 Task: Look for space in Charkhi Dādri, India from 9th July, 2023 to 16th July, 2023 for 2 adults, 1 child in price range Rs.8000 to Rs.16000. Place can be entire place with 2 bedrooms having 2 beds and 1 bathroom. Property type can be house, flat, guest house. Booking option can be shelf check-in. Required host language is English.
Action: Mouse moved to (513, 64)
Screenshot: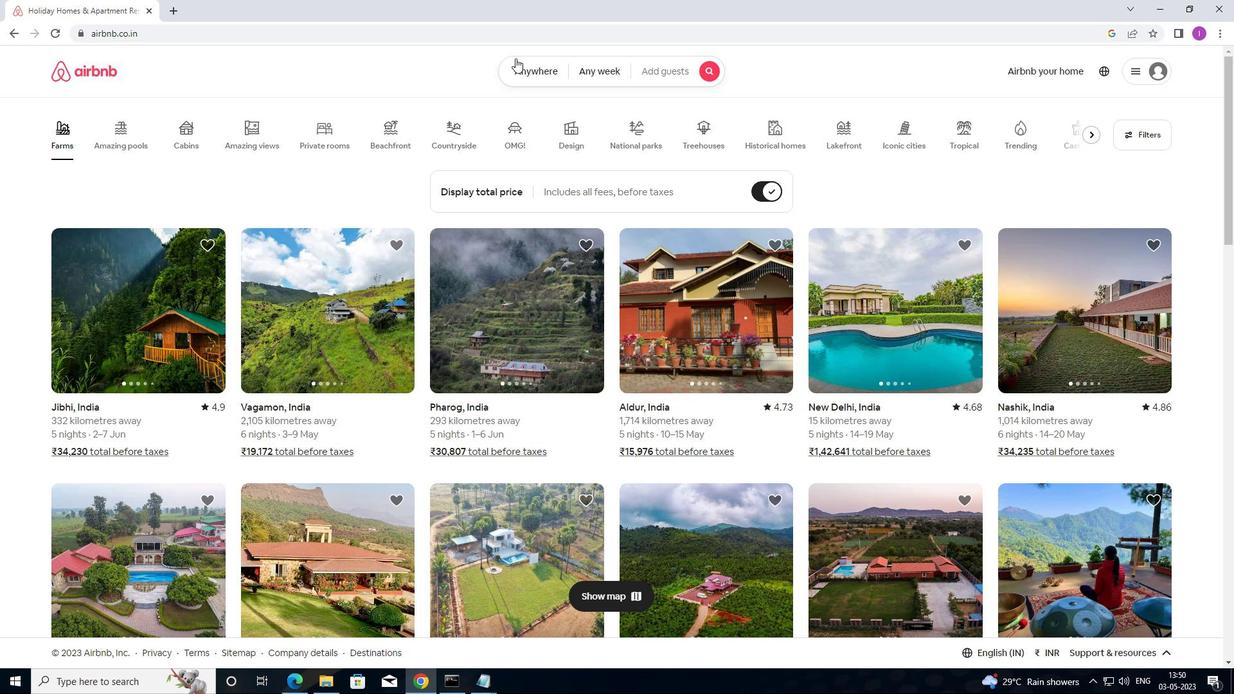 
Action: Mouse pressed left at (513, 64)
Screenshot: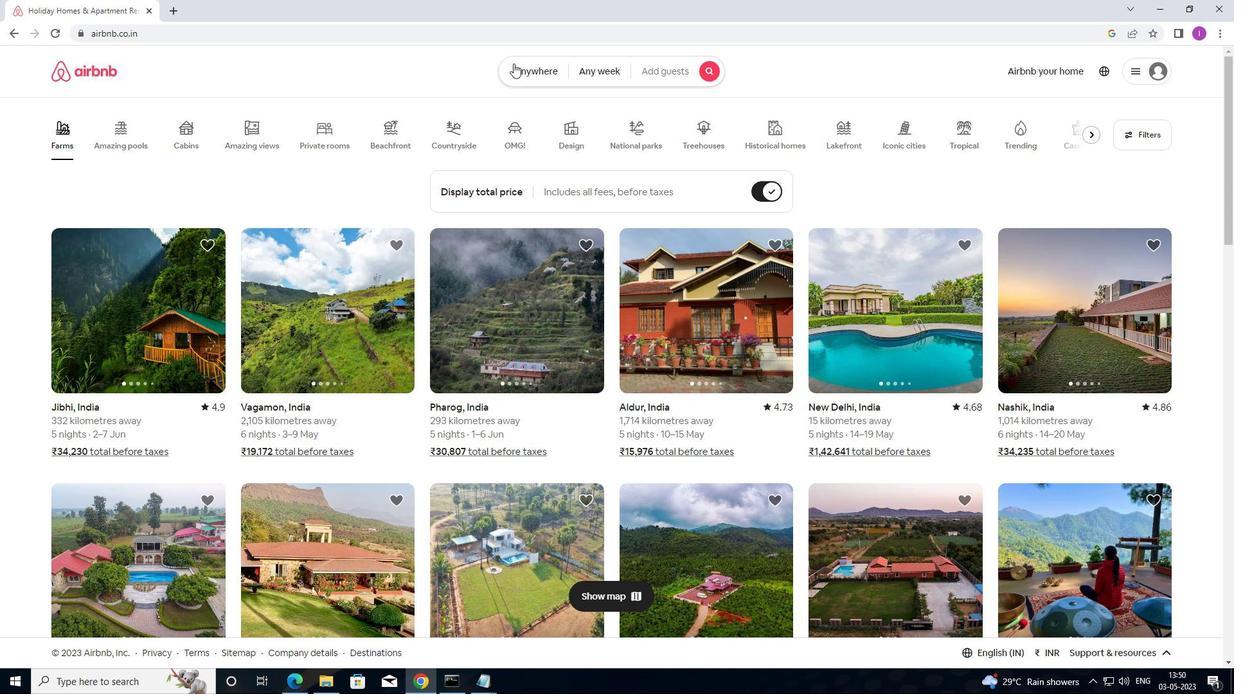 
Action: Mouse moved to (432, 124)
Screenshot: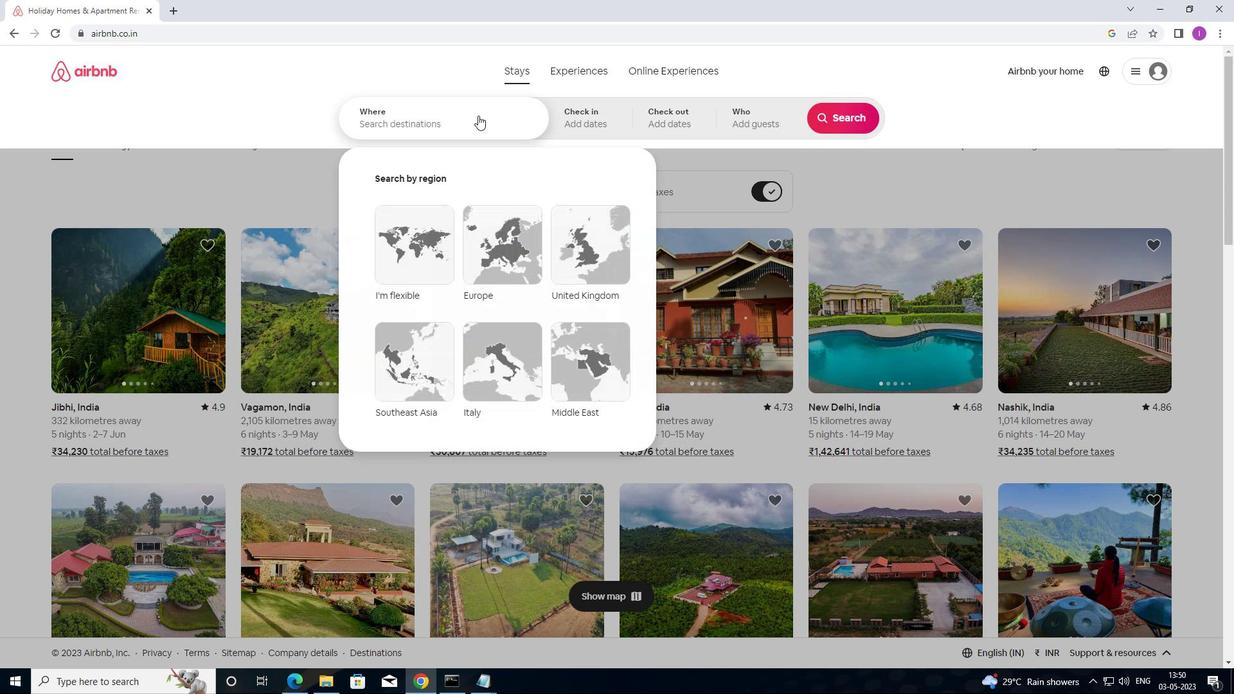 
Action: Mouse pressed left at (432, 124)
Screenshot: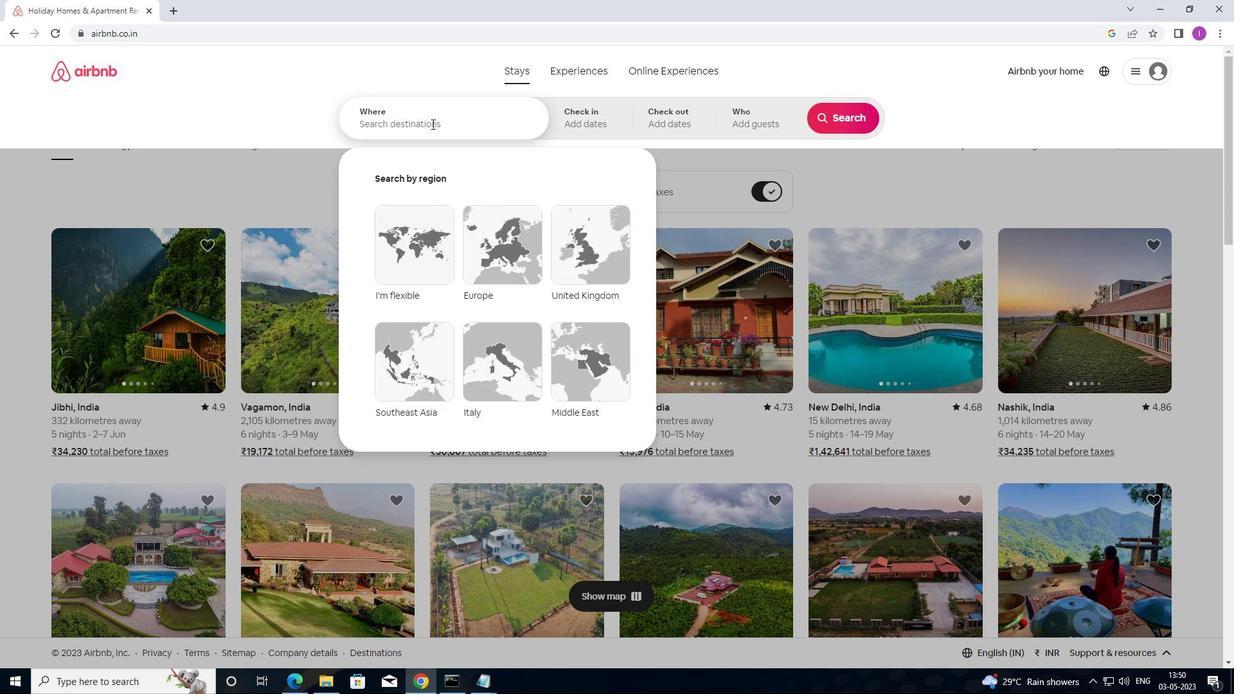 
Action: Mouse moved to (476, 119)
Screenshot: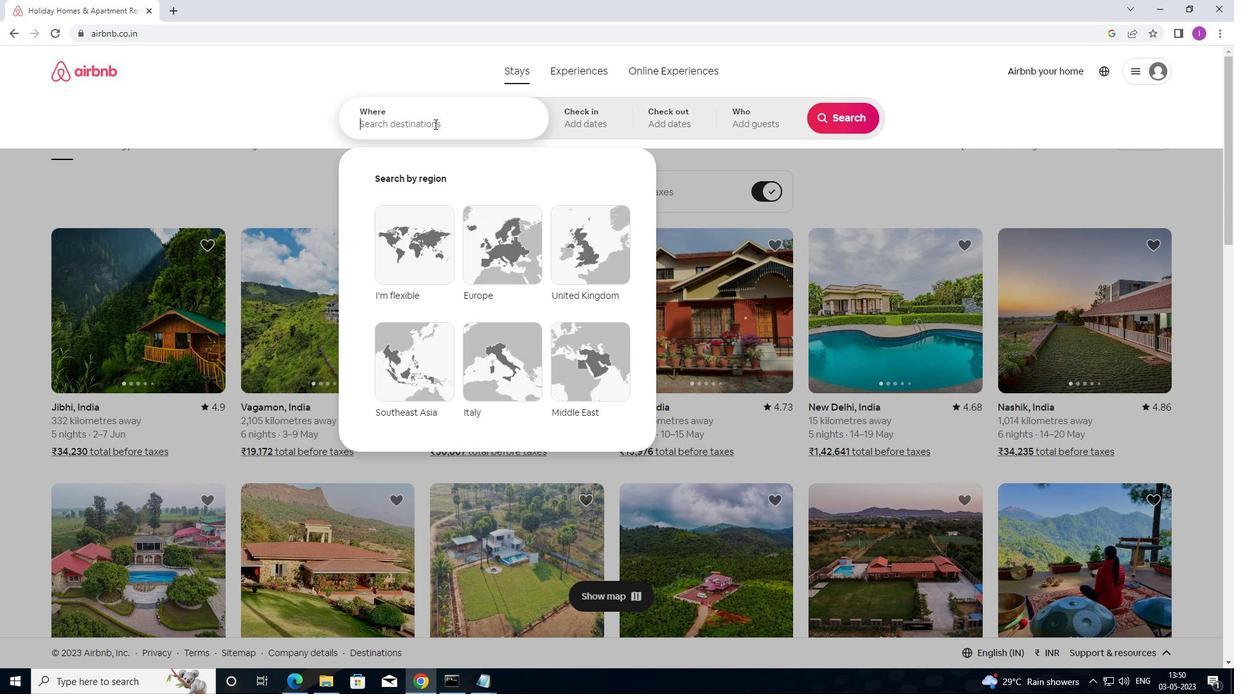 
Action: Key pressed <Key.shift>CHA
Screenshot: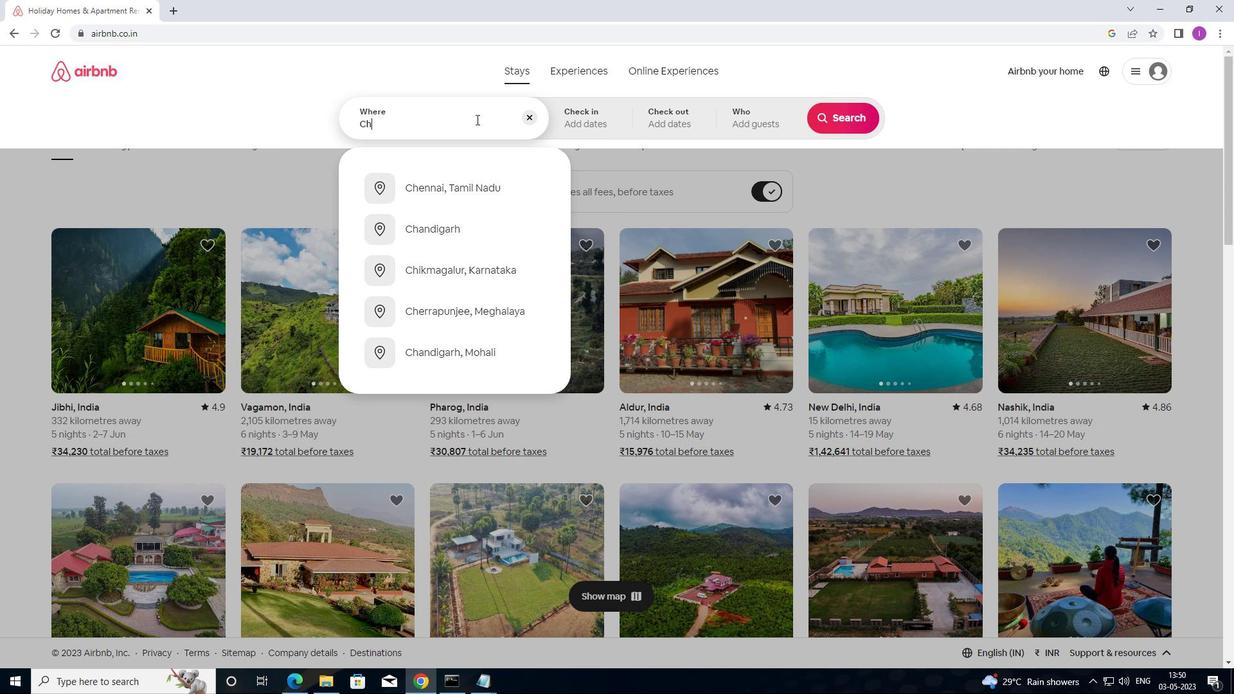 
Action: Mouse moved to (484, 113)
Screenshot: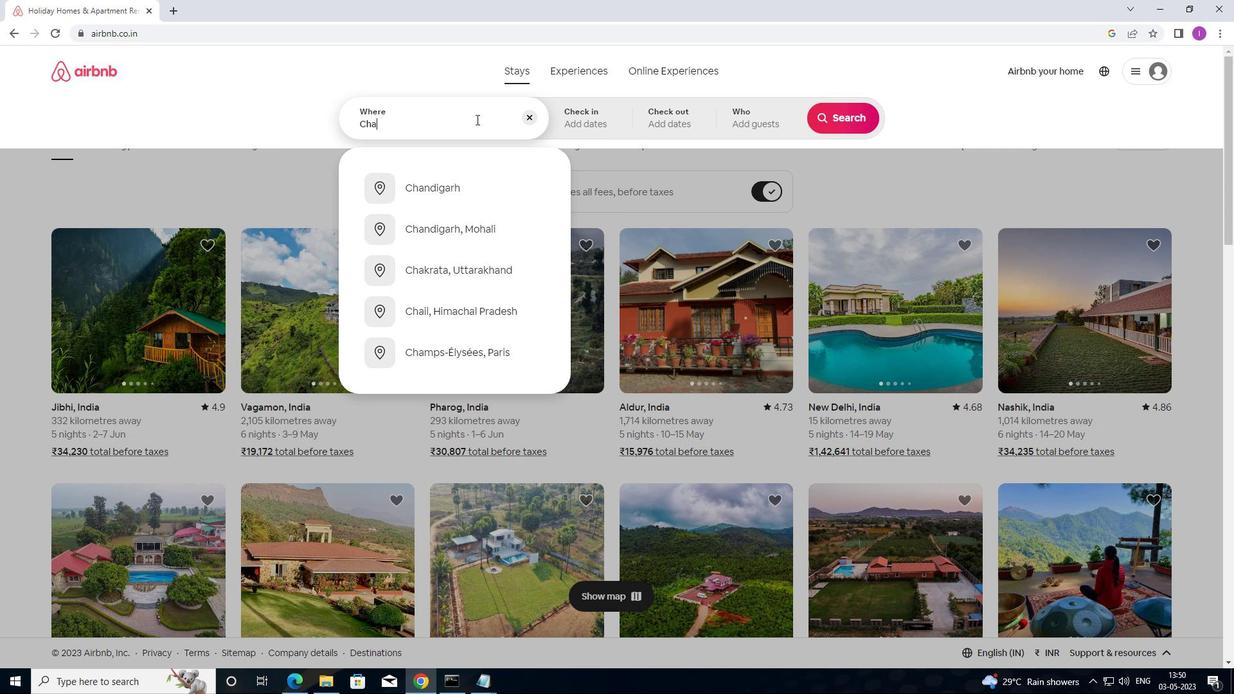 
Action: Key pressed RKHI<Key.space><Key.shift>DADE<Key.backspace>RI,<Key.shift>INDIA
Screenshot: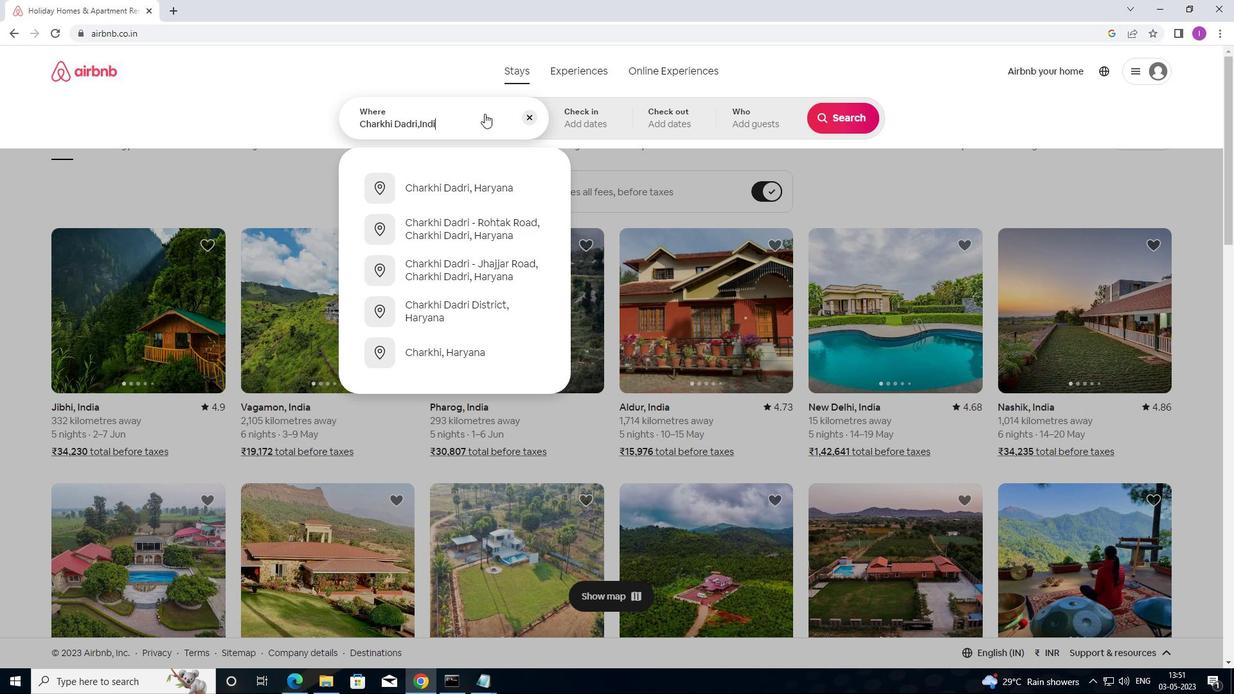 
Action: Mouse moved to (564, 123)
Screenshot: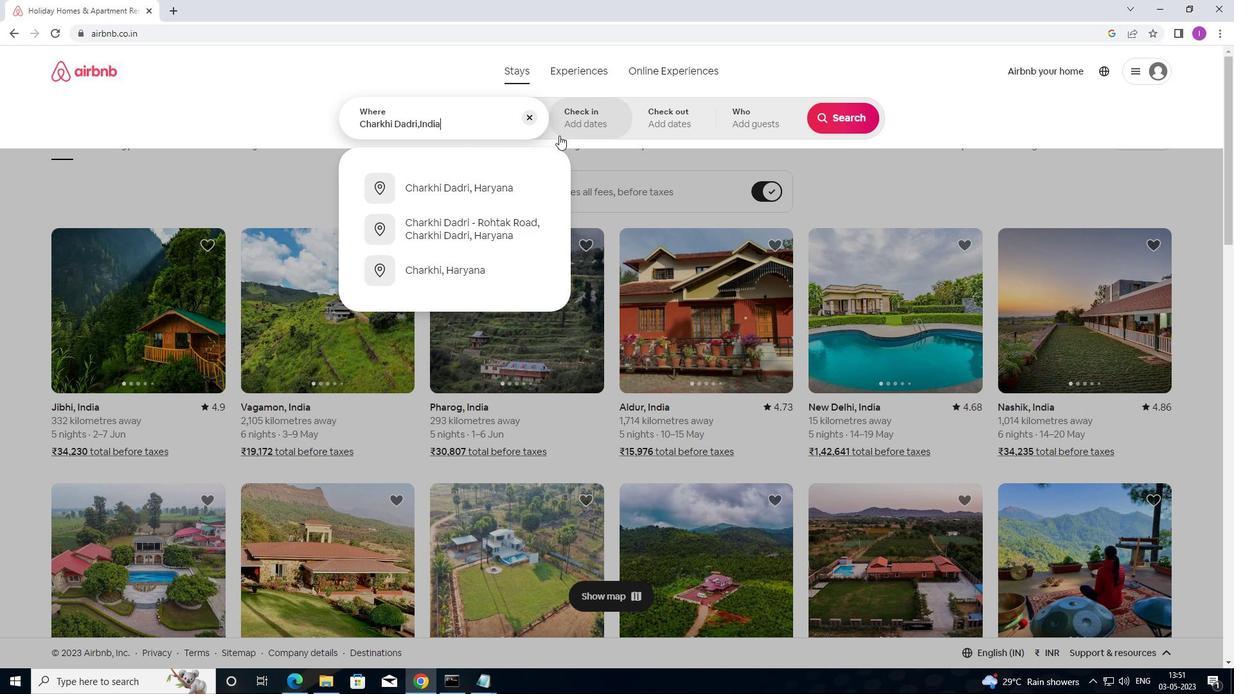 
Action: Mouse pressed left at (564, 123)
Screenshot: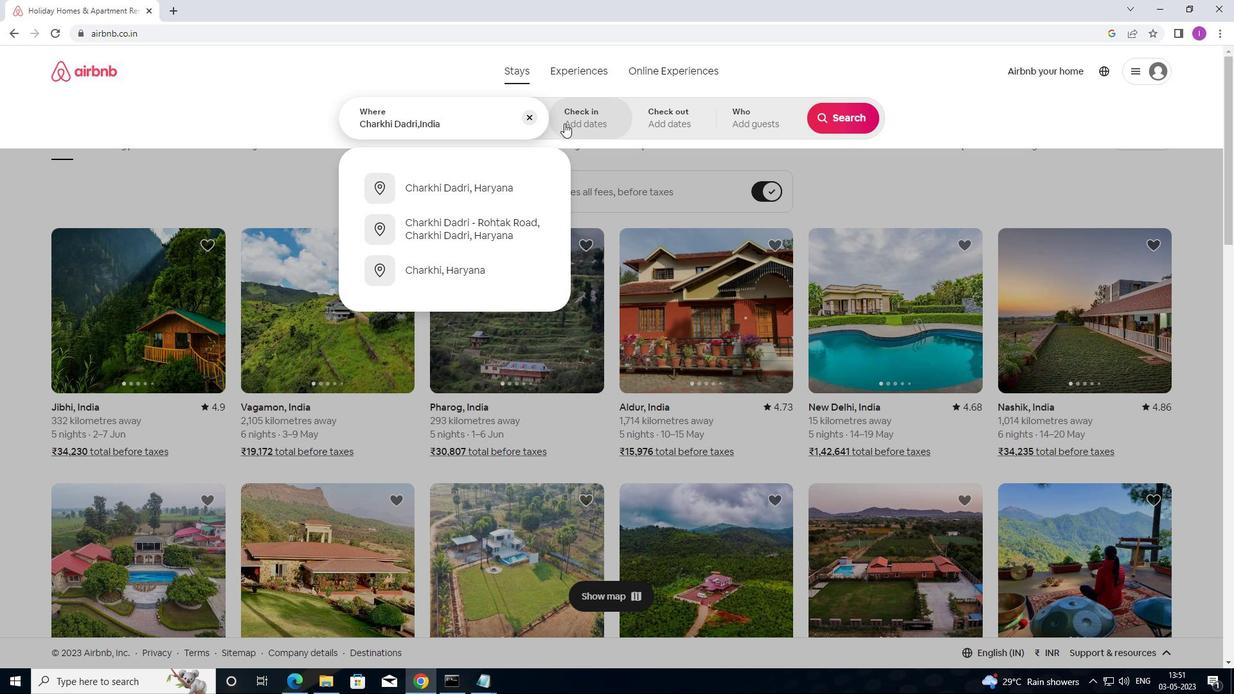 
Action: Mouse moved to (850, 225)
Screenshot: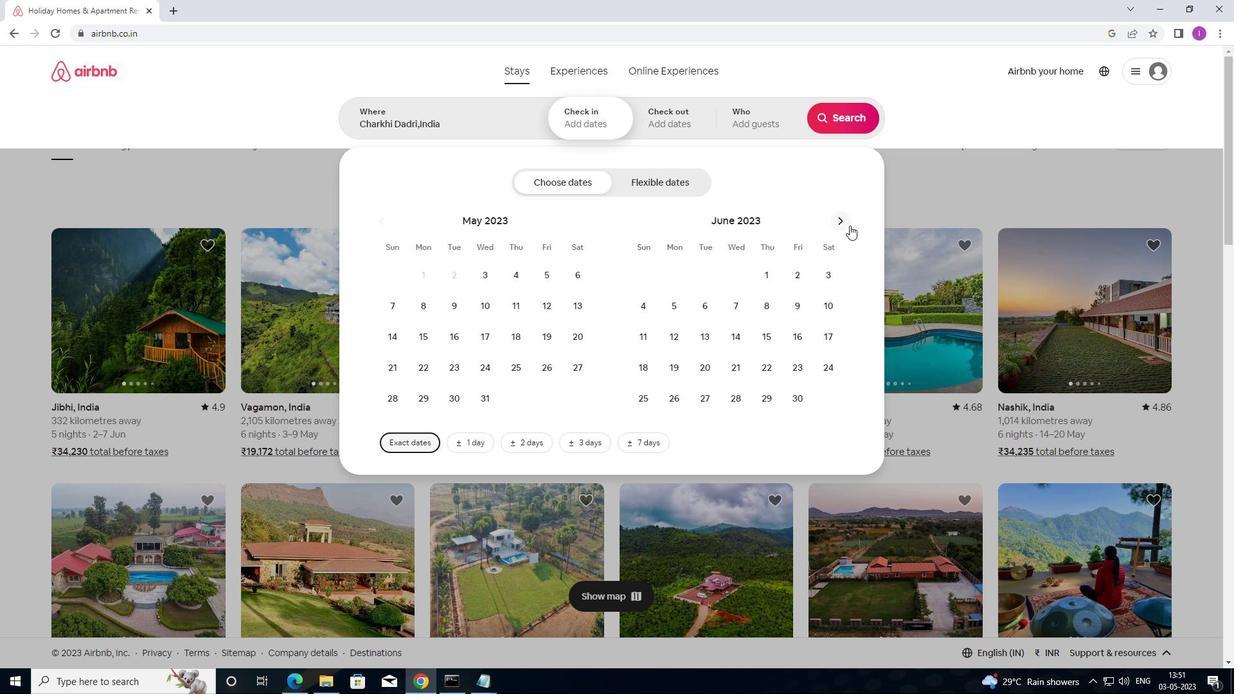 
Action: Mouse pressed left at (850, 225)
Screenshot: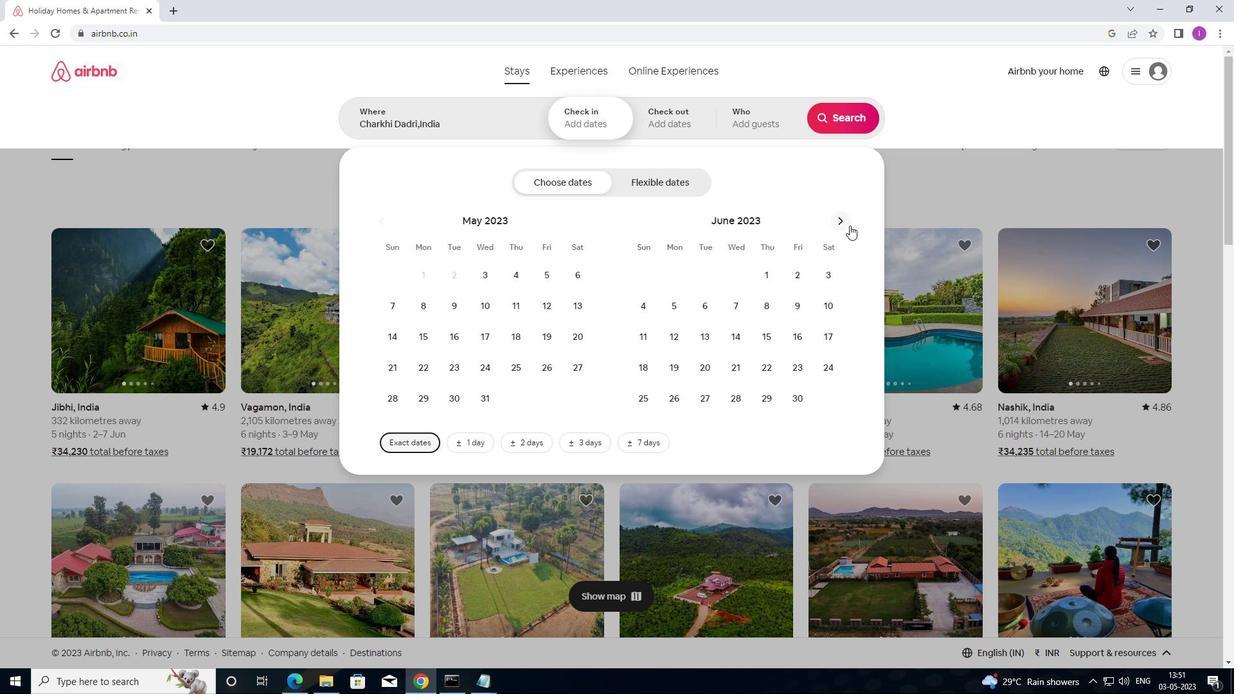 
Action: Mouse moved to (839, 225)
Screenshot: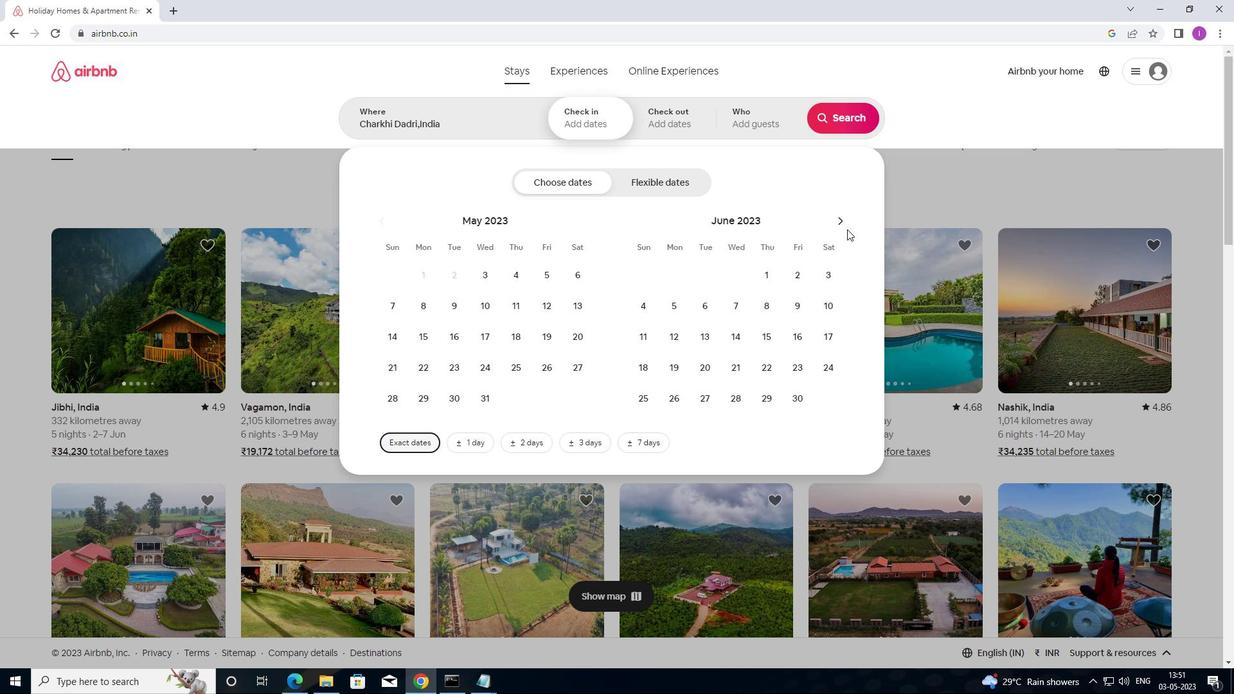 
Action: Mouse pressed left at (839, 225)
Screenshot: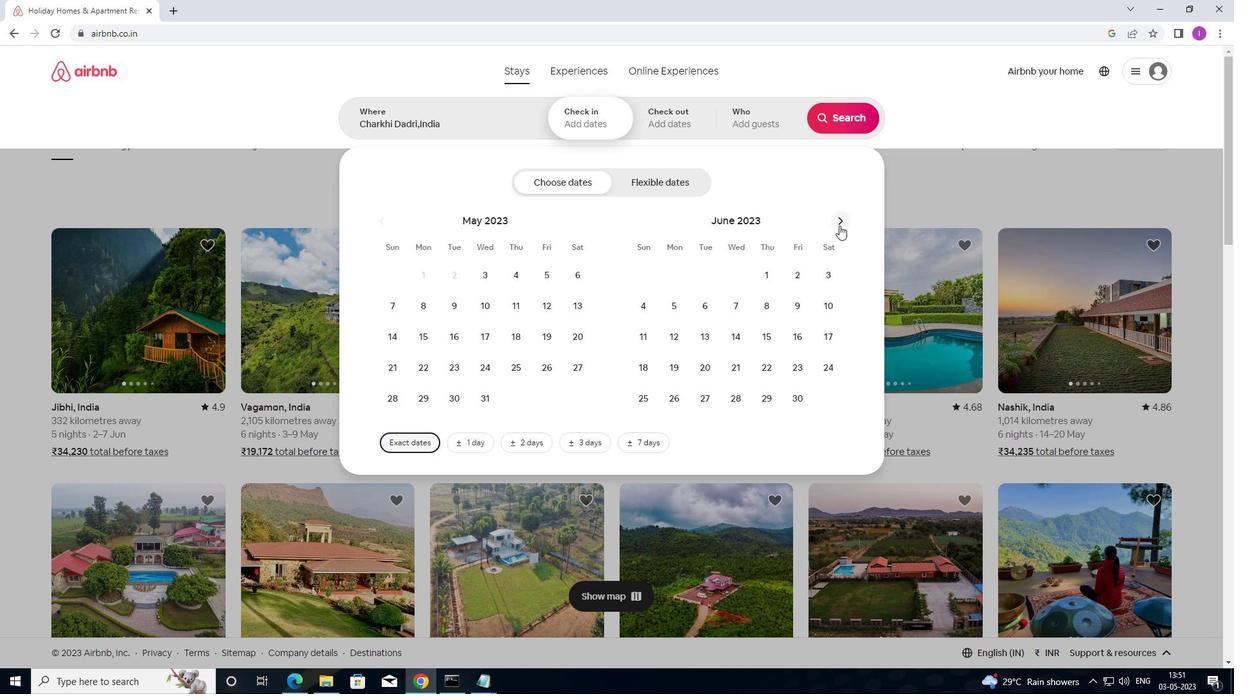 
Action: Mouse moved to (643, 343)
Screenshot: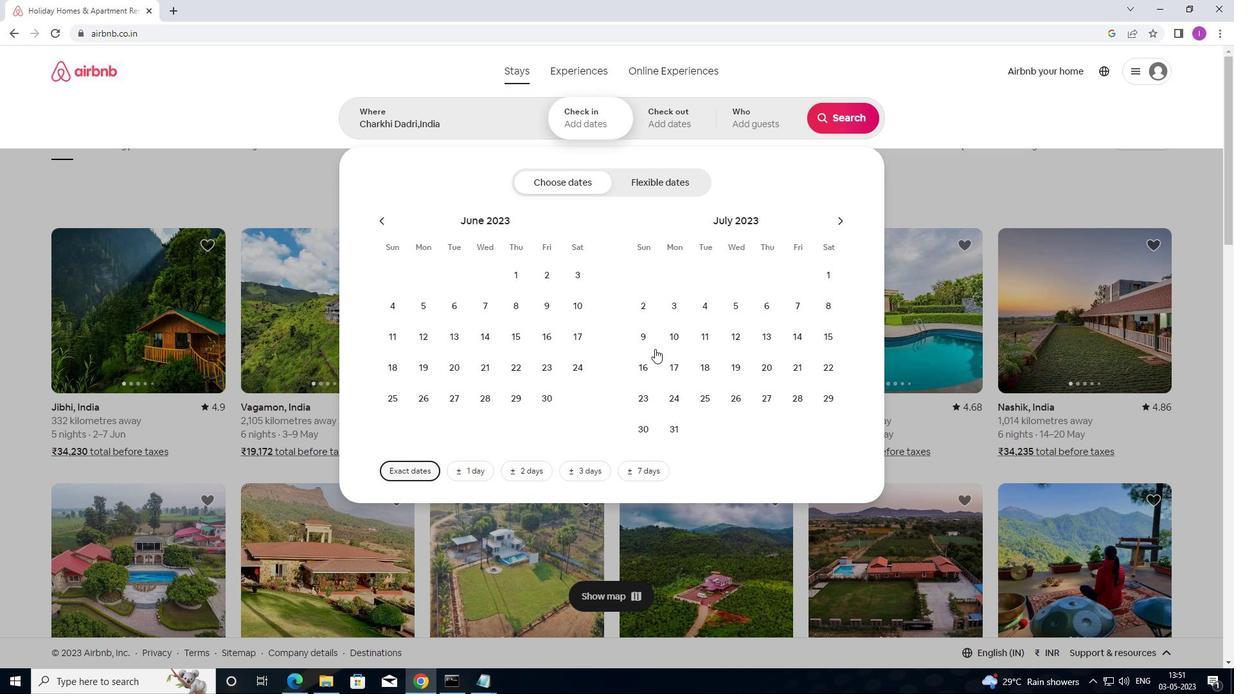 
Action: Mouse pressed left at (643, 343)
Screenshot: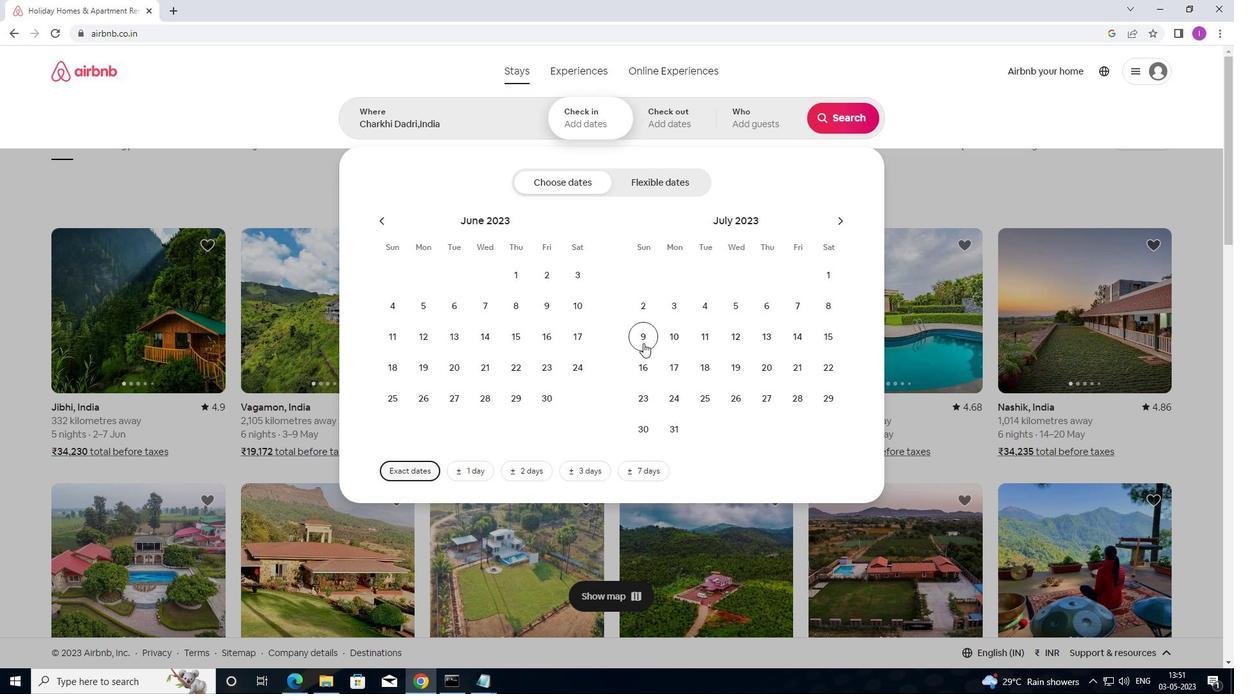 
Action: Mouse moved to (645, 365)
Screenshot: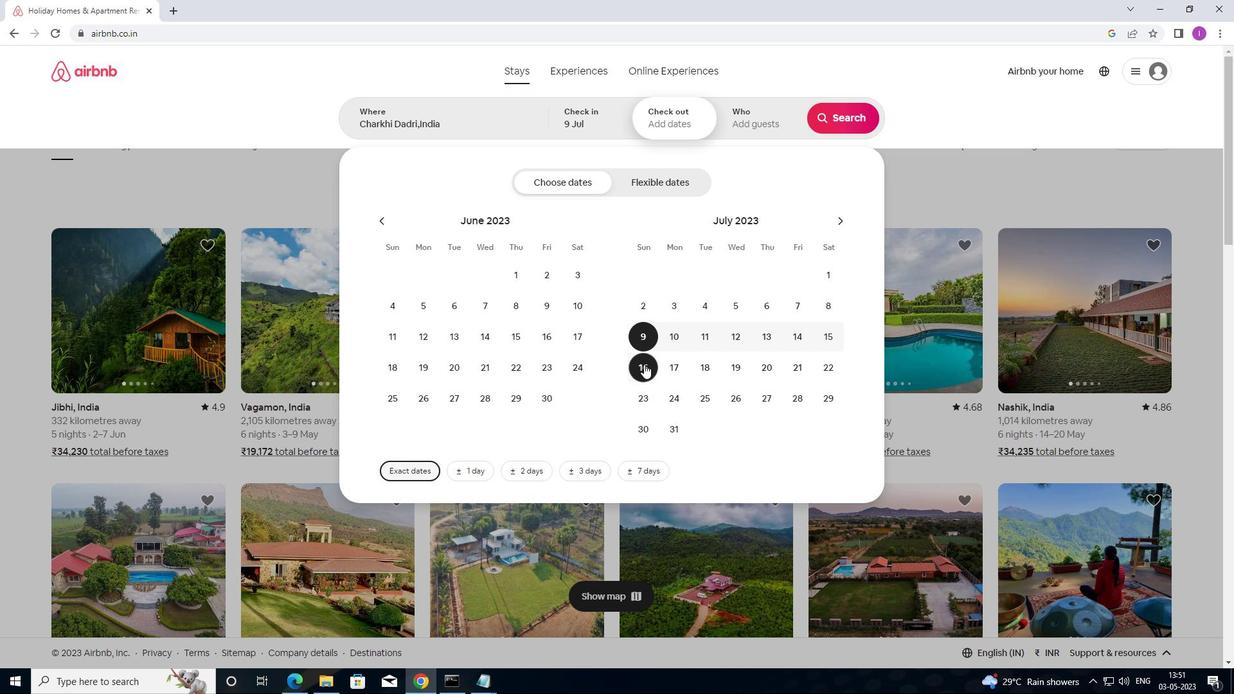 
Action: Mouse pressed left at (645, 365)
Screenshot: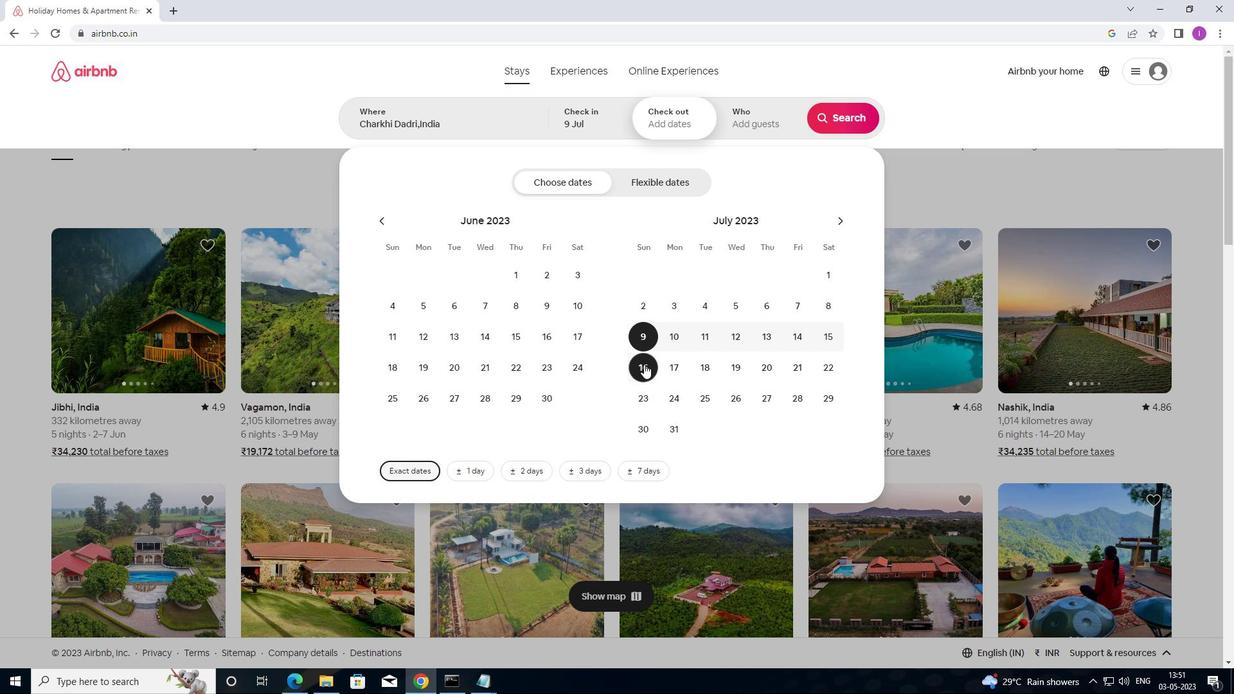 
Action: Mouse moved to (764, 126)
Screenshot: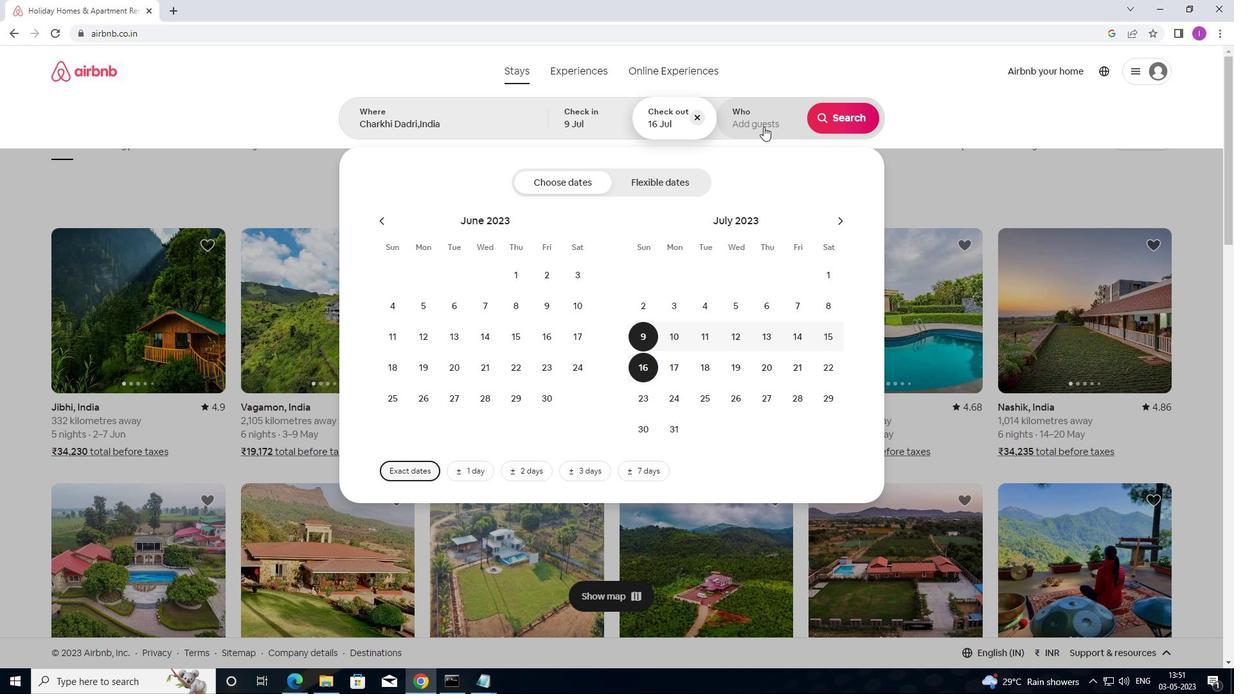 
Action: Mouse pressed left at (764, 126)
Screenshot: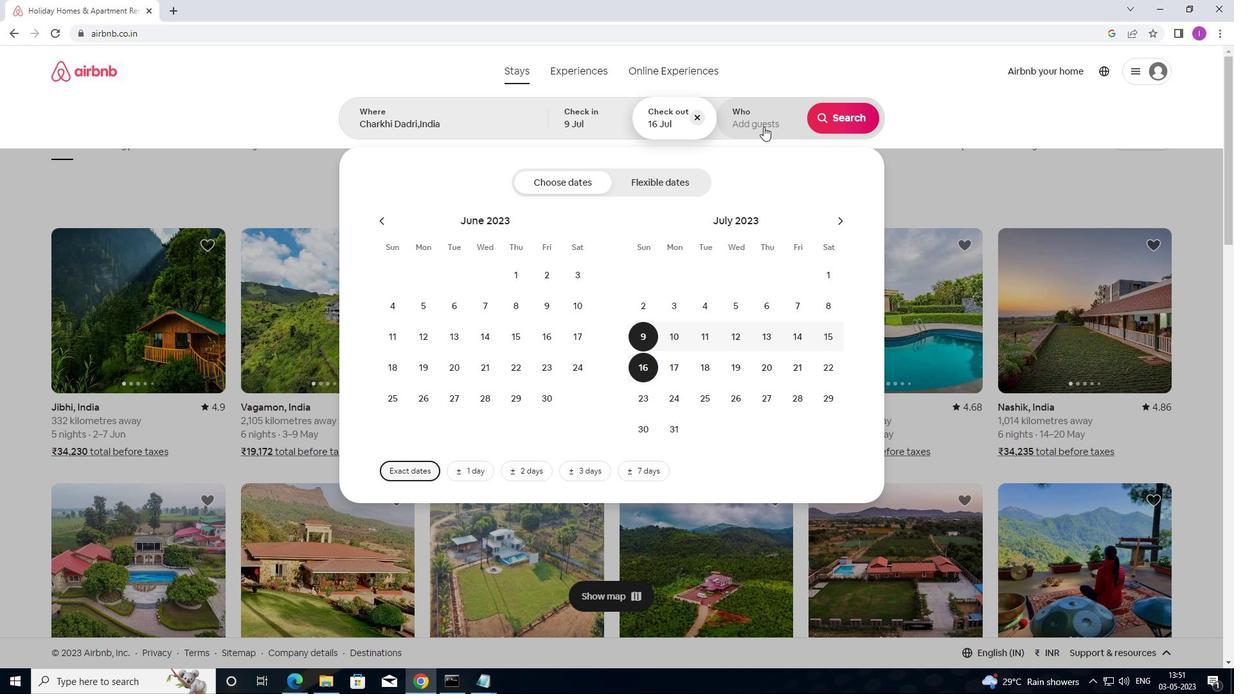 
Action: Mouse moved to (847, 182)
Screenshot: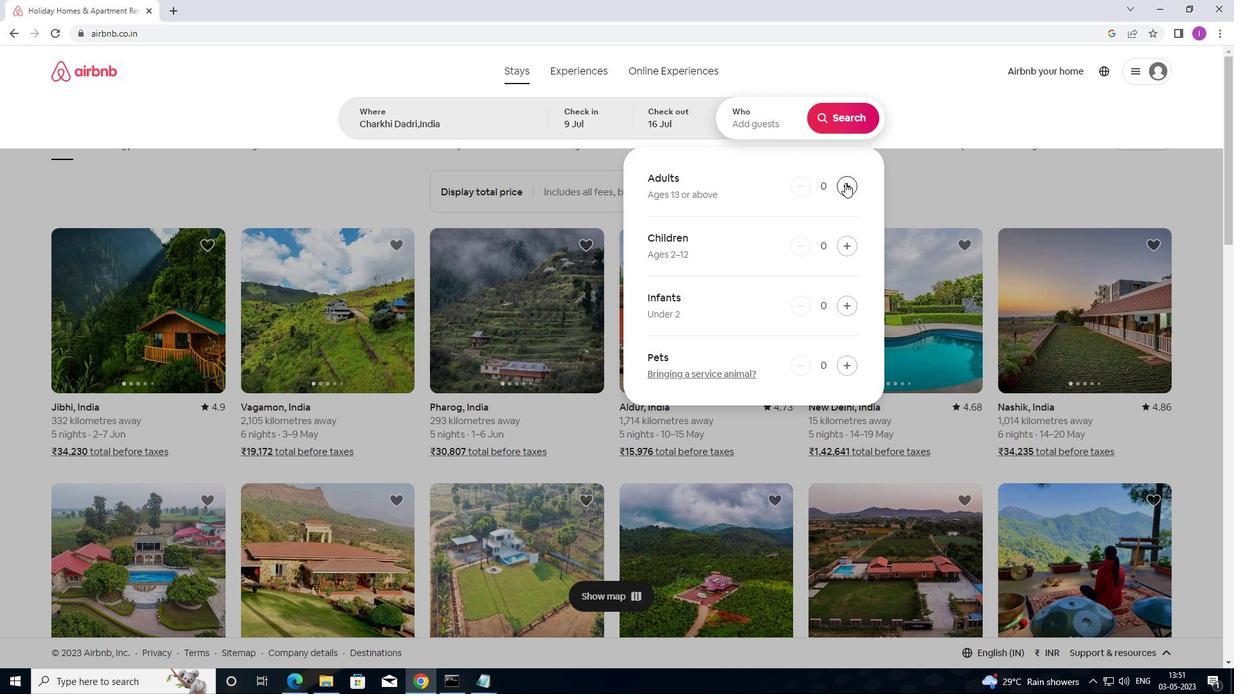 
Action: Mouse pressed left at (847, 182)
Screenshot: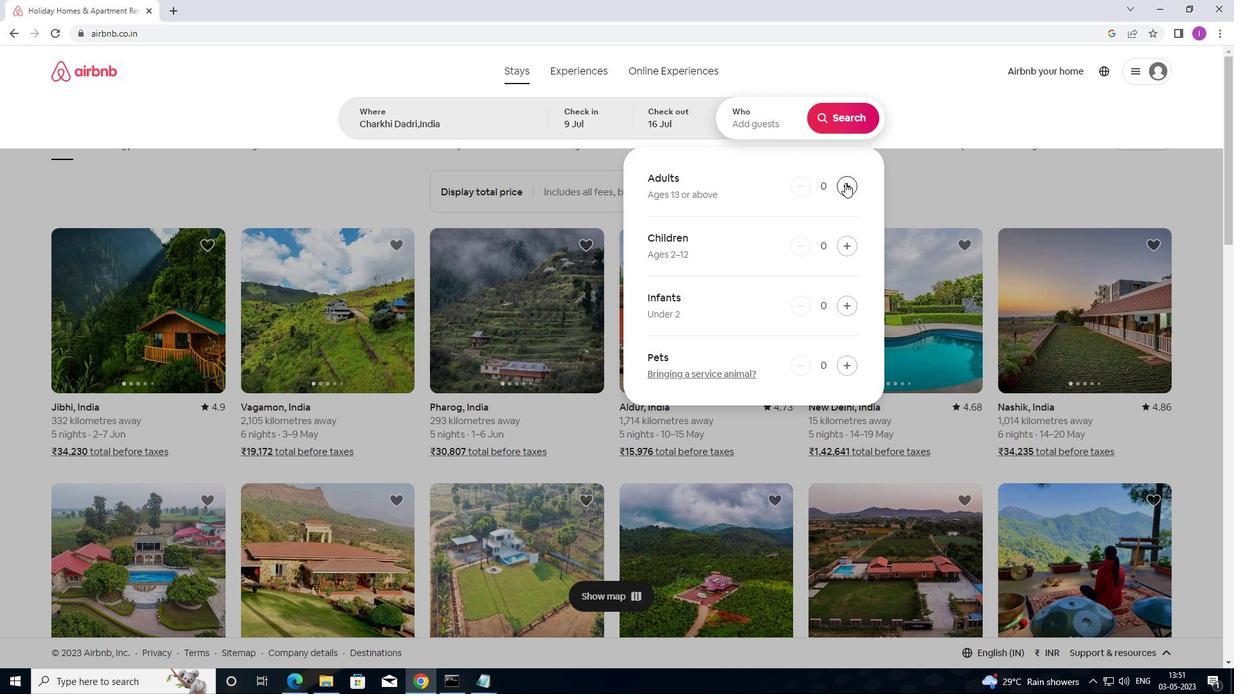 
Action: Mouse moved to (847, 182)
Screenshot: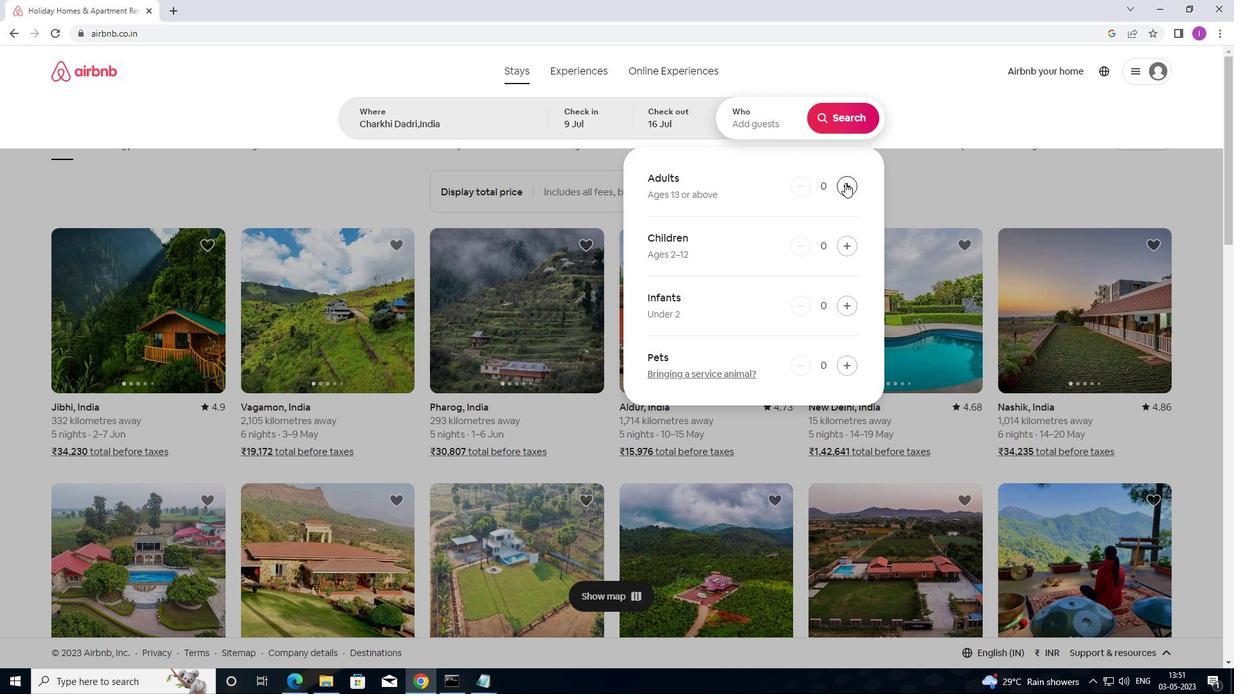
Action: Mouse pressed left at (847, 182)
Screenshot: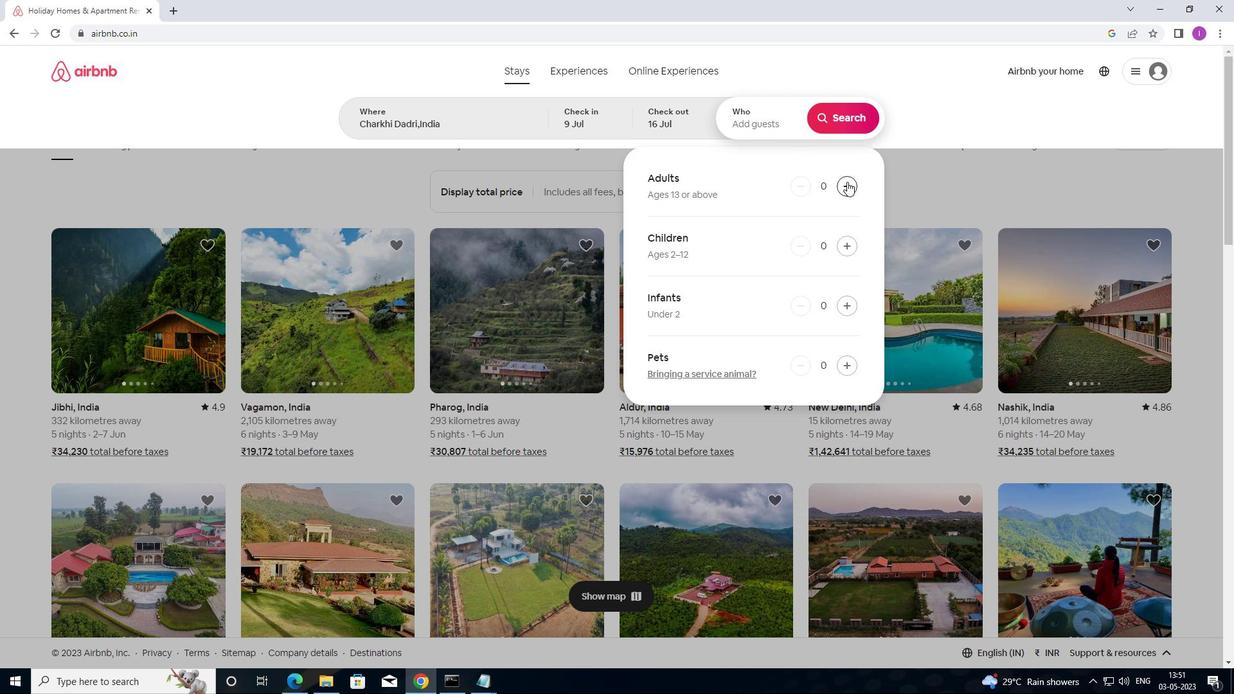 
Action: Mouse moved to (850, 245)
Screenshot: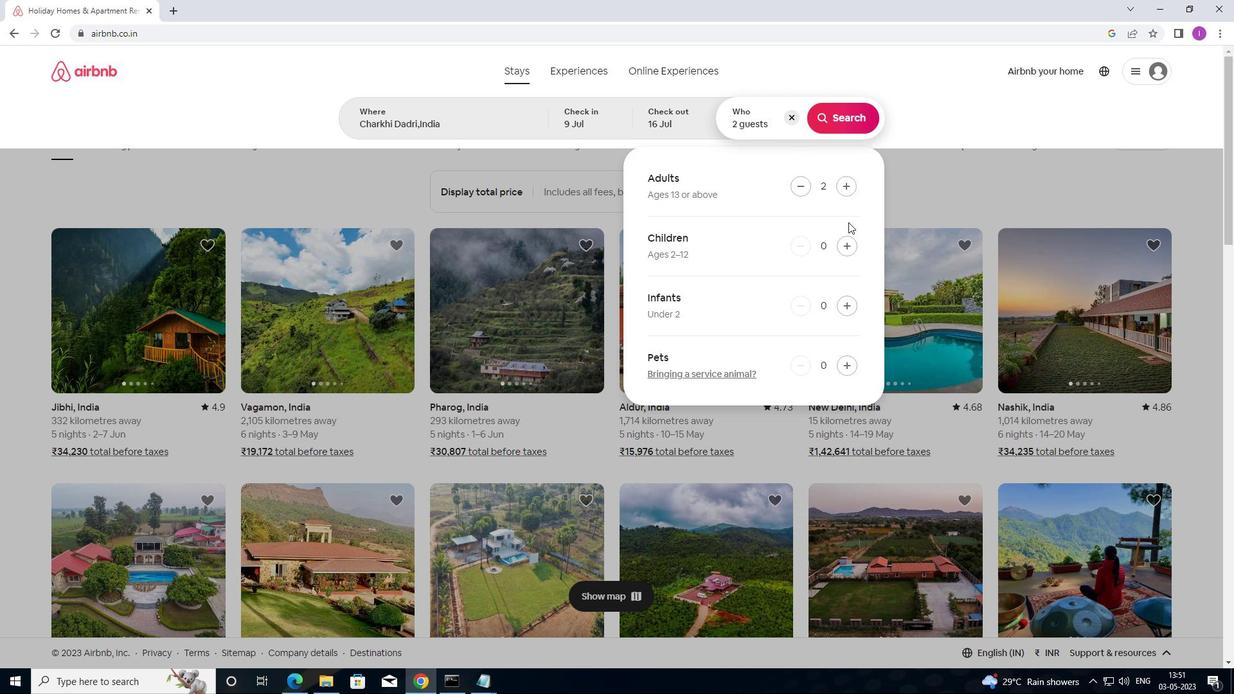 
Action: Mouse pressed left at (850, 245)
Screenshot: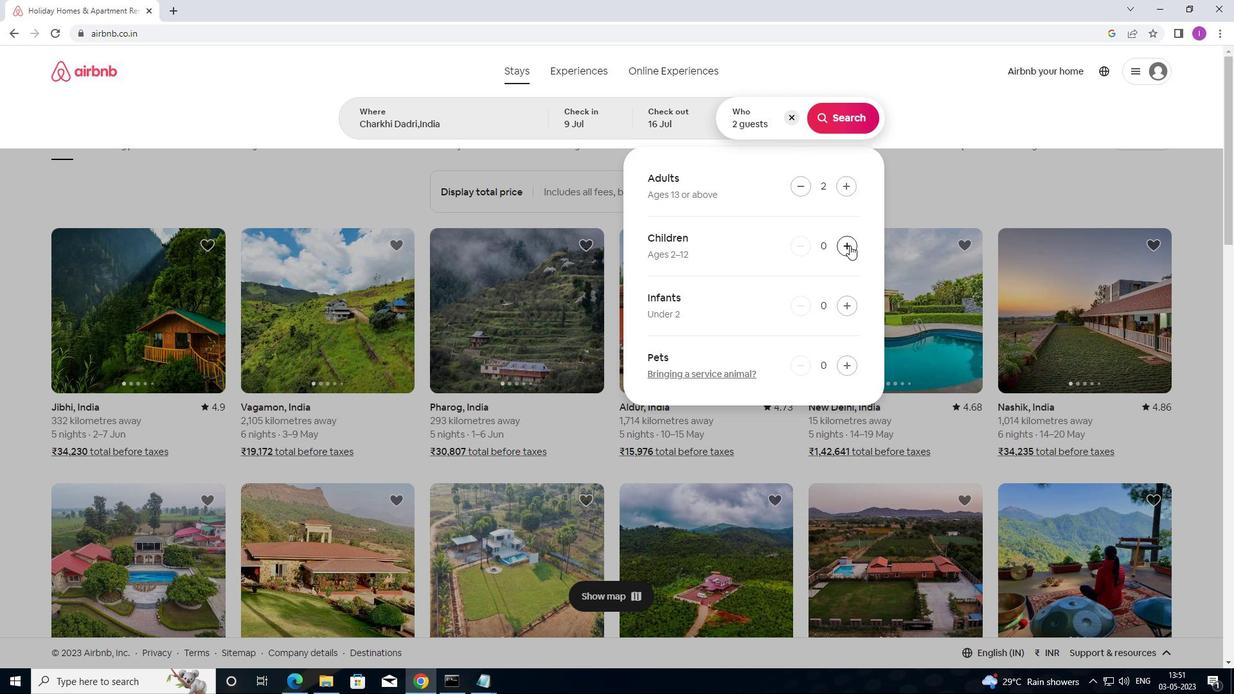 
Action: Mouse moved to (840, 128)
Screenshot: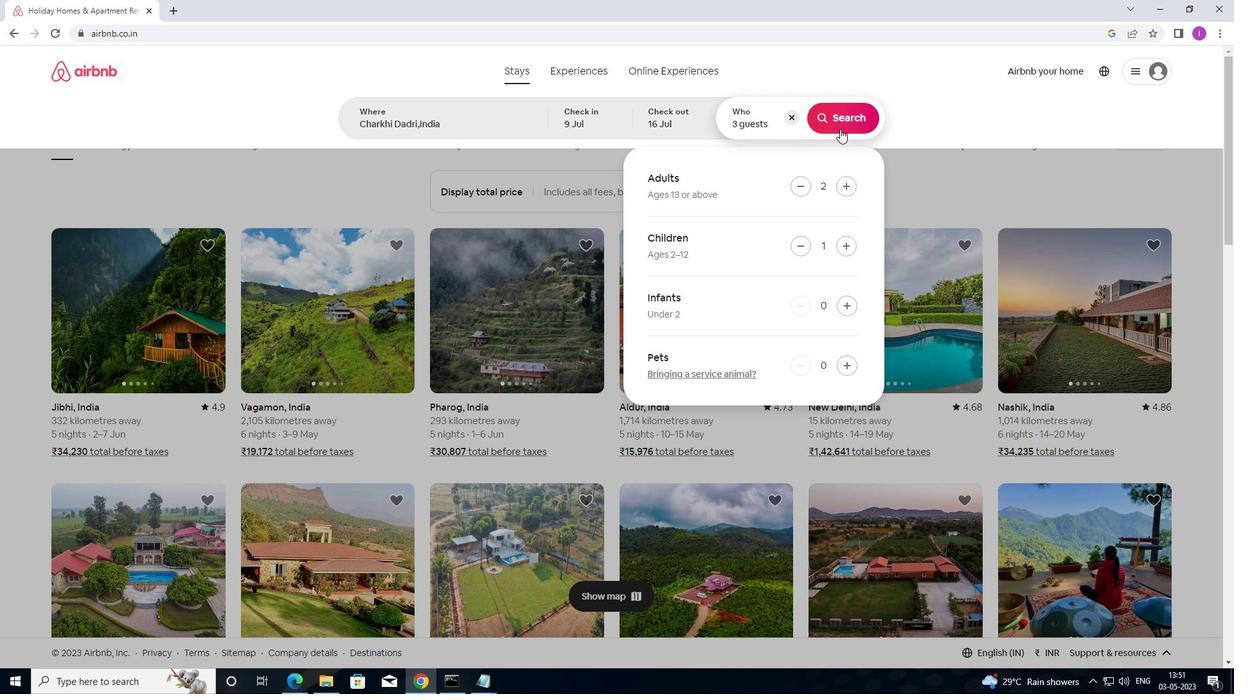
Action: Mouse pressed left at (840, 128)
Screenshot: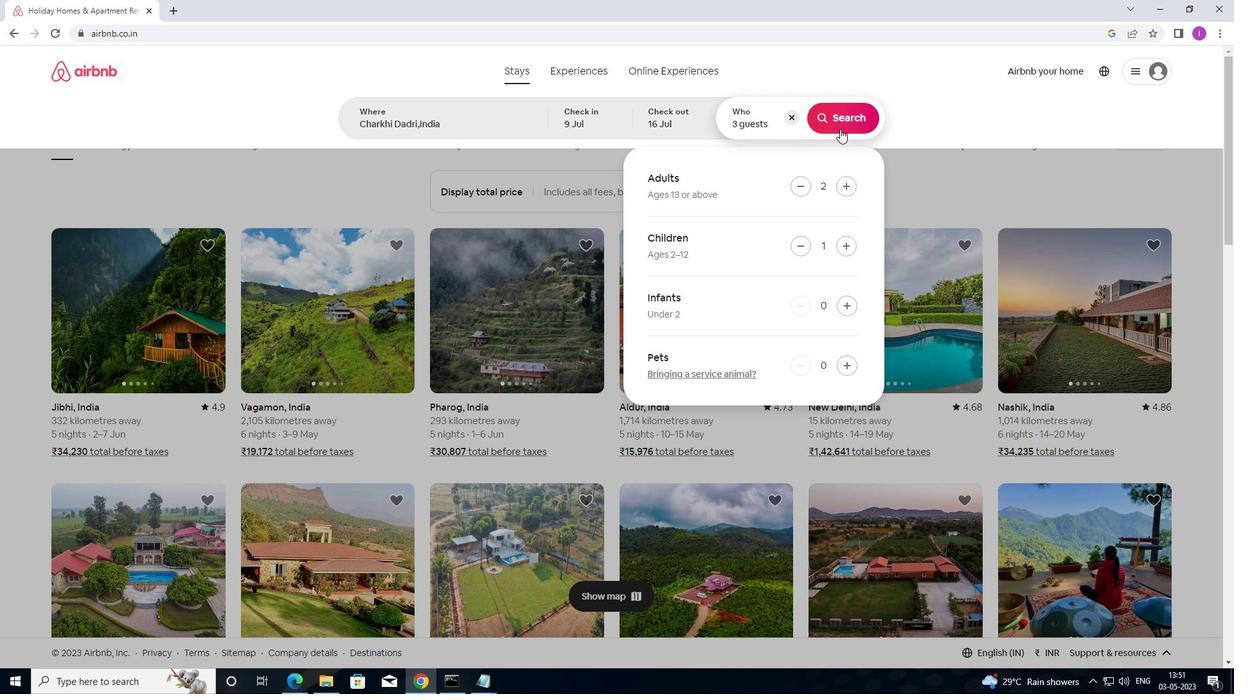 
Action: Mouse moved to (1153, 119)
Screenshot: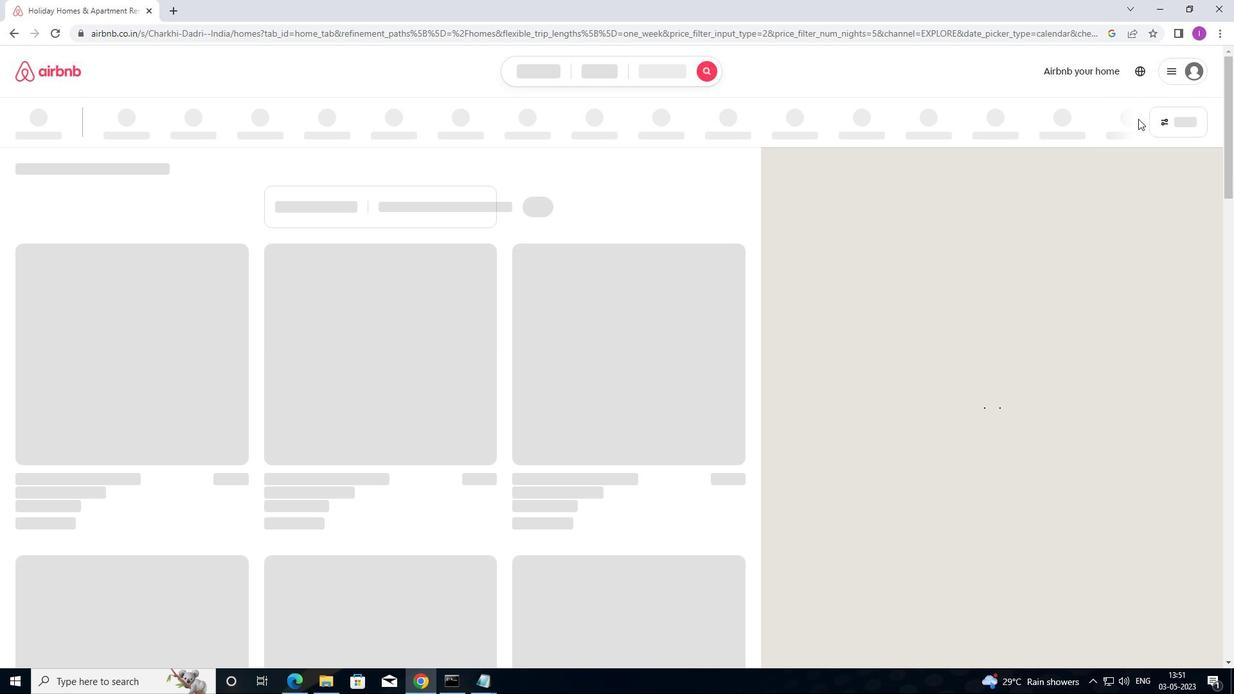 
Action: Mouse pressed left at (1153, 119)
Screenshot: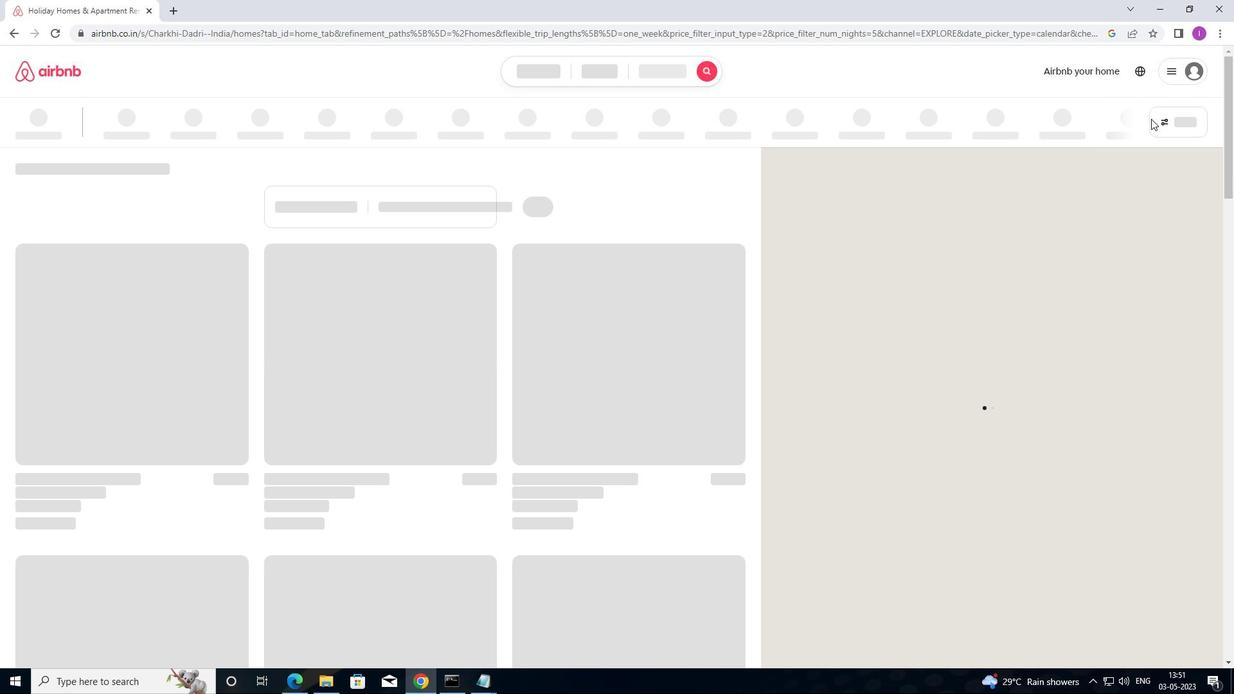 
Action: Mouse moved to (477, 288)
Screenshot: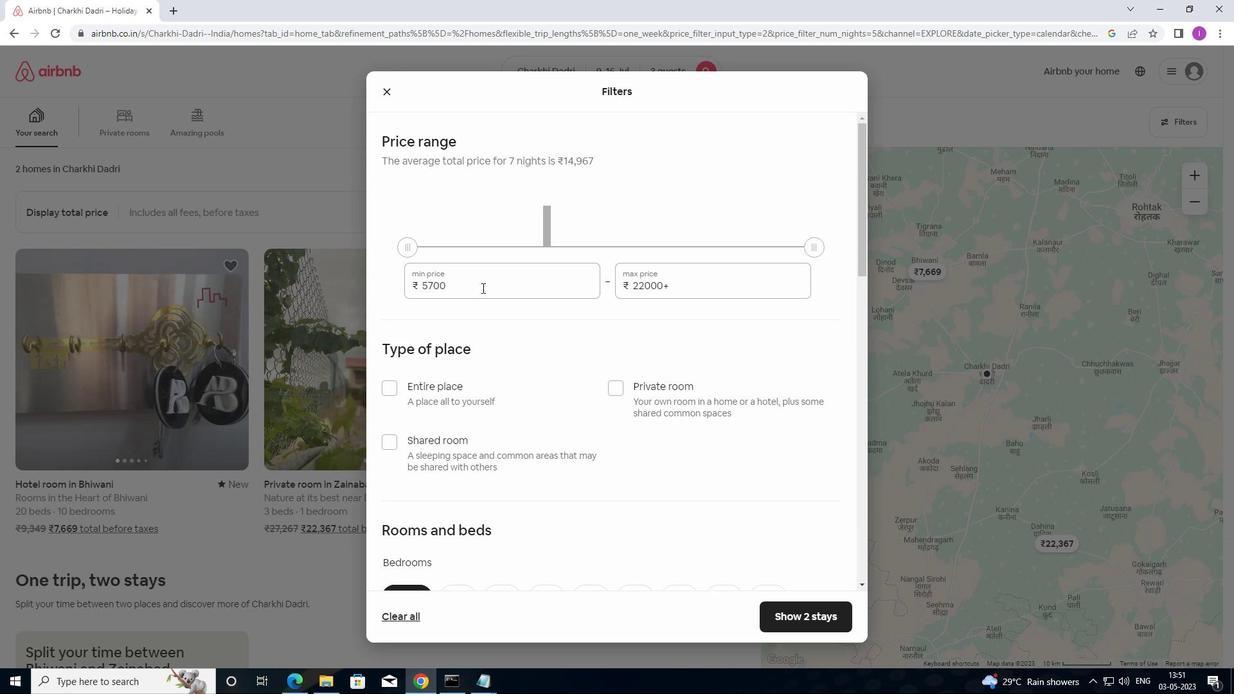 
Action: Mouse pressed left at (477, 288)
Screenshot: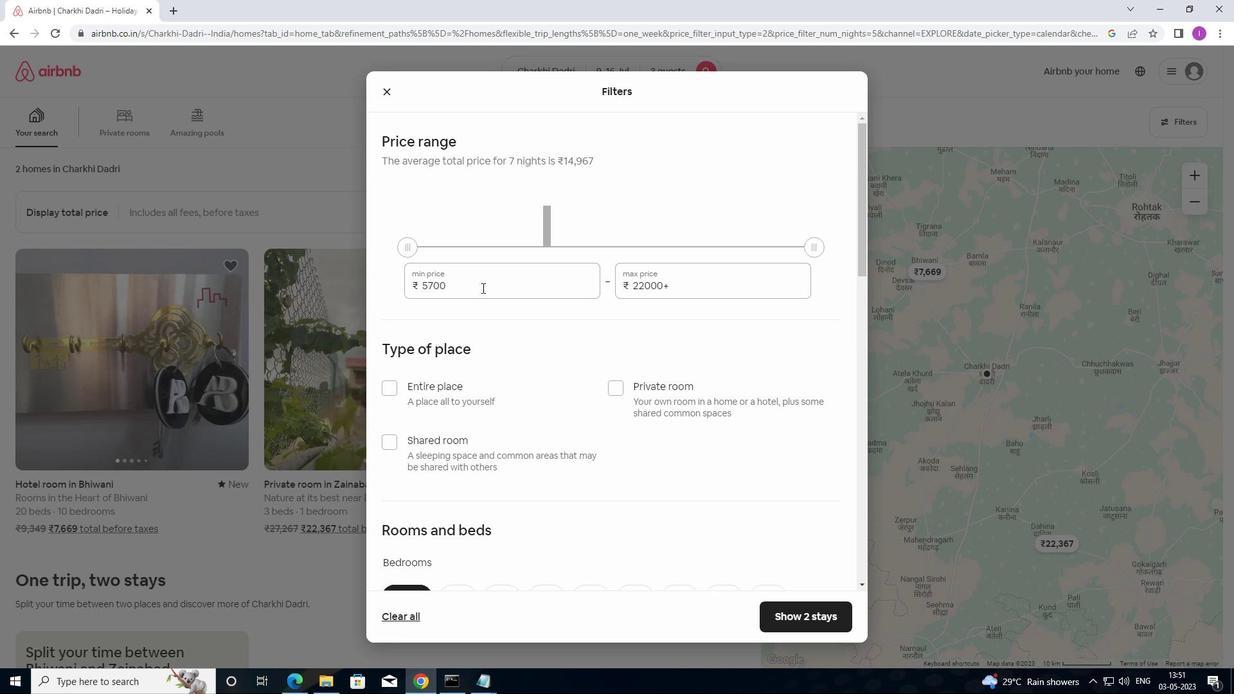 
Action: Mouse moved to (399, 281)
Screenshot: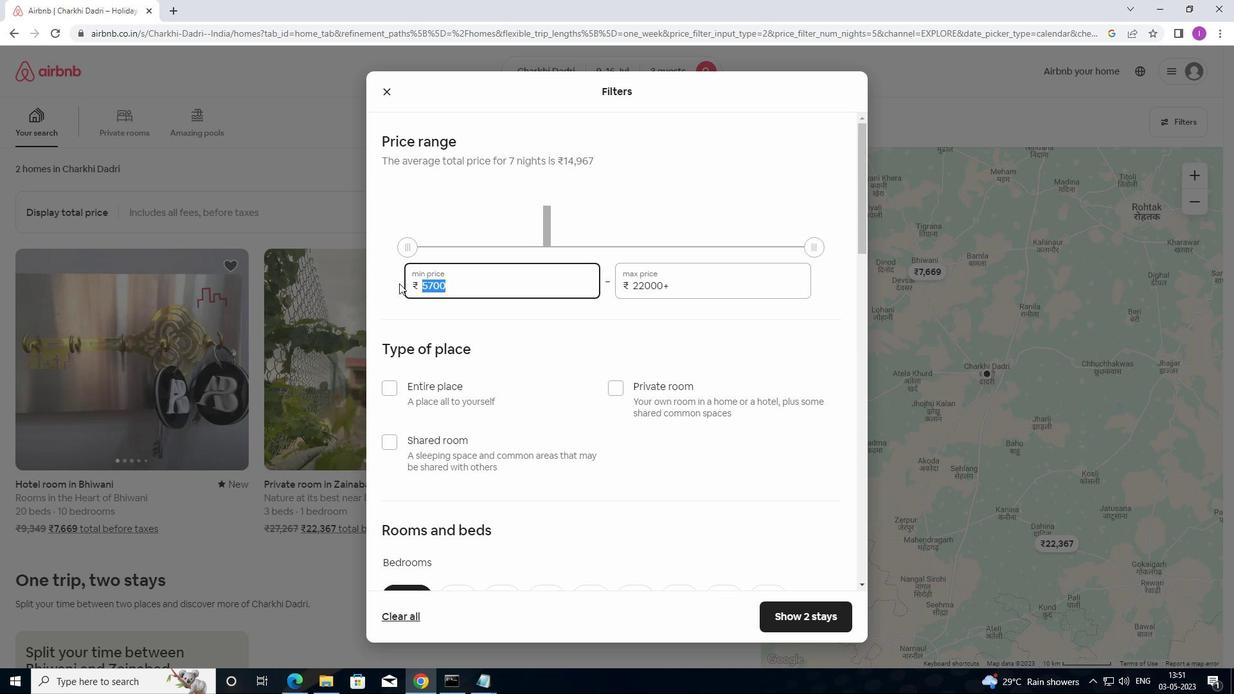 
Action: Key pressed 80
Screenshot: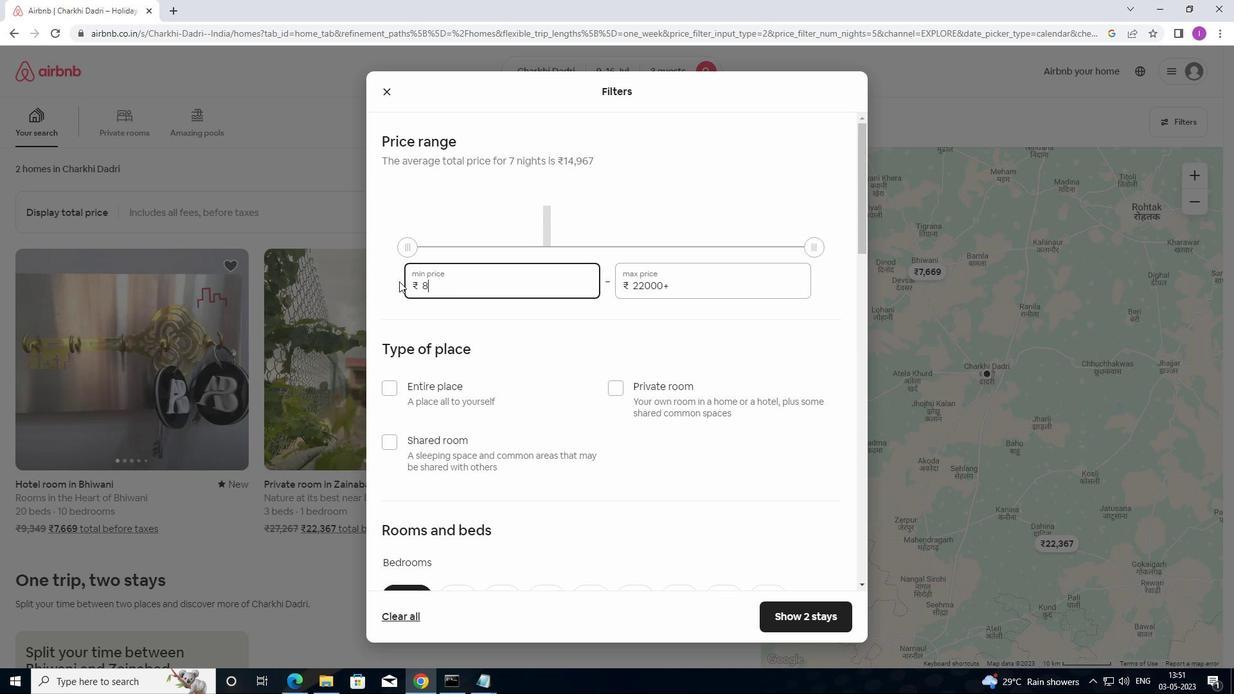 
Action: Mouse moved to (401, 277)
Screenshot: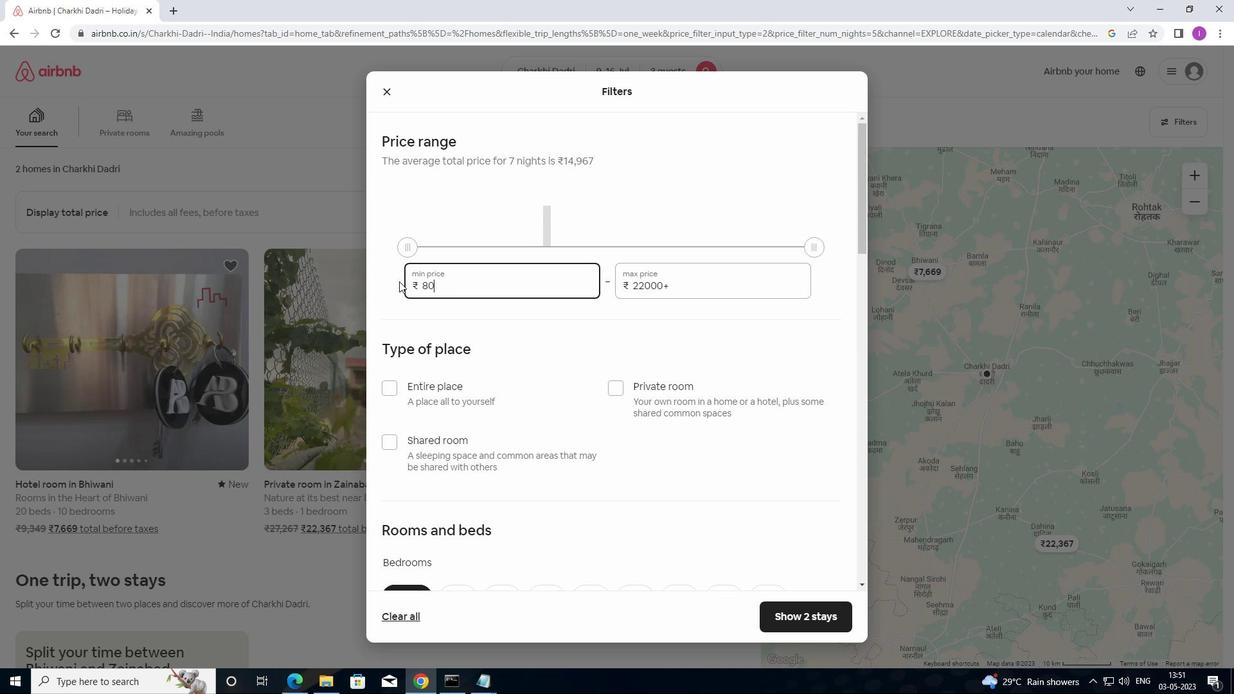 
Action: Key pressed 0
Screenshot: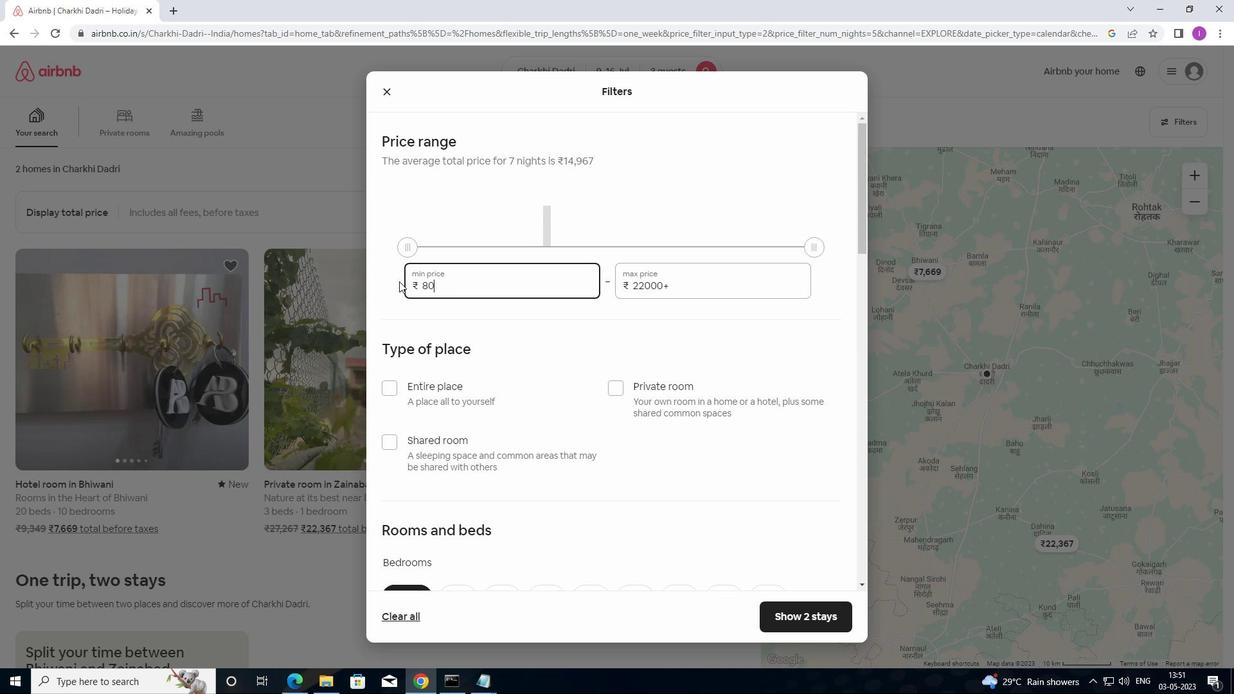 
Action: Mouse moved to (405, 273)
Screenshot: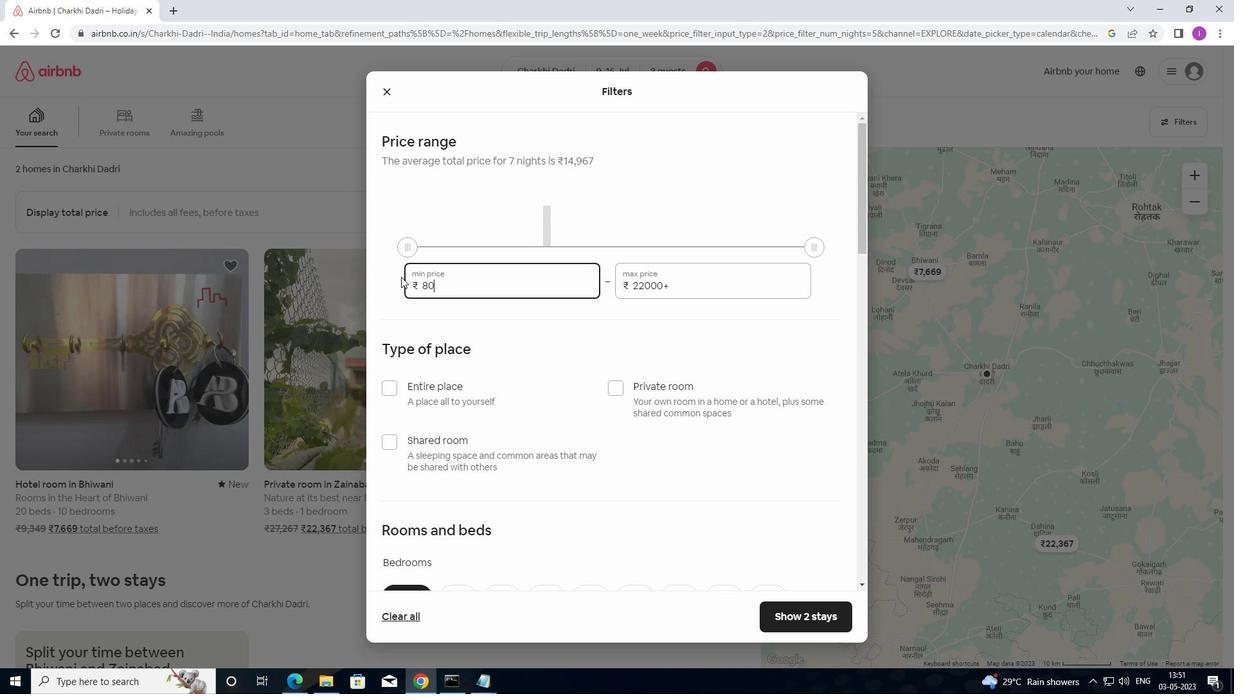 
Action: Key pressed 0
Screenshot: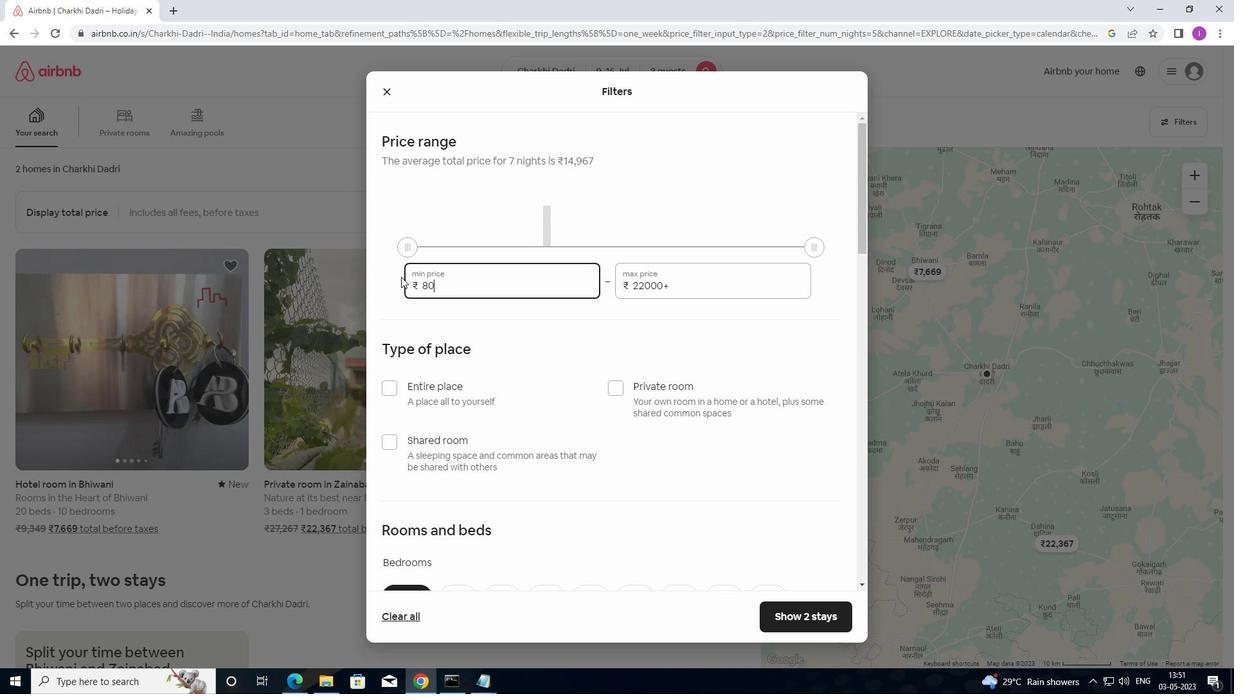 
Action: Mouse moved to (684, 289)
Screenshot: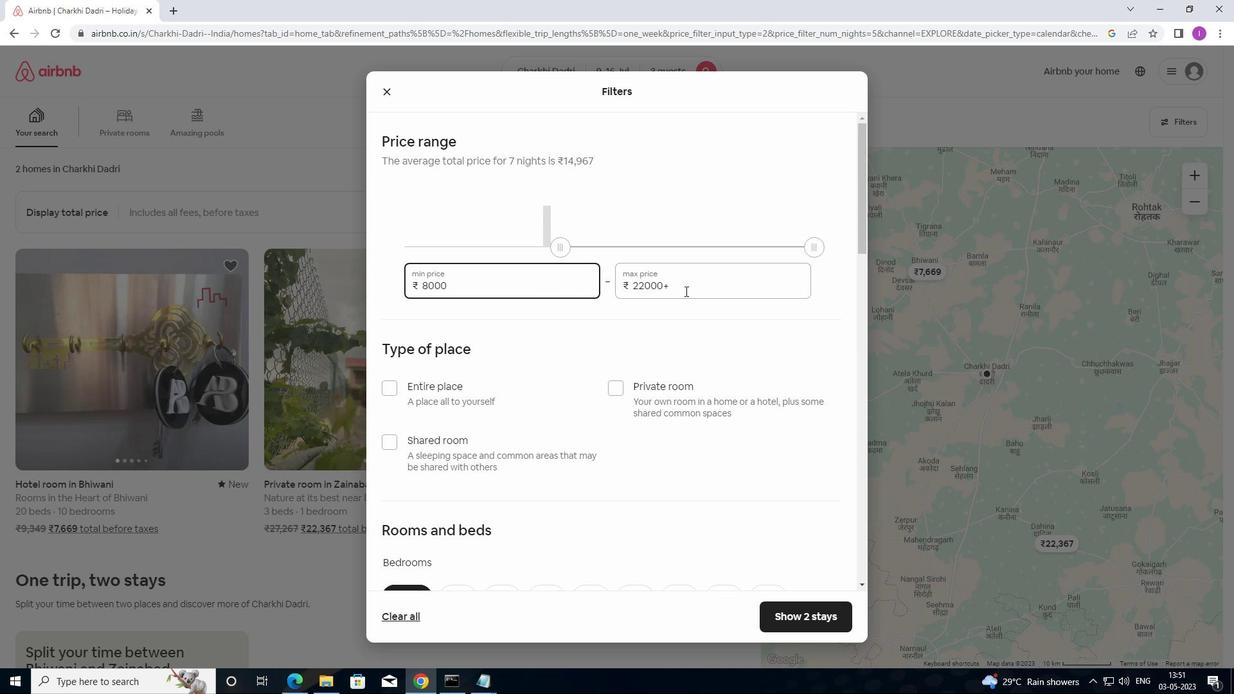
Action: Mouse pressed left at (684, 289)
Screenshot: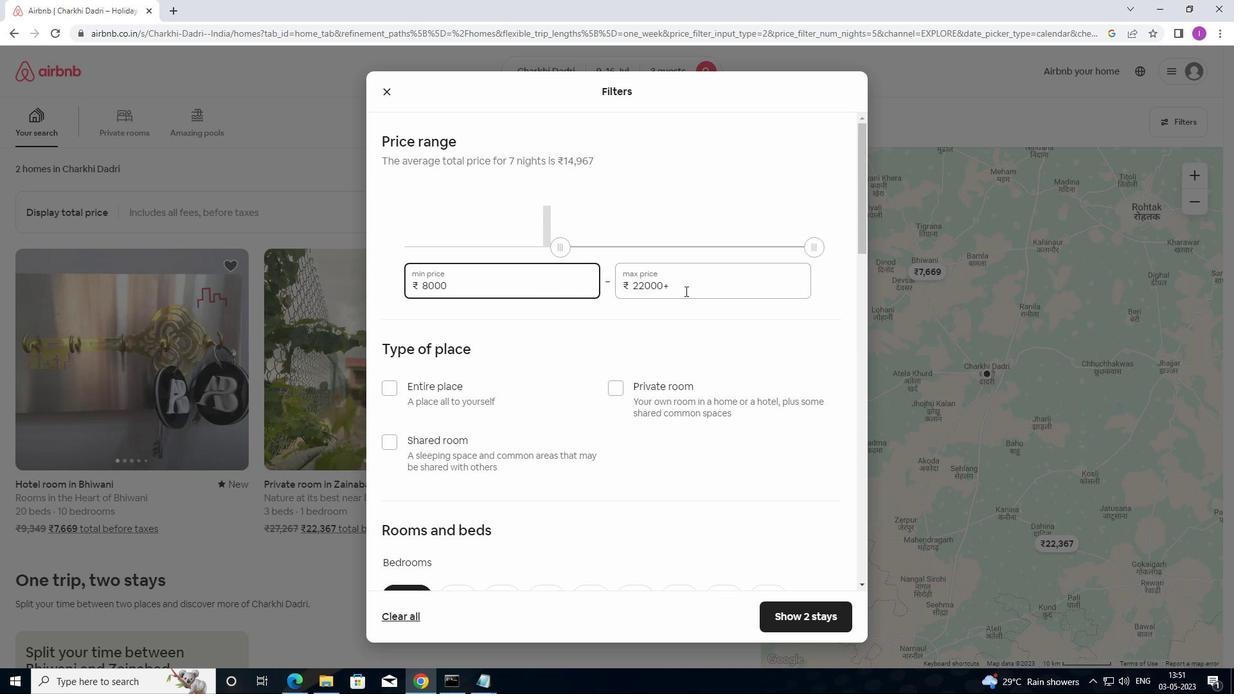 
Action: Mouse moved to (601, 297)
Screenshot: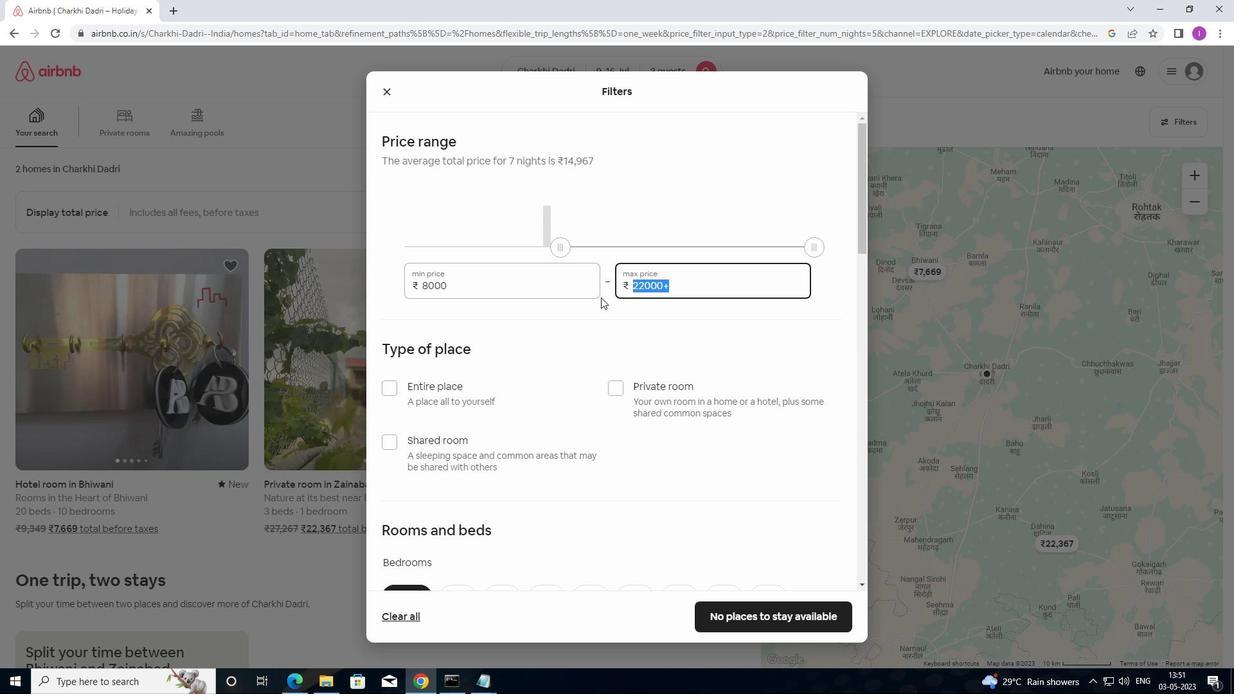 
Action: Key pressed 1
Screenshot: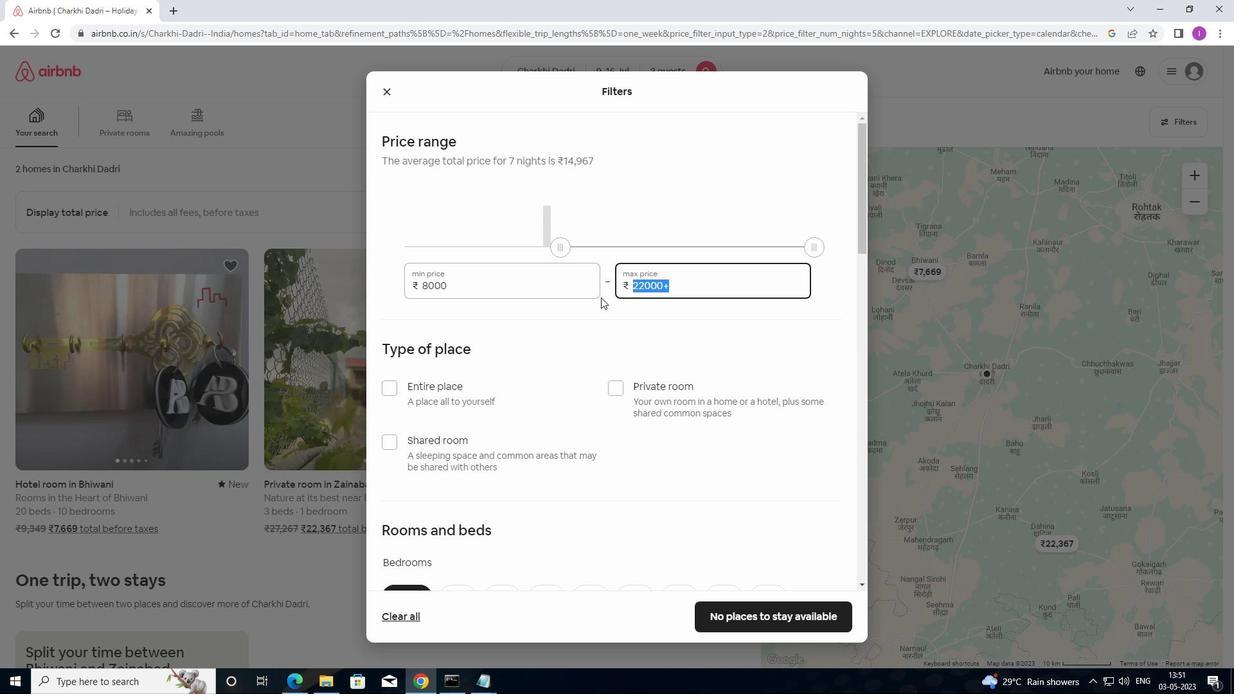 
Action: Mouse moved to (602, 293)
Screenshot: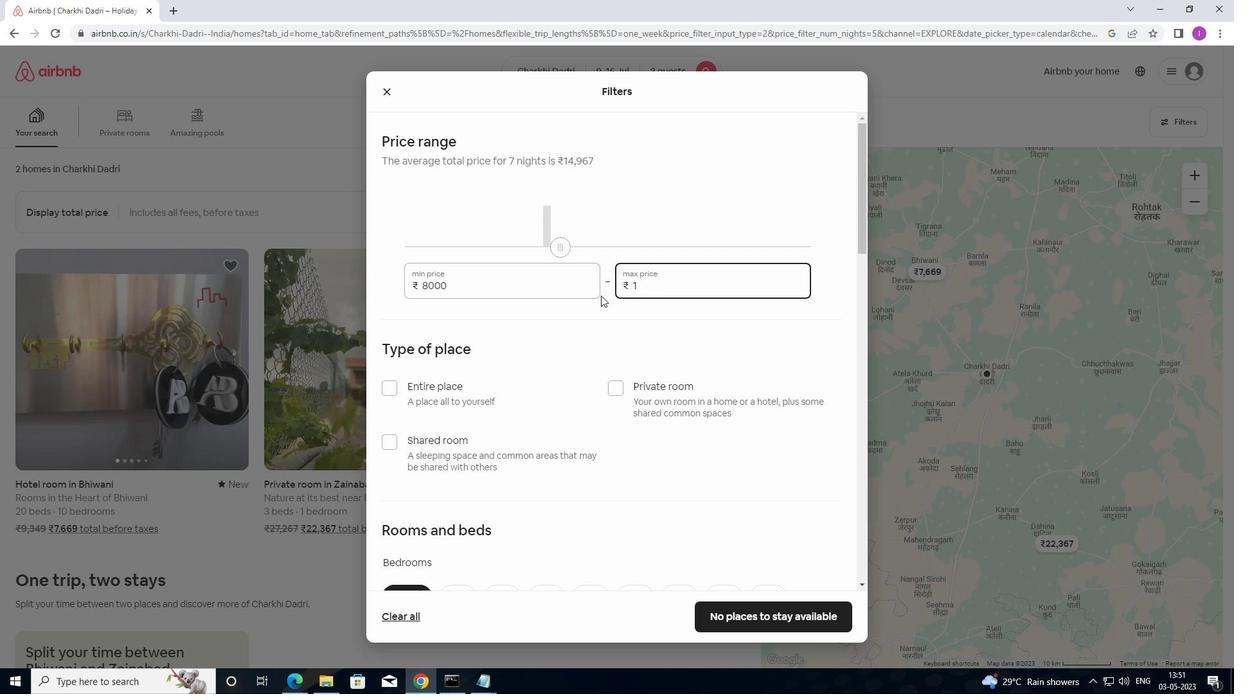 
Action: Key pressed 6
Screenshot: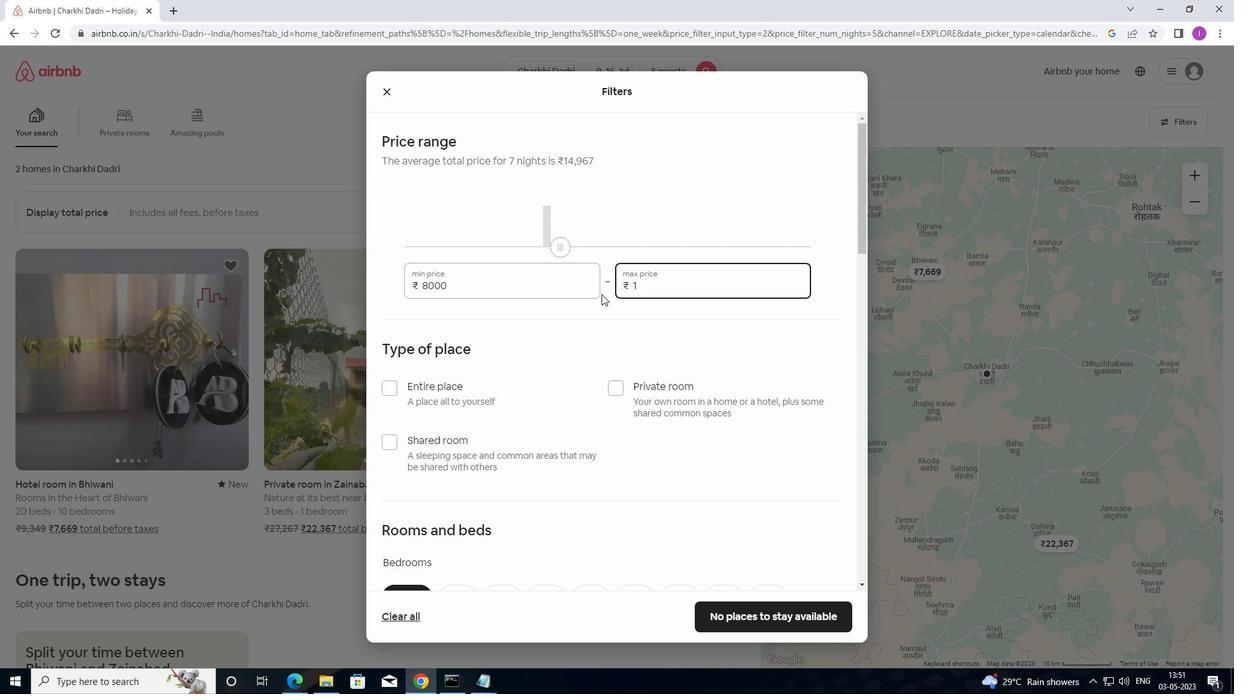 
Action: Mouse moved to (603, 290)
Screenshot: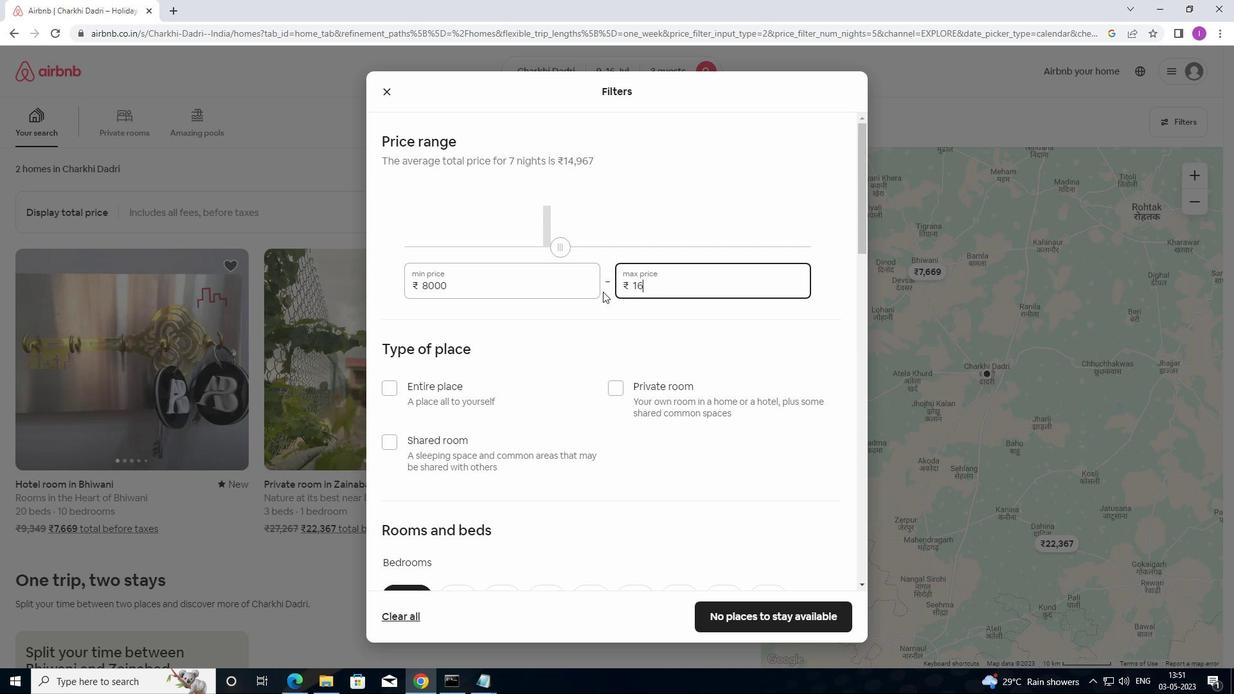 
Action: Key pressed 000
Screenshot: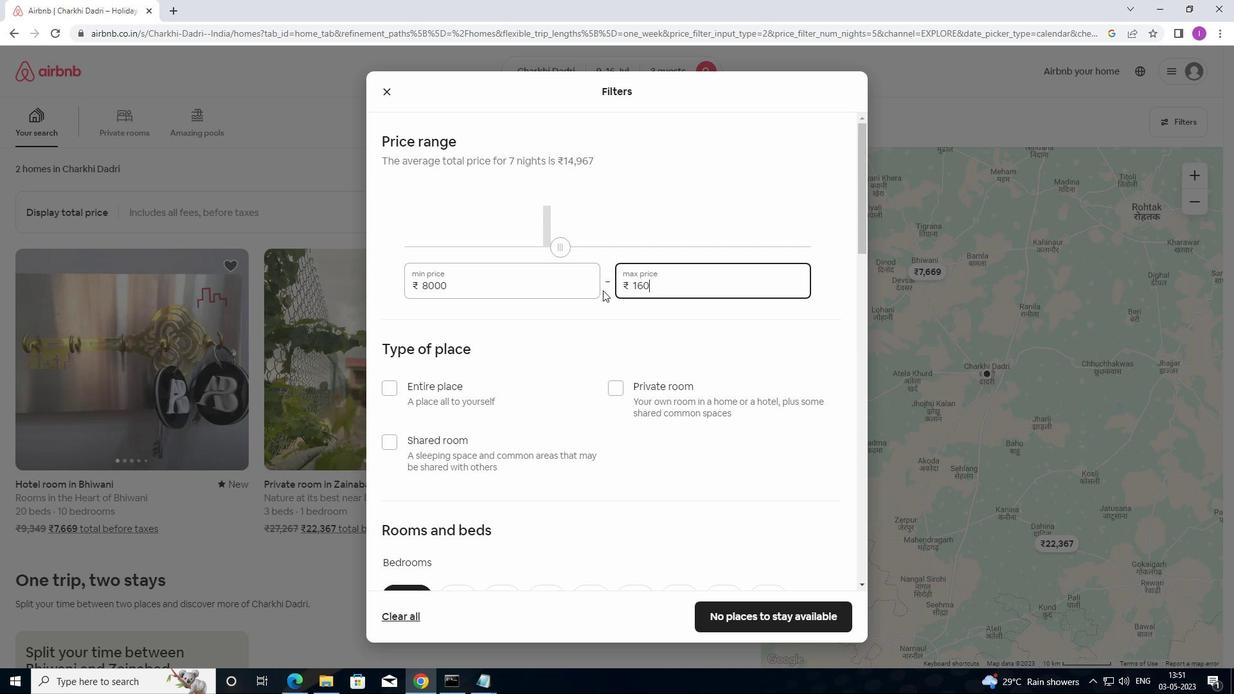 
Action: Mouse moved to (603, 318)
Screenshot: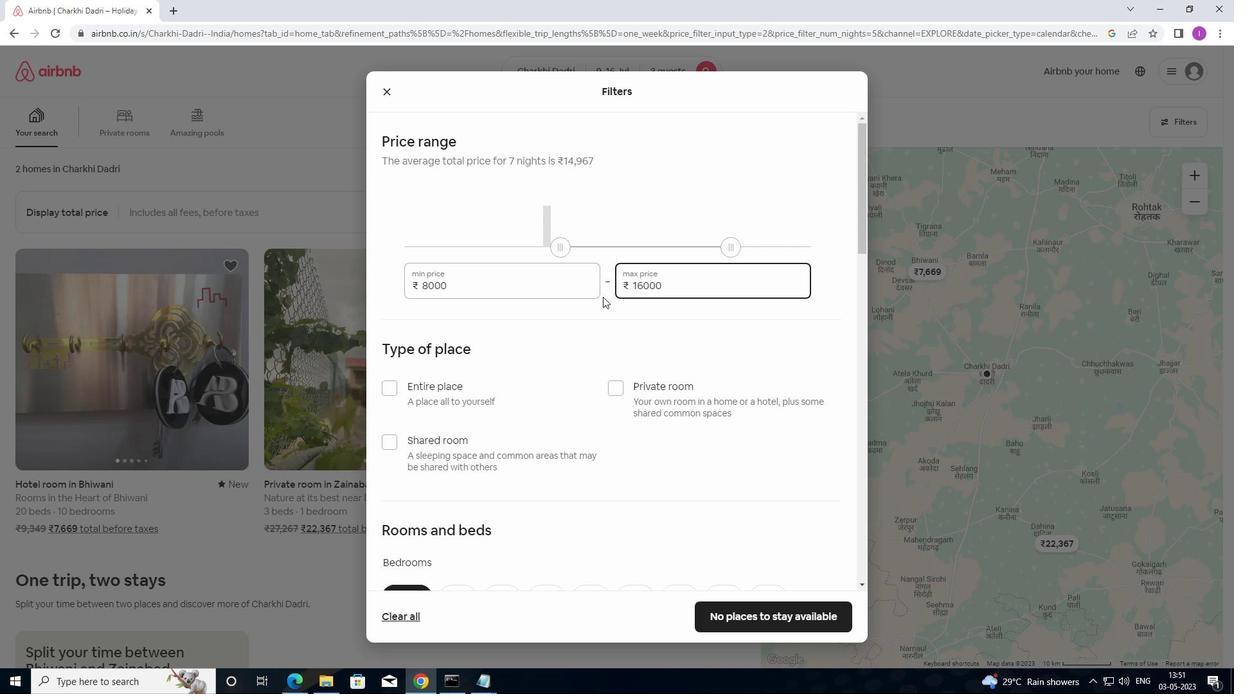 
Action: Mouse scrolled (603, 317) with delta (0, 0)
Screenshot: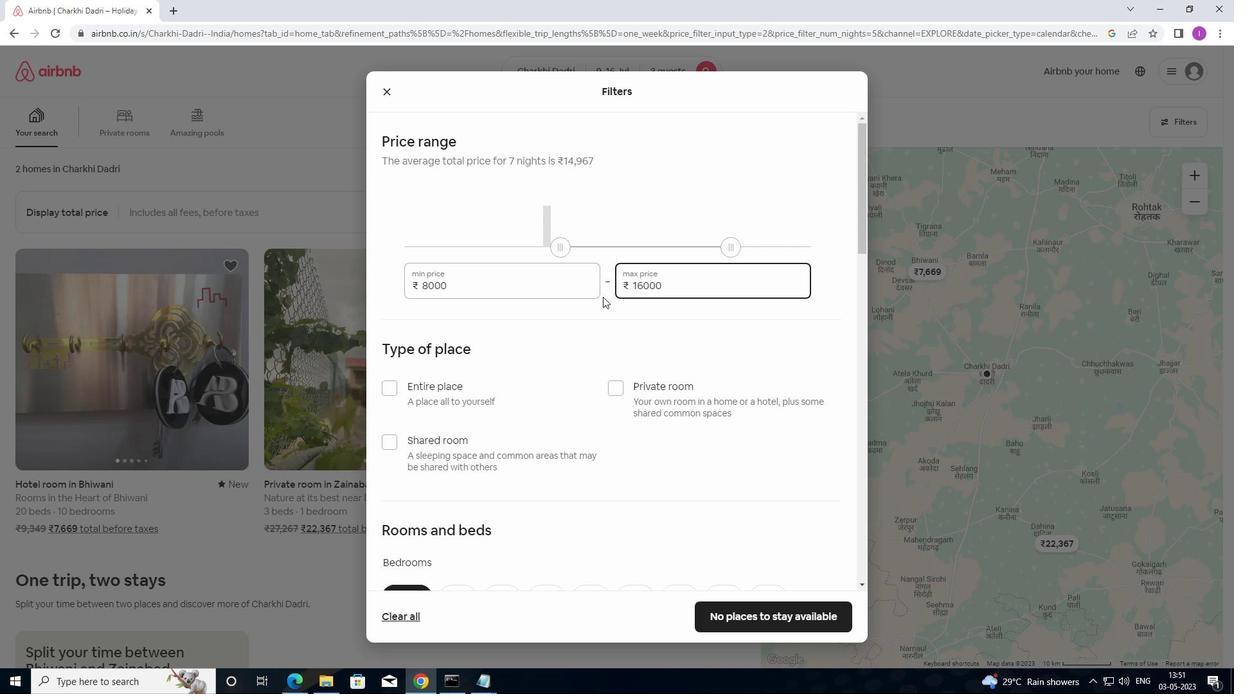 
Action: Mouse moved to (602, 321)
Screenshot: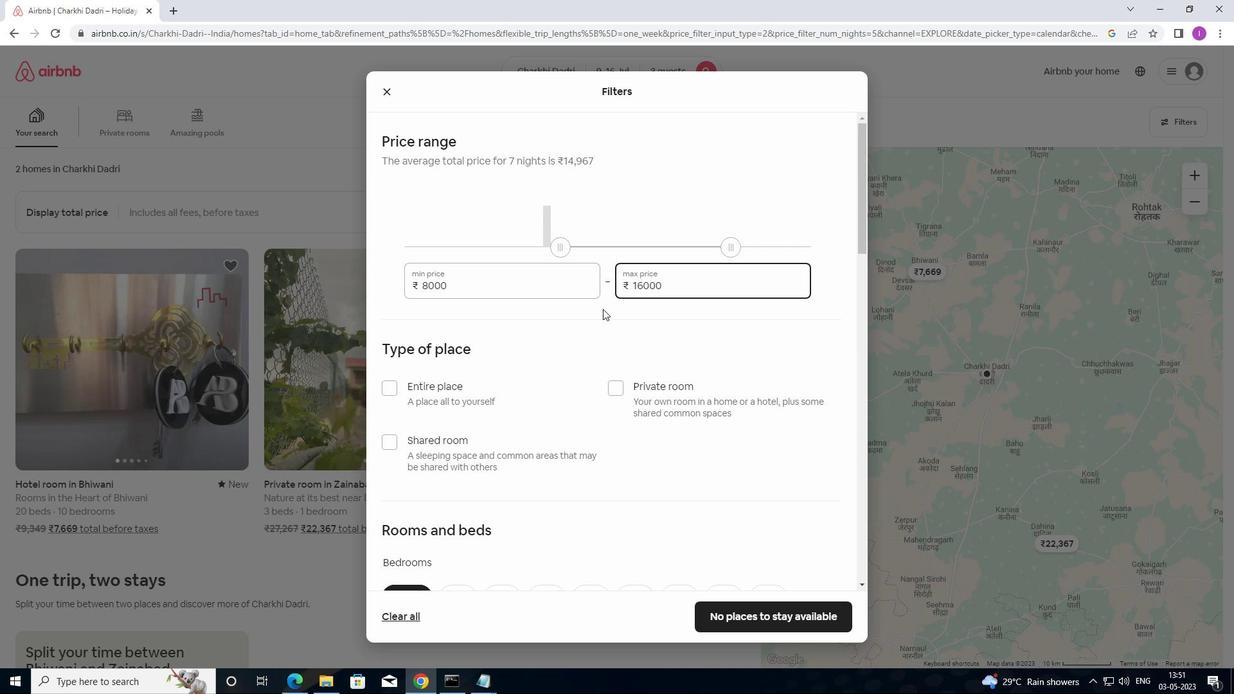 
Action: Mouse scrolled (602, 320) with delta (0, 0)
Screenshot: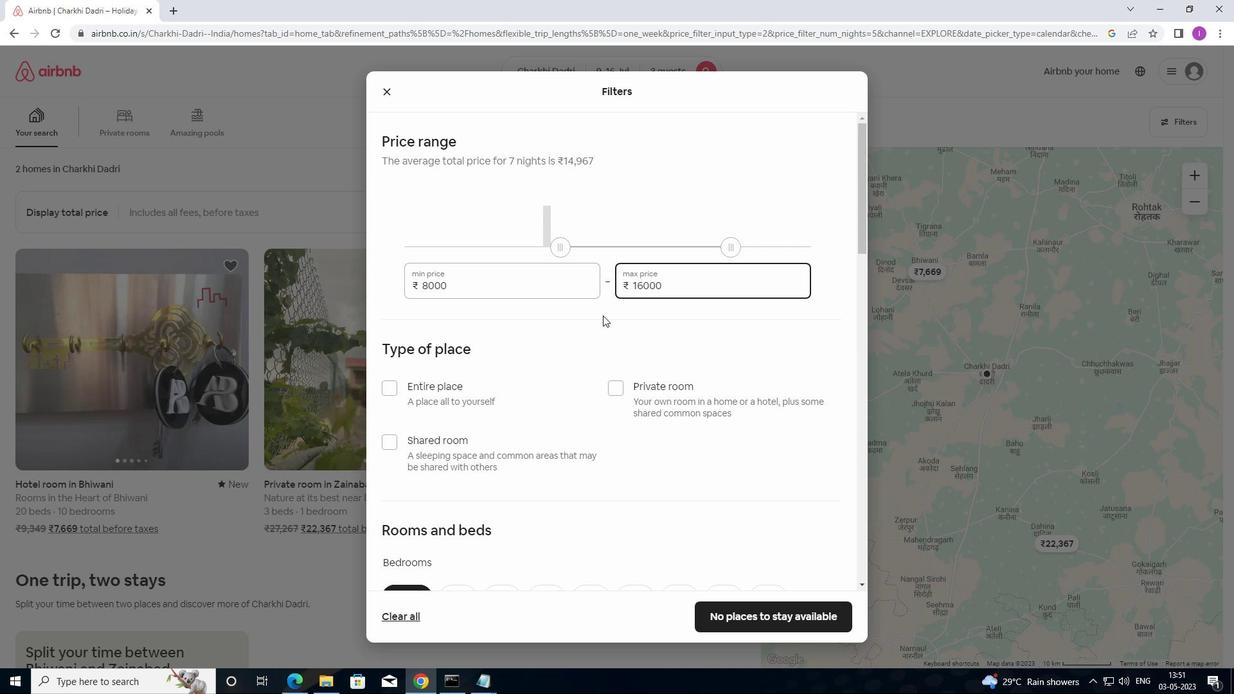 
Action: Mouse moved to (602, 322)
Screenshot: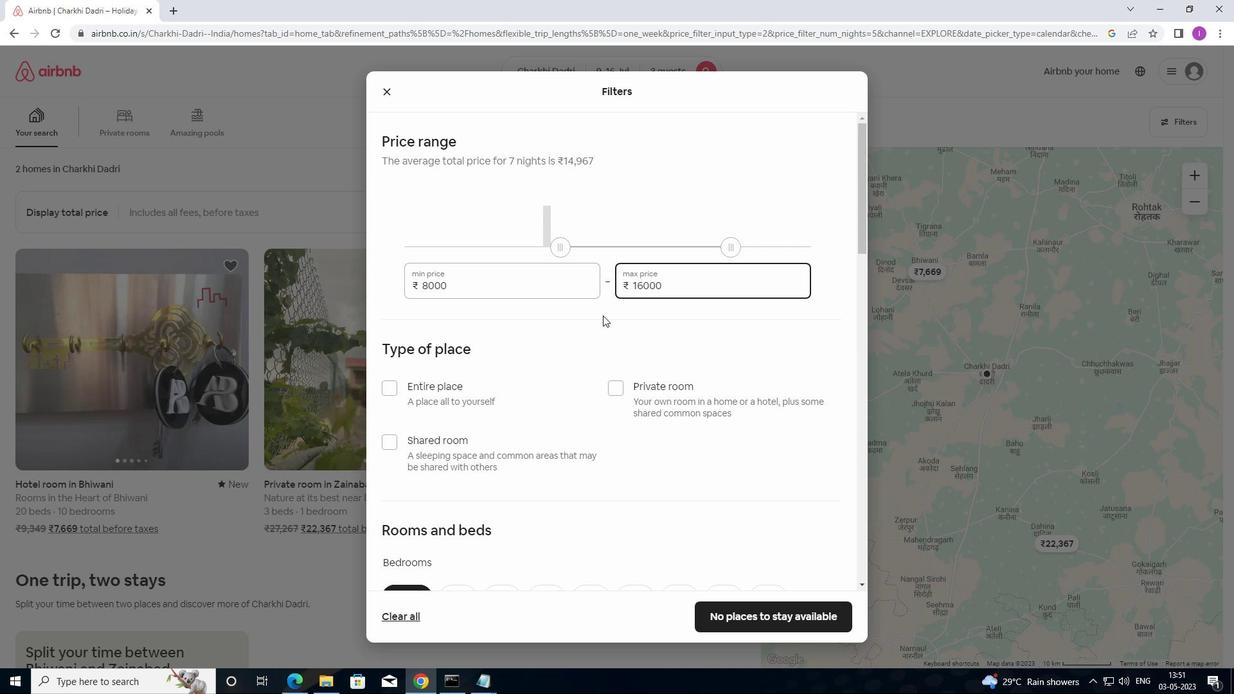 
Action: Mouse scrolled (602, 321) with delta (0, 0)
Screenshot: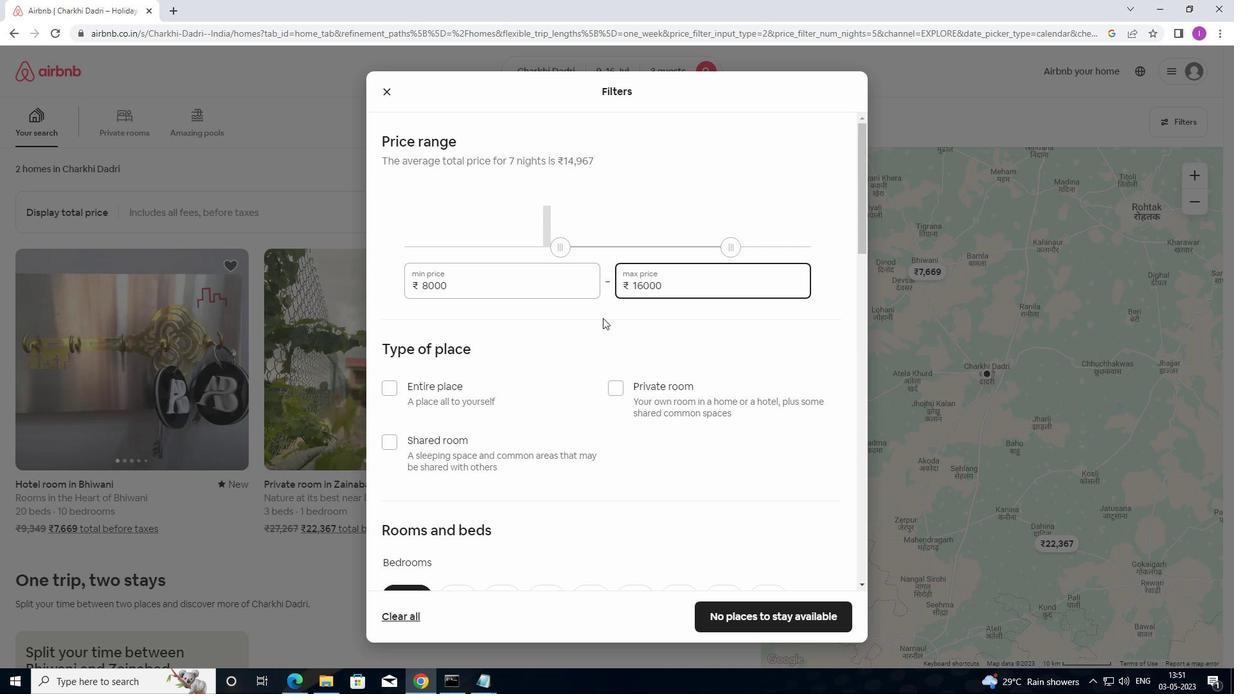 
Action: Mouse moved to (391, 194)
Screenshot: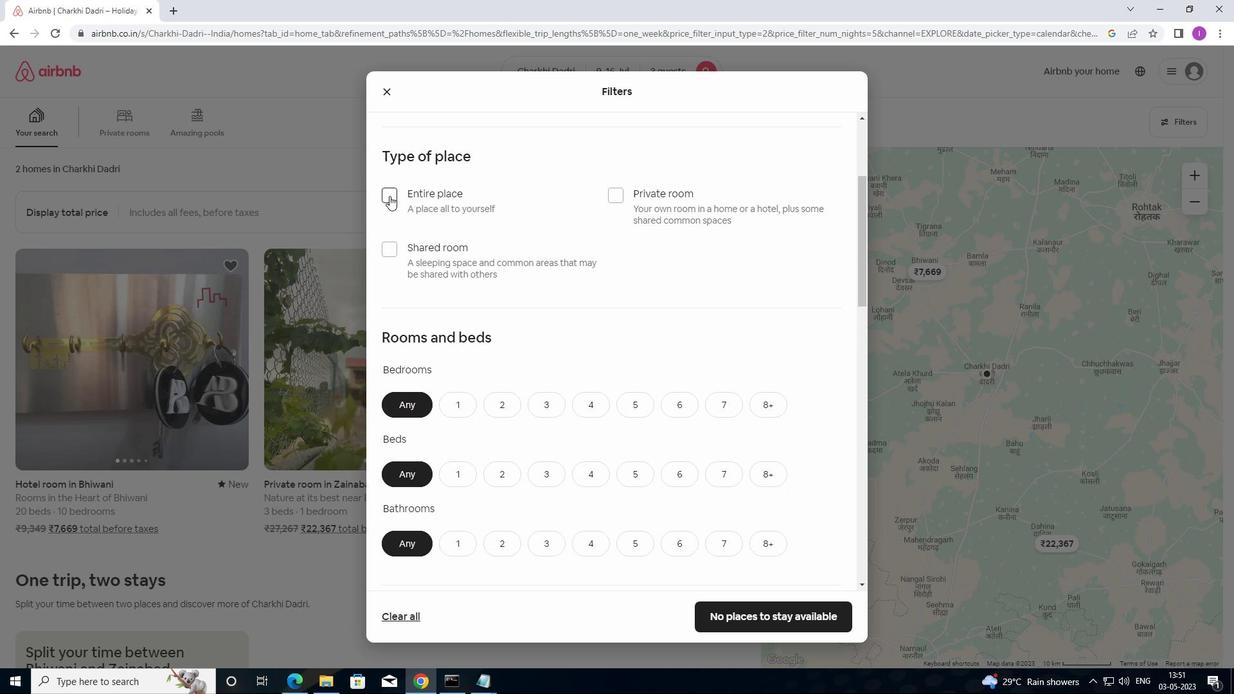 
Action: Mouse pressed left at (391, 194)
Screenshot: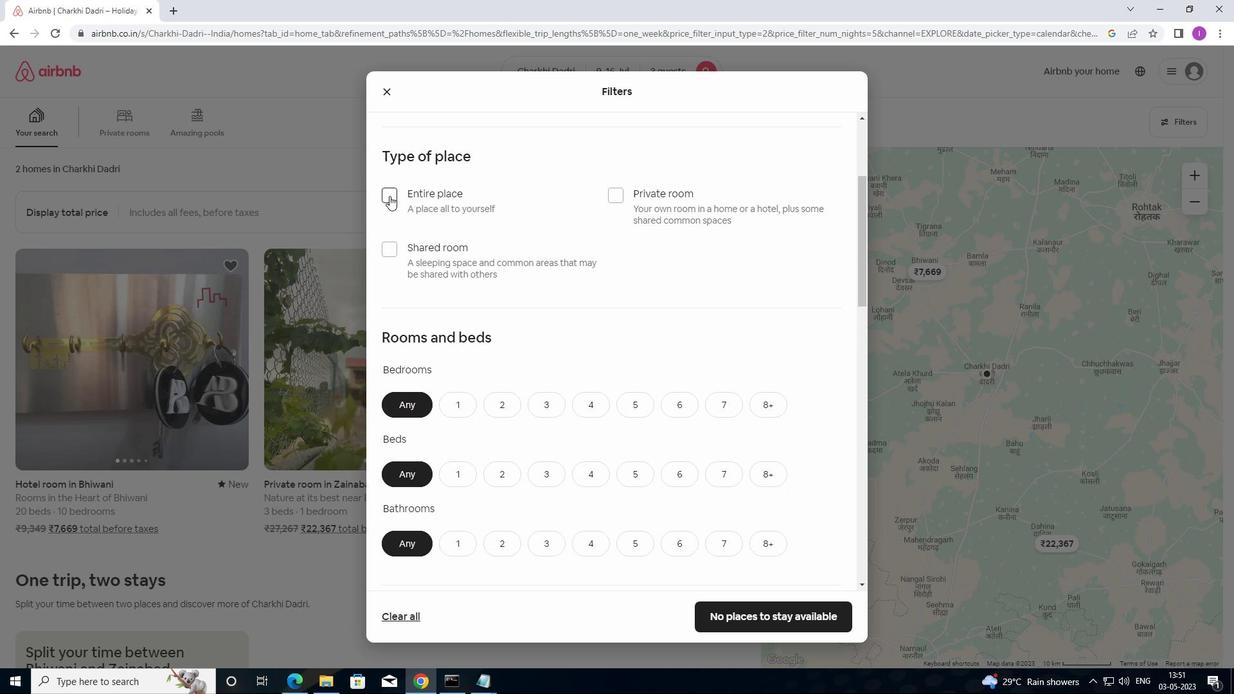 
Action: Mouse moved to (445, 218)
Screenshot: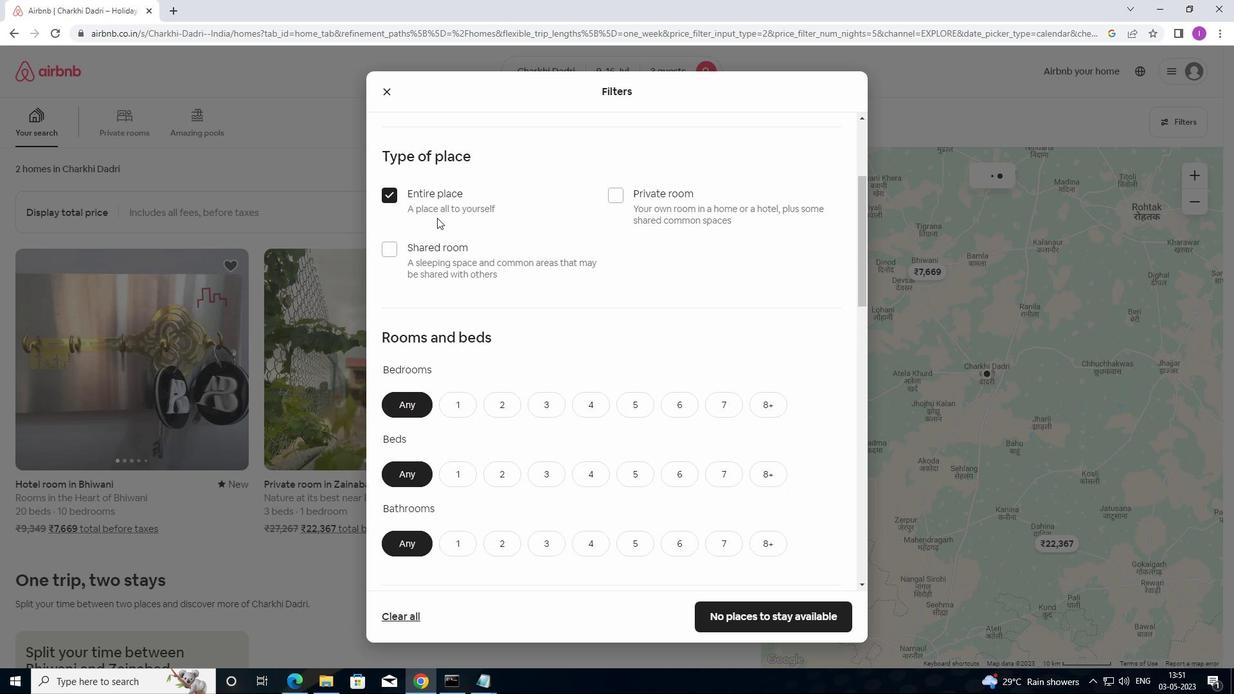 
Action: Mouse scrolled (445, 218) with delta (0, 0)
Screenshot: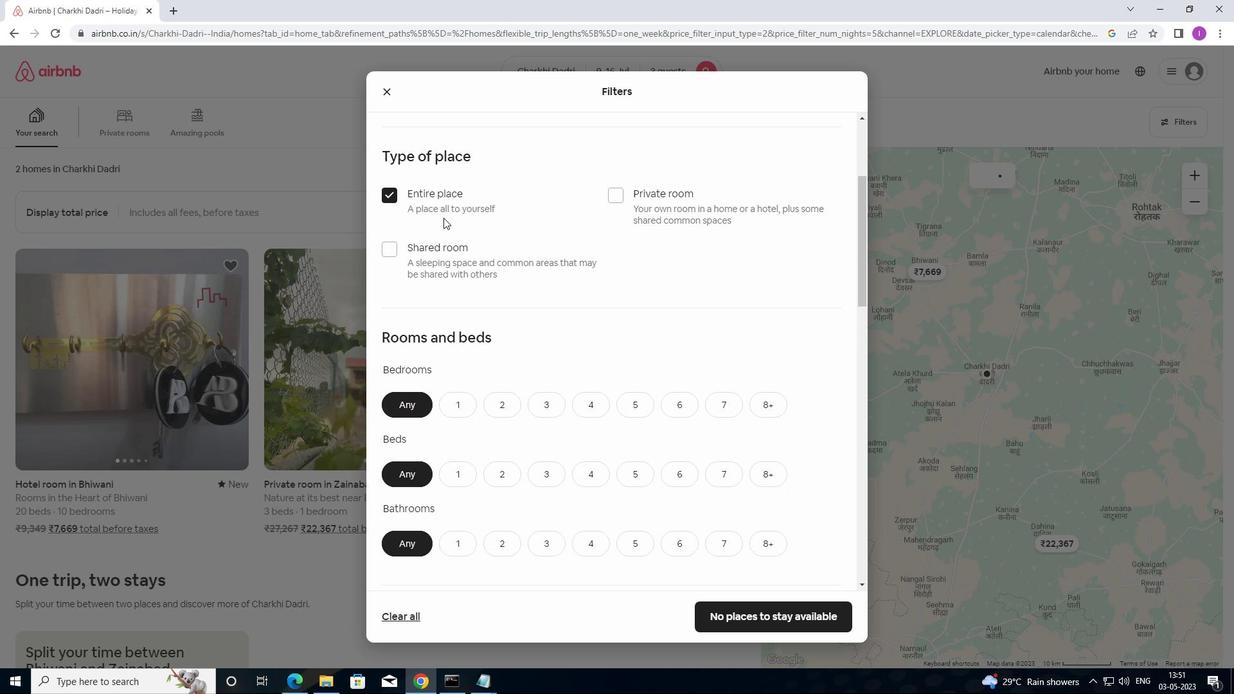 
Action: Mouse moved to (465, 215)
Screenshot: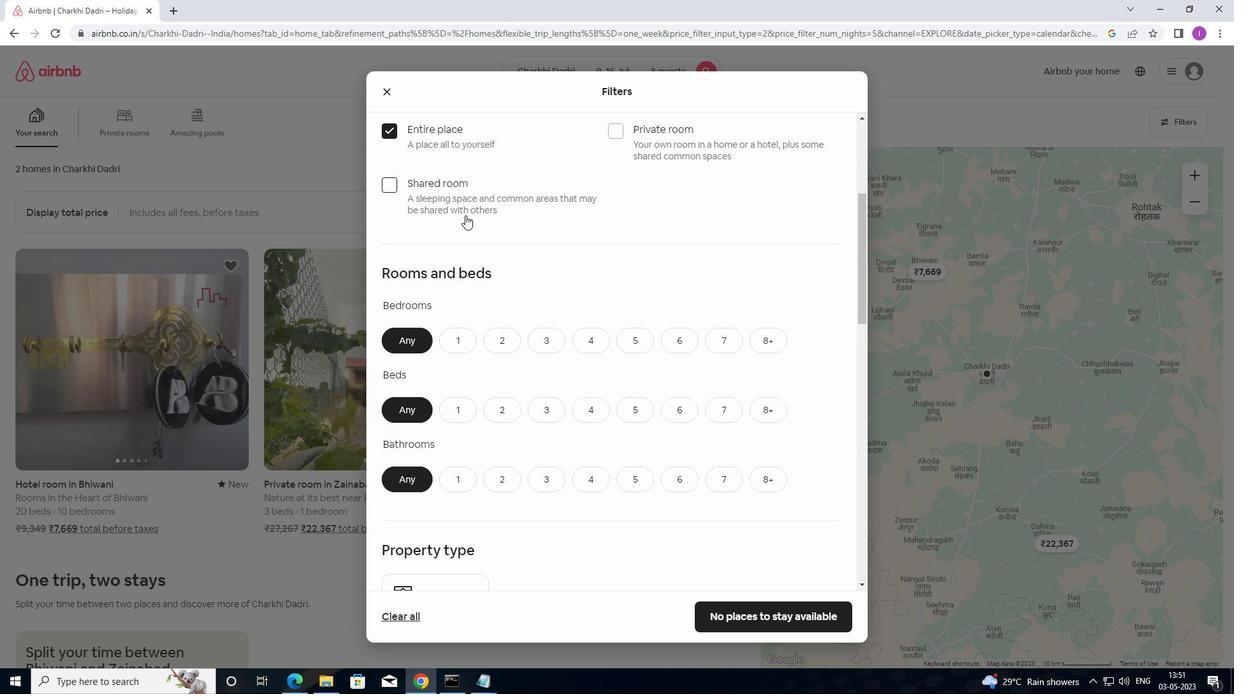 
Action: Mouse scrolled (465, 214) with delta (0, 0)
Screenshot: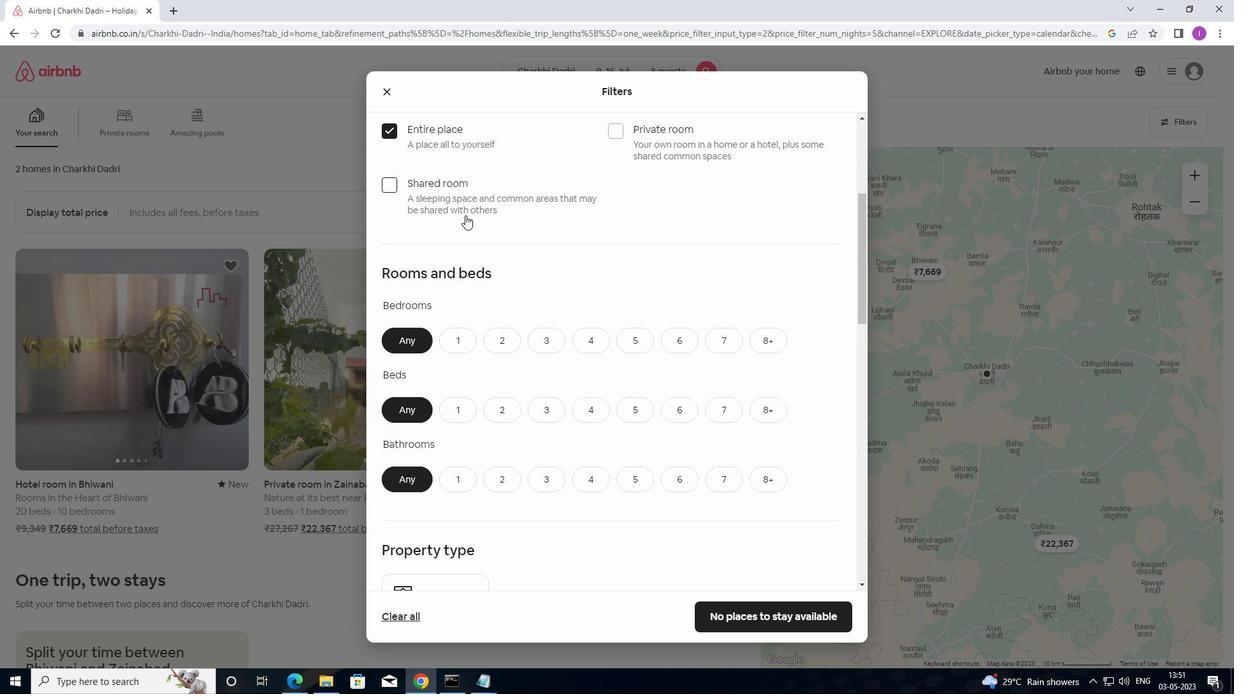
Action: Mouse moved to (468, 214)
Screenshot: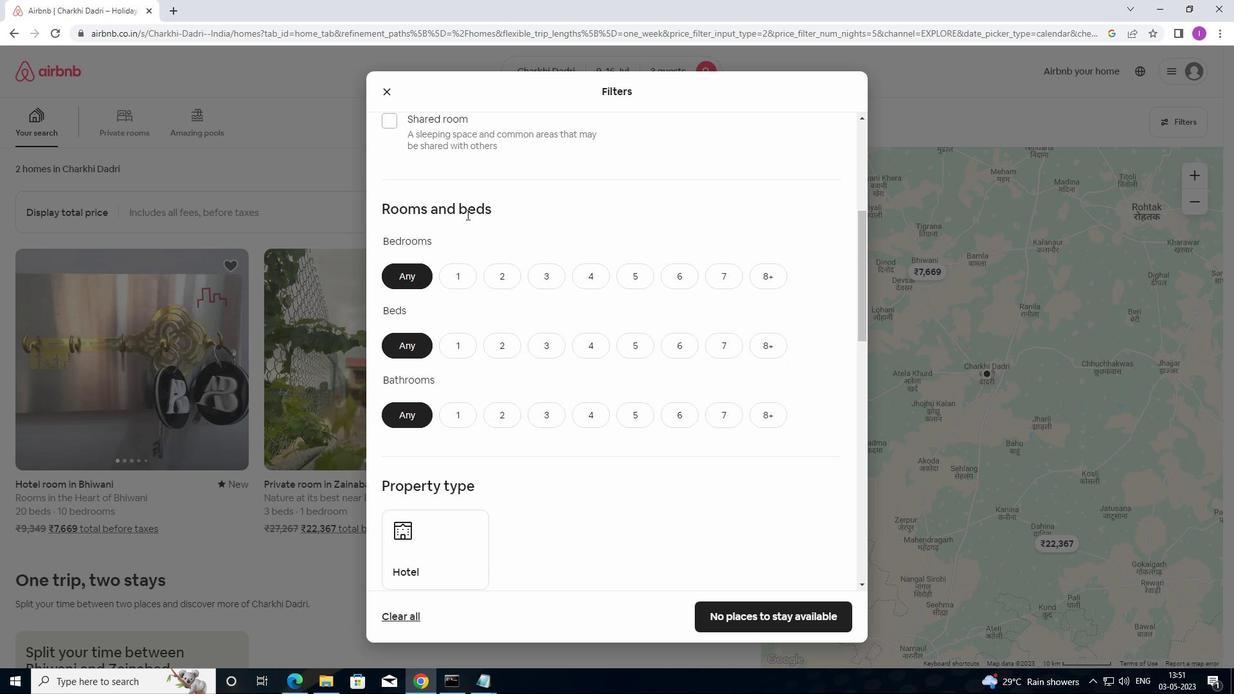 
Action: Mouse scrolled (468, 213) with delta (0, 0)
Screenshot: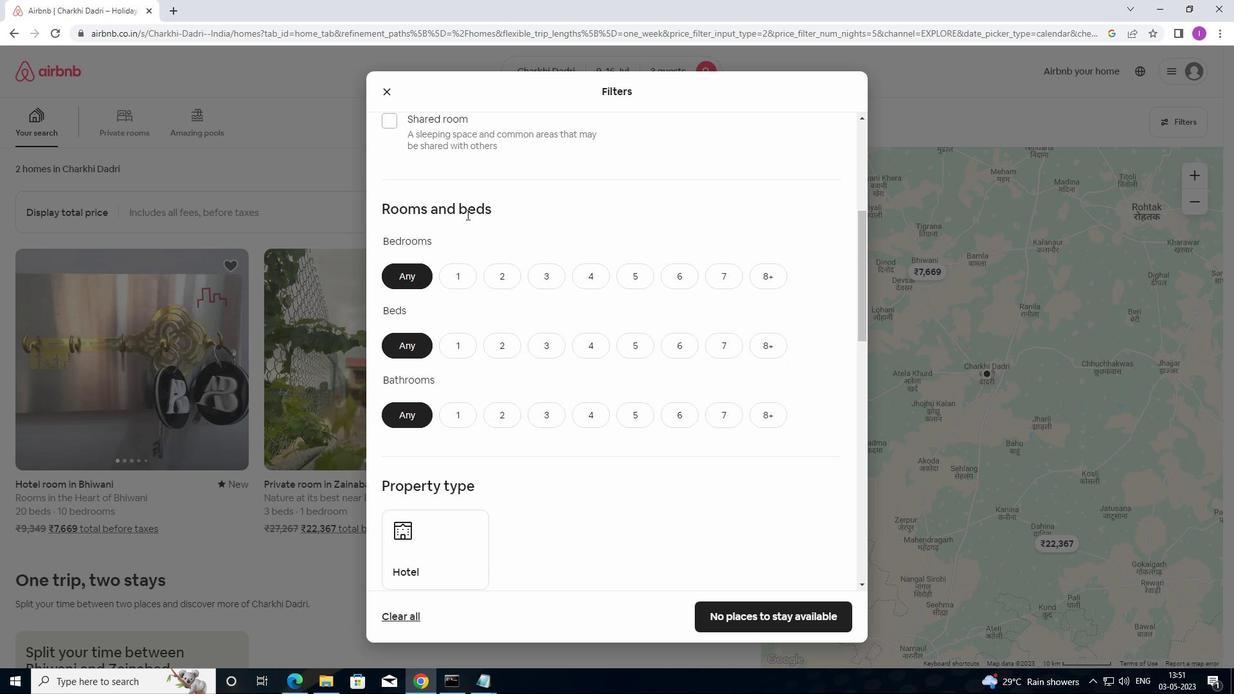
Action: Mouse scrolled (468, 213) with delta (0, 0)
Screenshot: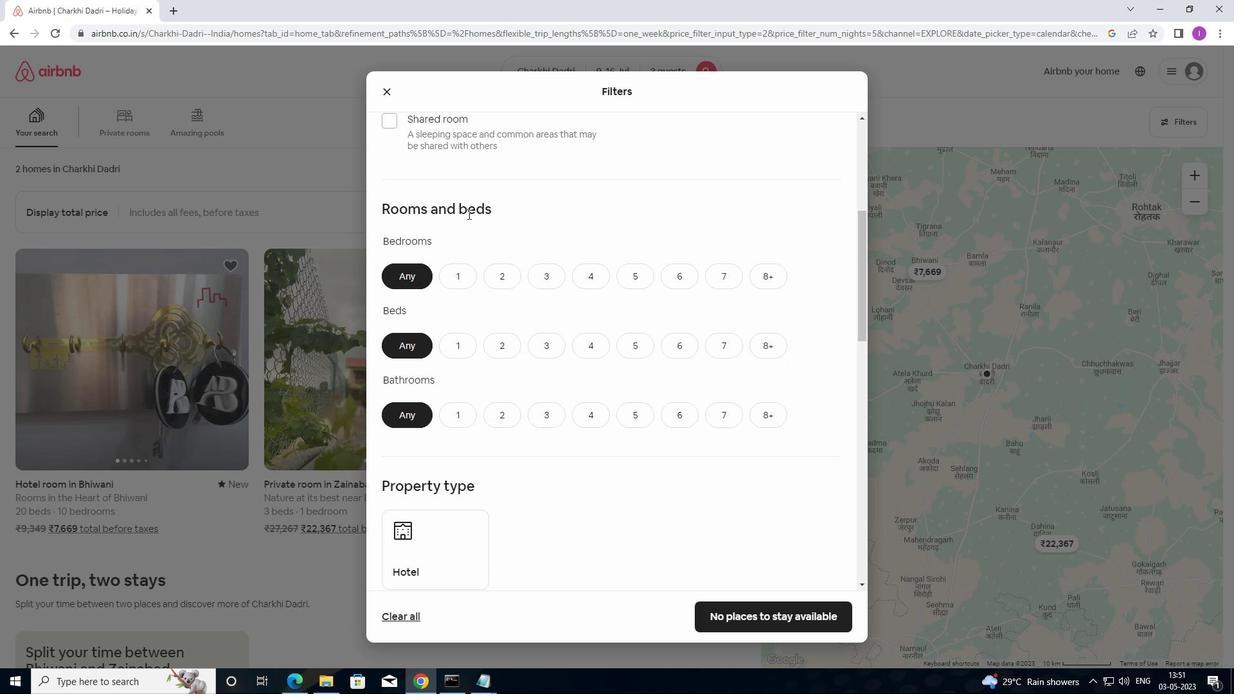 
Action: Mouse moved to (507, 155)
Screenshot: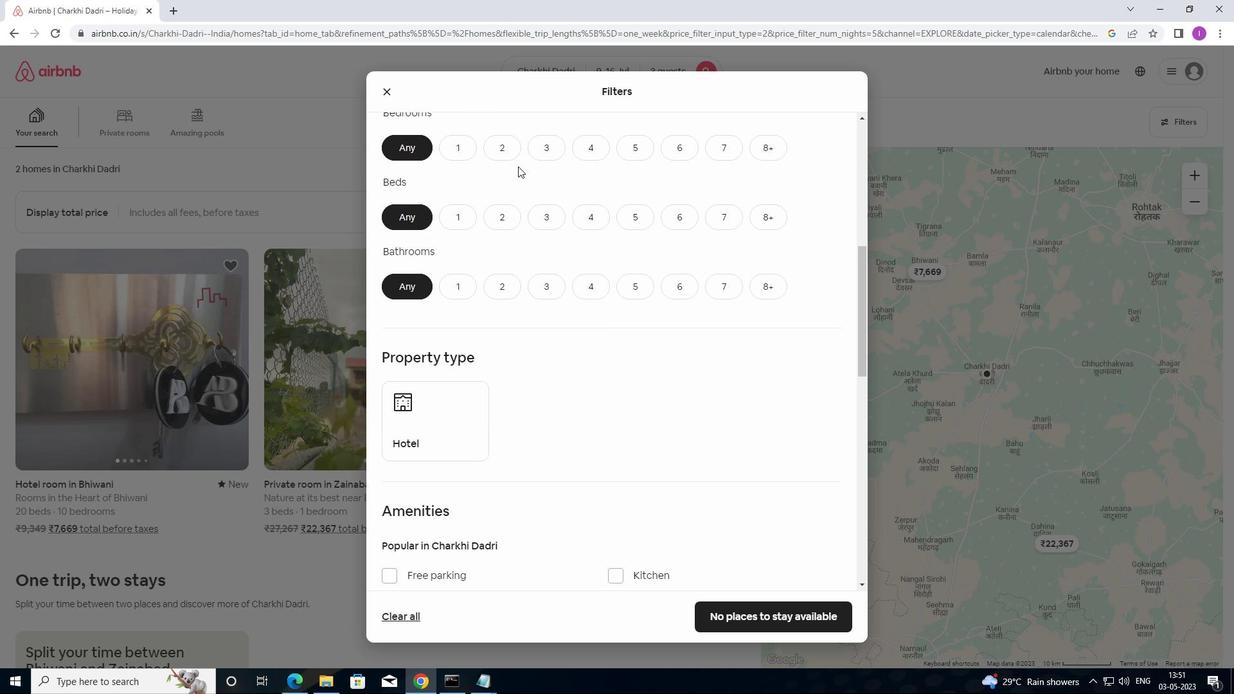 
Action: Mouse pressed left at (507, 155)
Screenshot: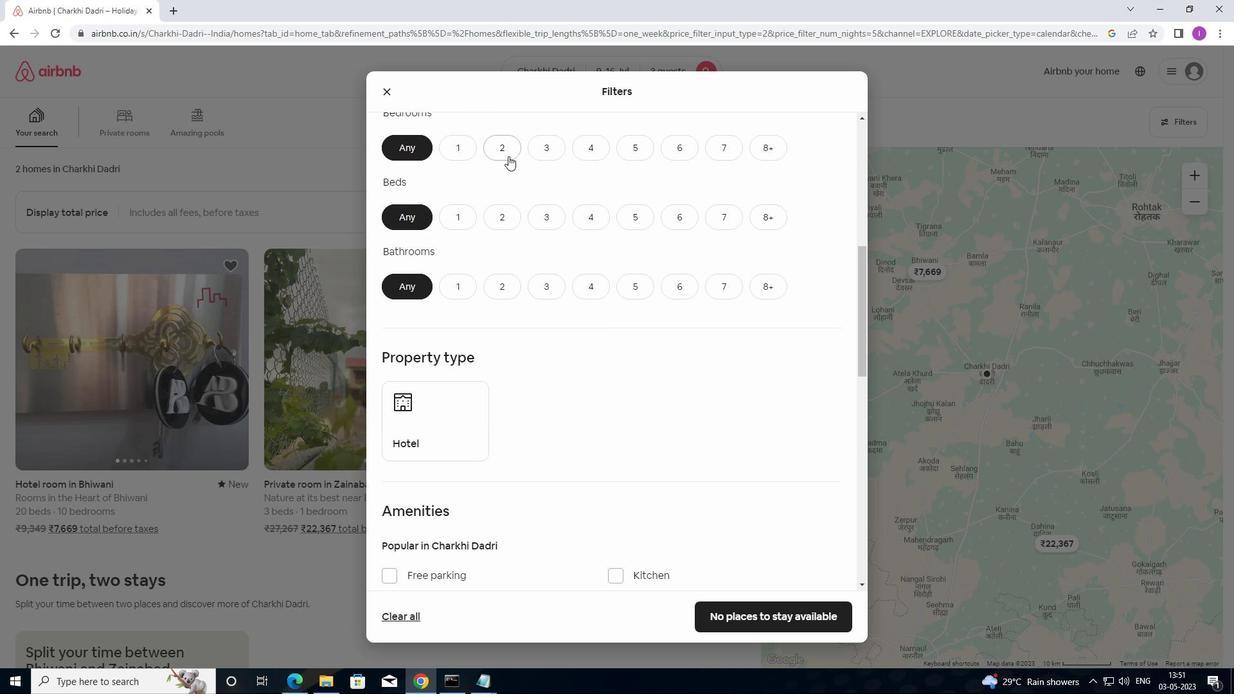 
Action: Mouse moved to (510, 211)
Screenshot: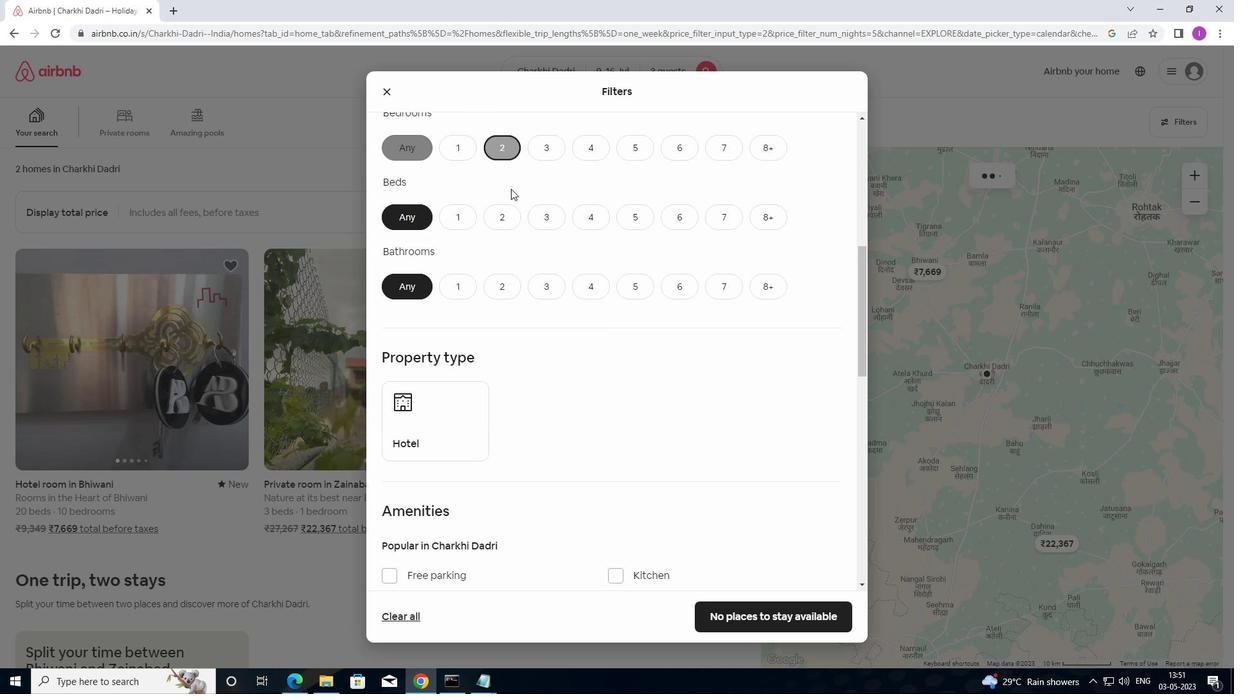 
Action: Mouse pressed left at (510, 211)
Screenshot: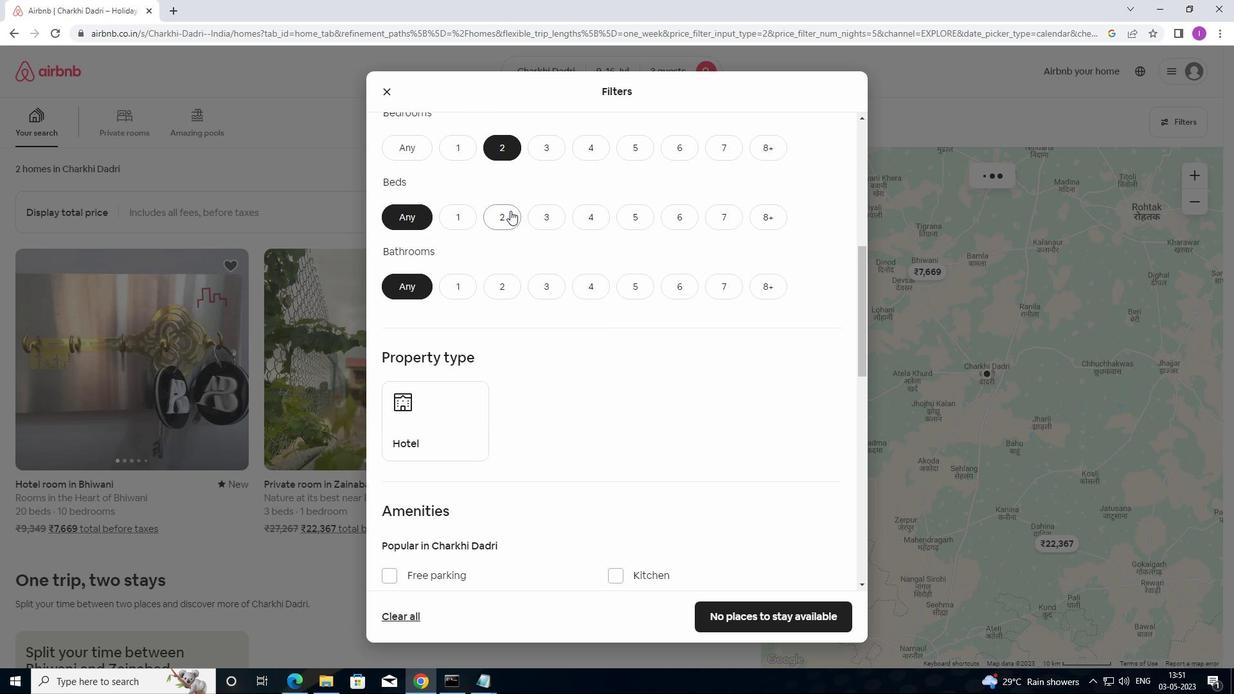 
Action: Mouse moved to (464, 284)
Screenshot: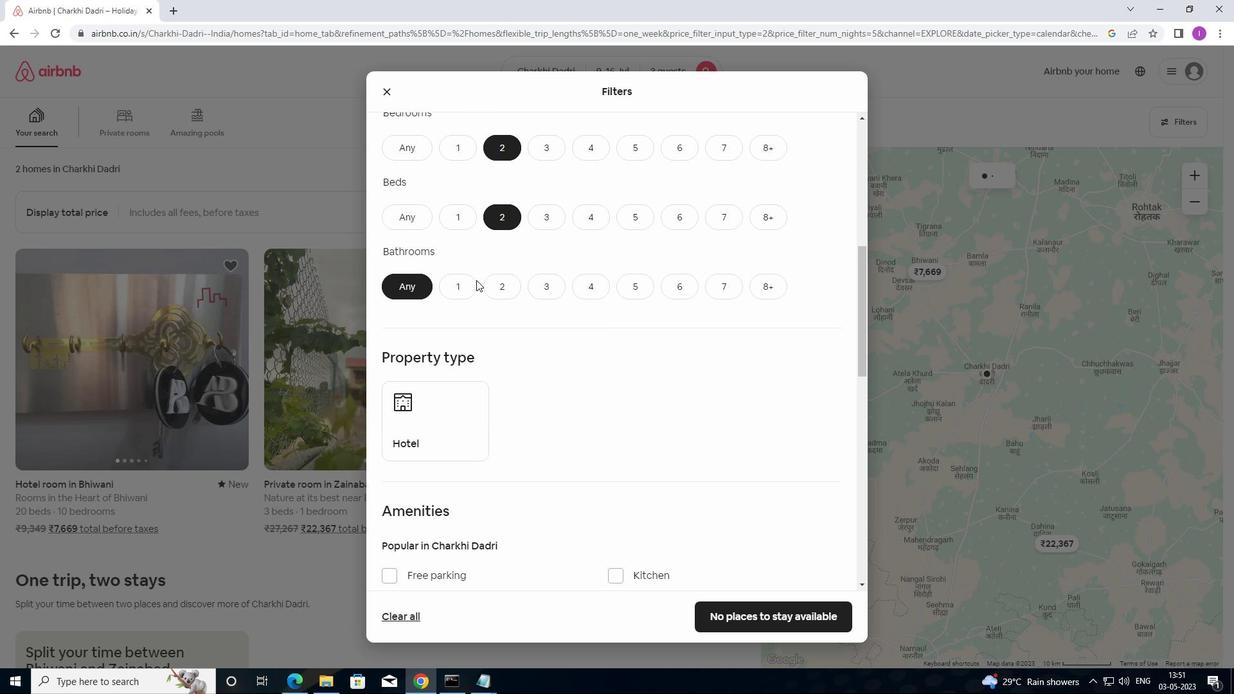 
Action: Mouse pressed left at (464, 284)
Screenshot: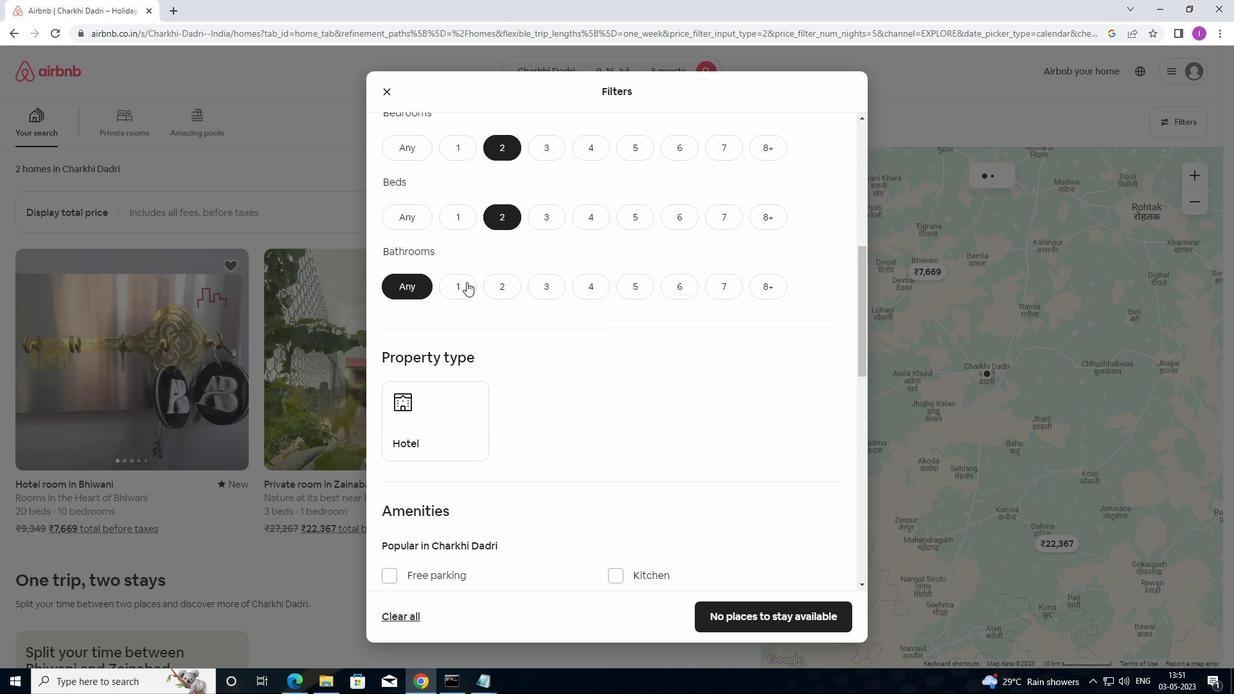 
Action: Mouse moved to (497, 284)
Screenshot: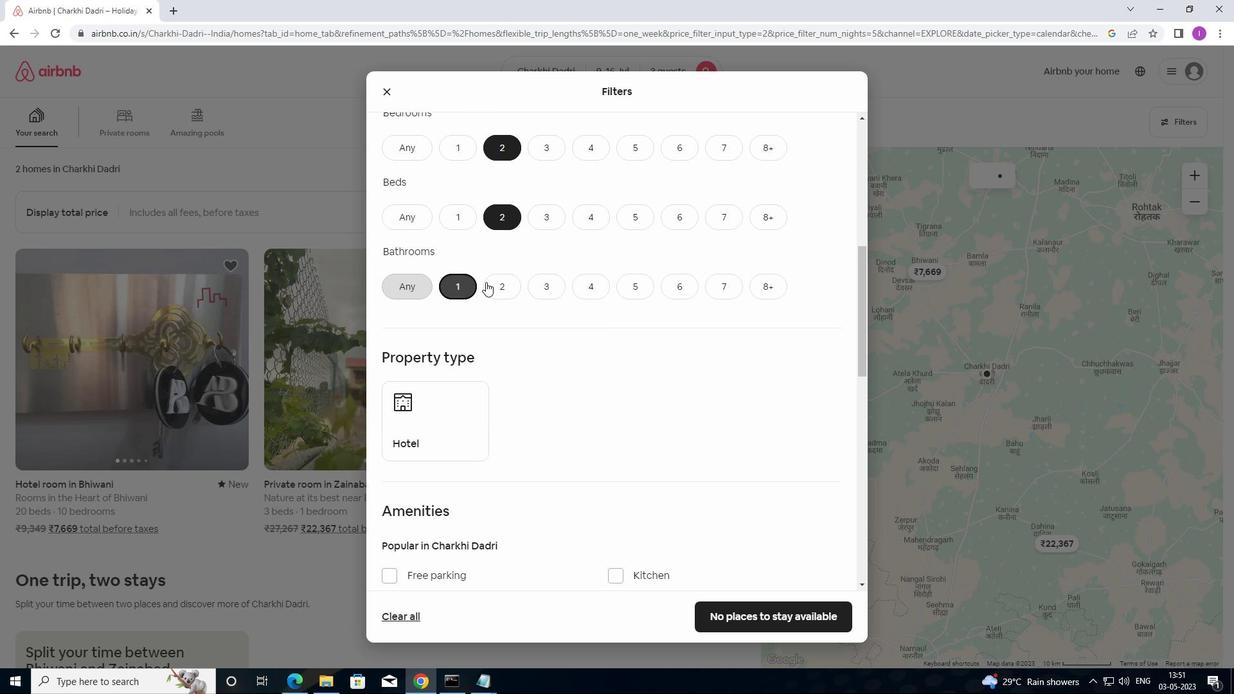 
Action: Mouse scrolled (497, 283) with delta (0, 0)
Screenshot: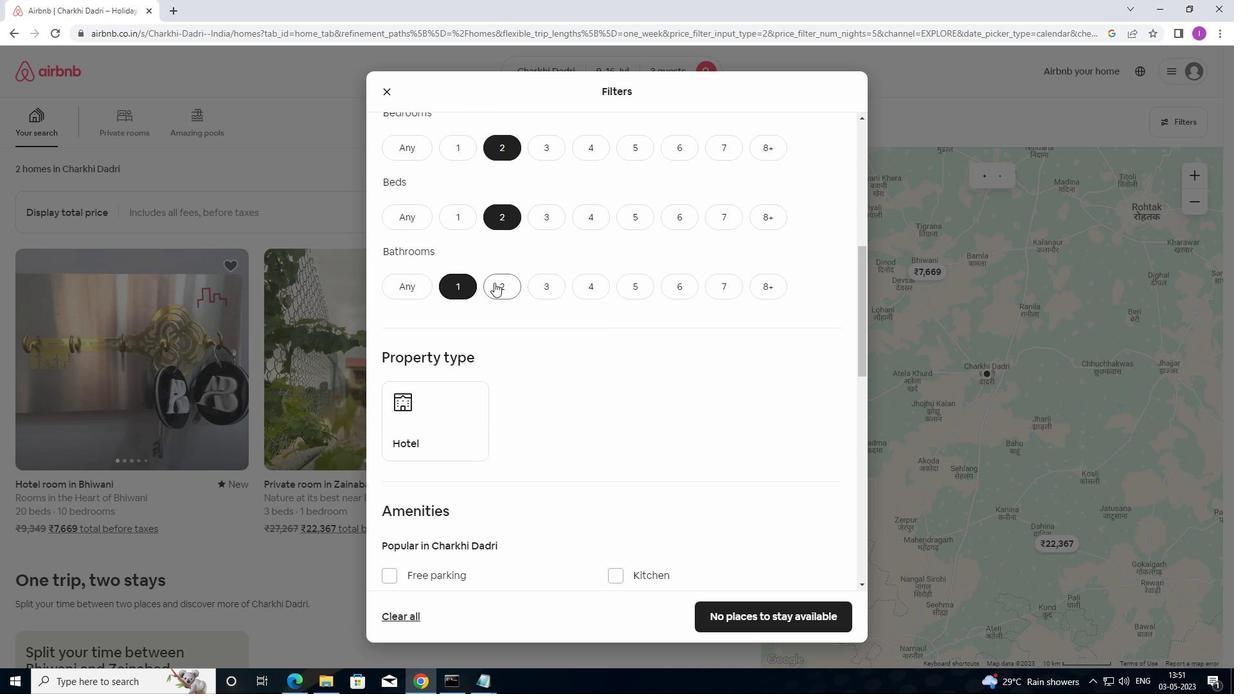 
Action: Mouse moved to (469, 283)
Screenshot: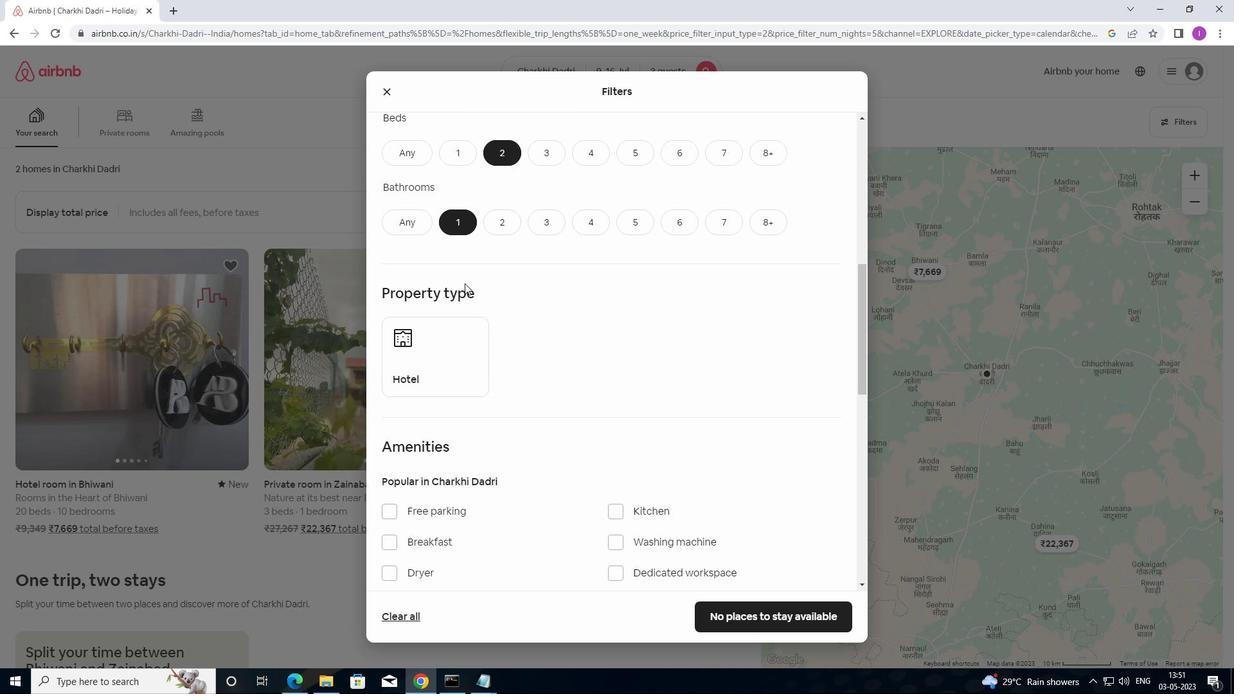 
Action: Mouse scrolled (469, 282) with delta (0, 0)
Screenshot: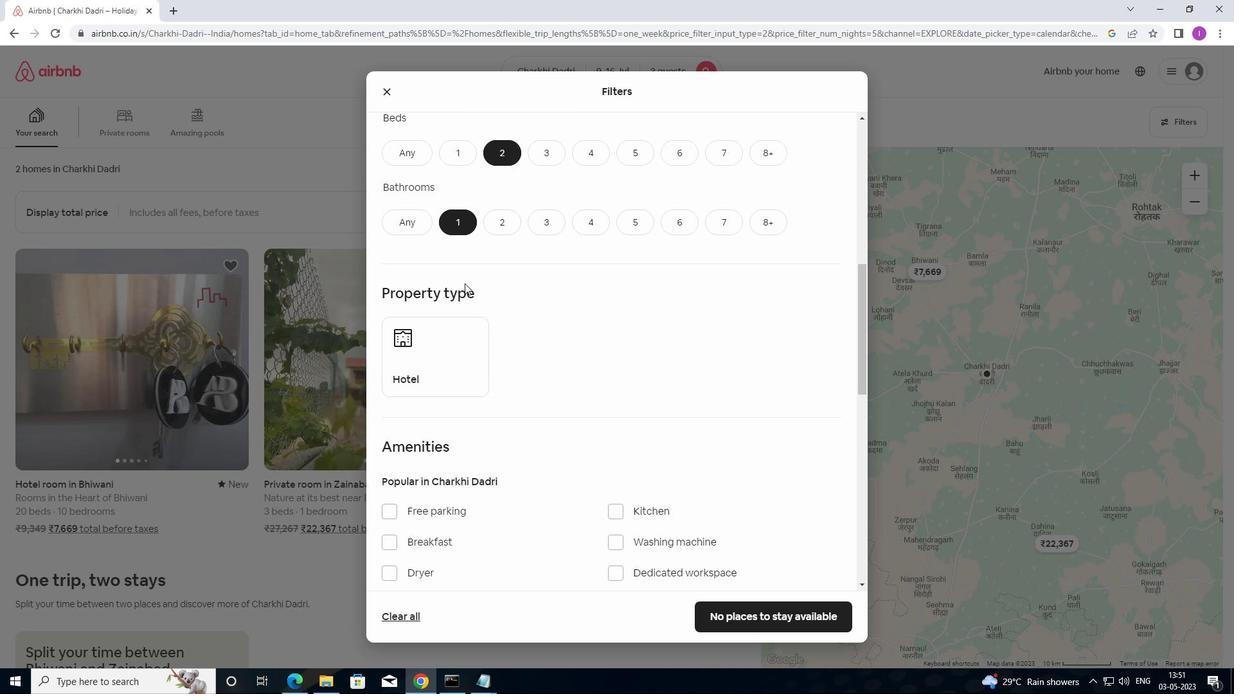 
Action: Mouse moved to (472, 284)
Screenshot: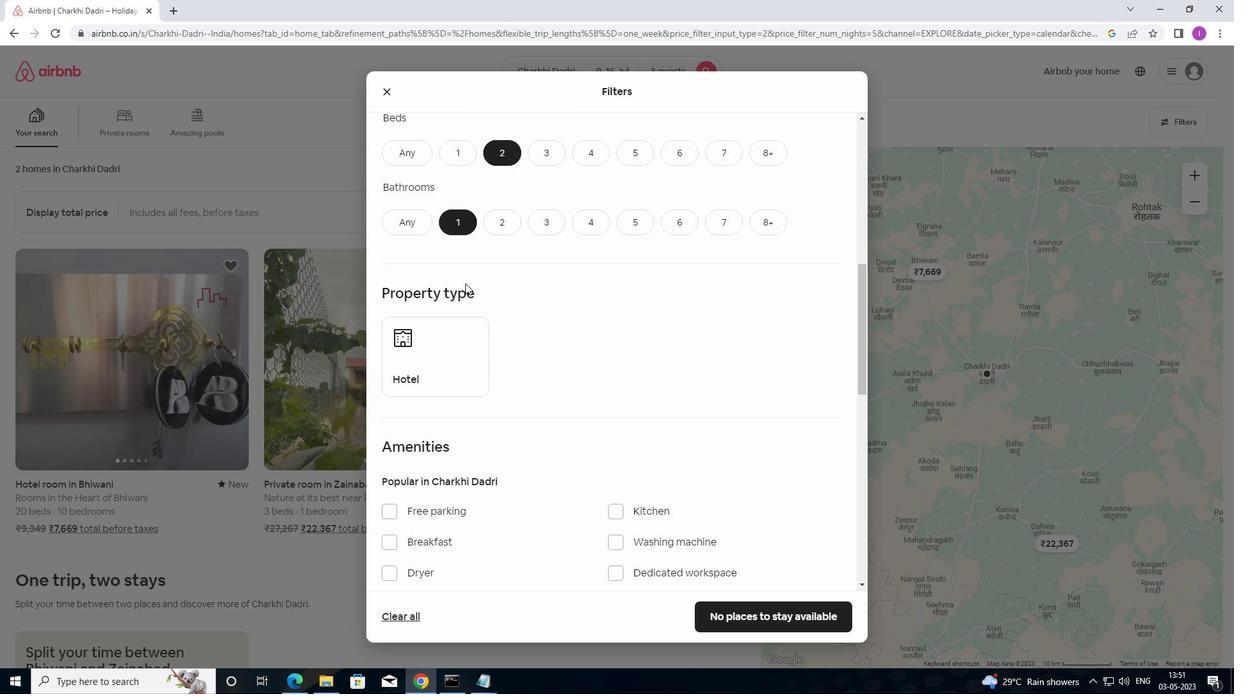 
Action: Mouse scrolled (472, 284) with delta (0, 0)
Screenshot: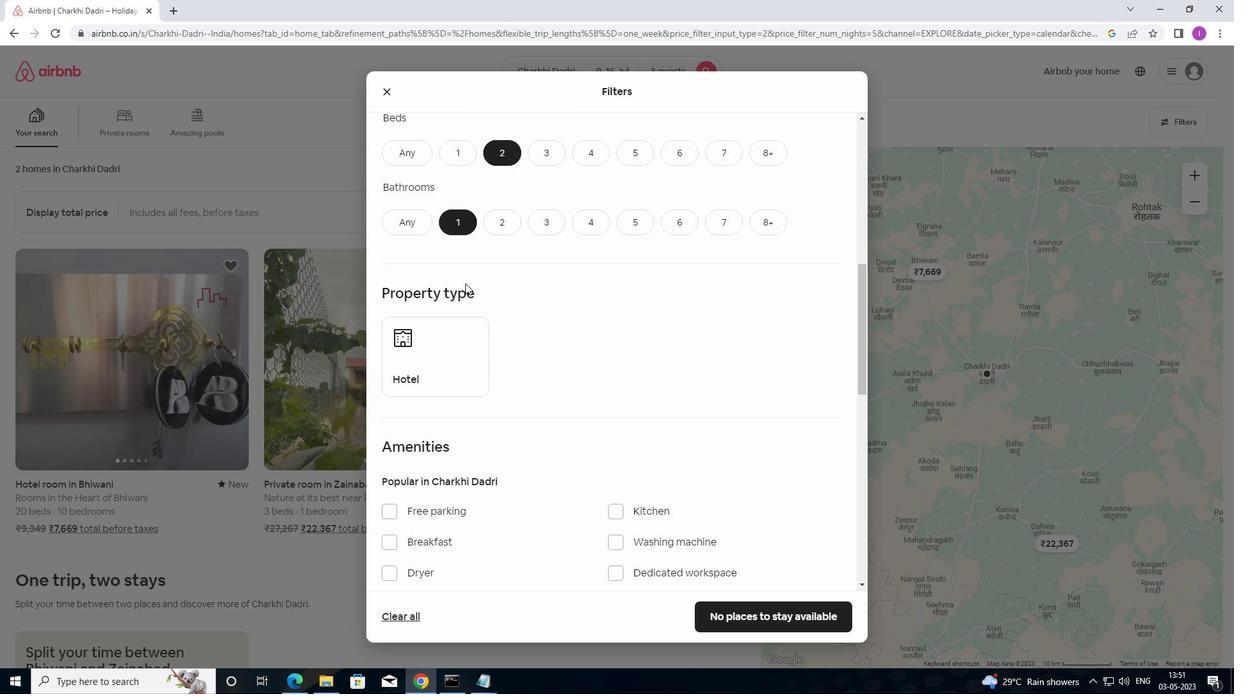 
Action: Mouse moved to (472, 285)
Screenshot: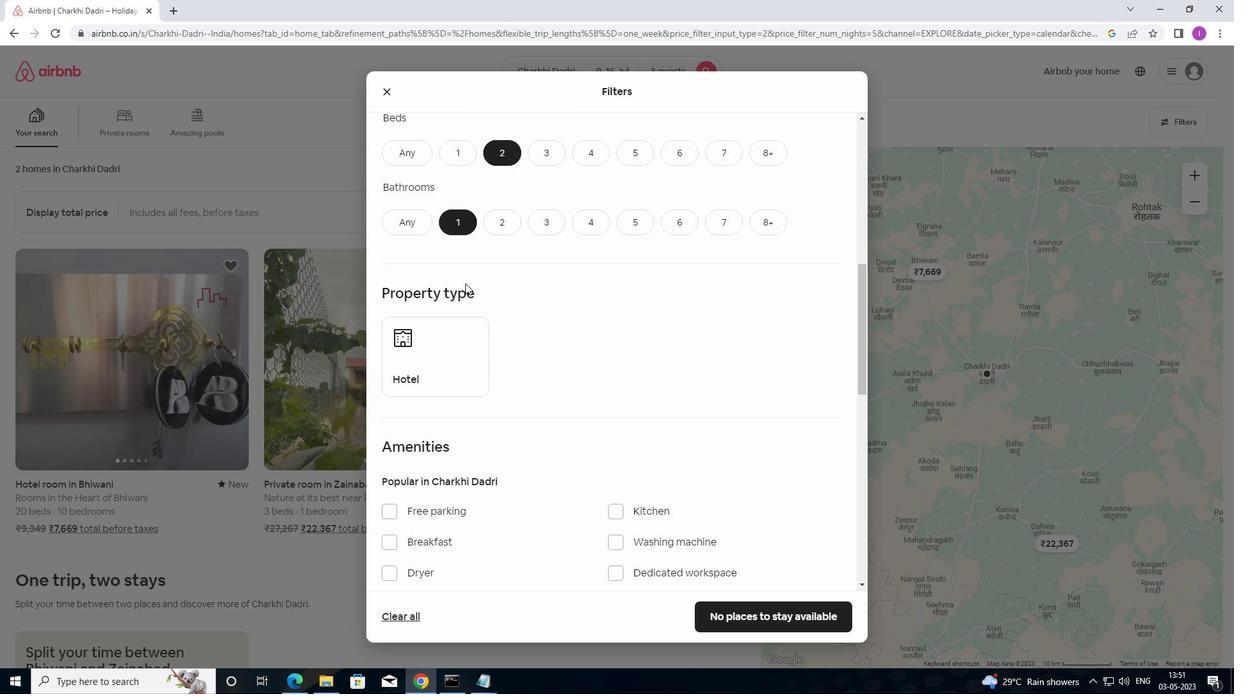 
Action: Mouse scrolled (472, 284) with delta (0, 0)
Screenshot: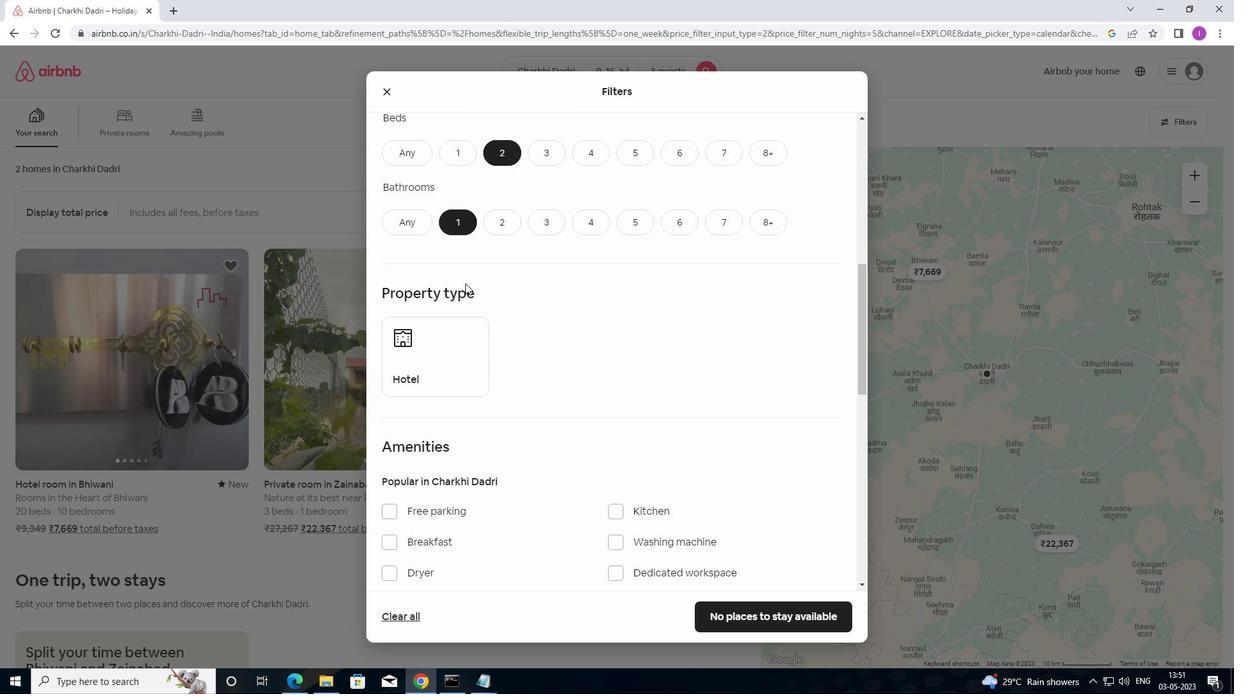 
Action: Mouse moved to (541, 245)
Screenshot: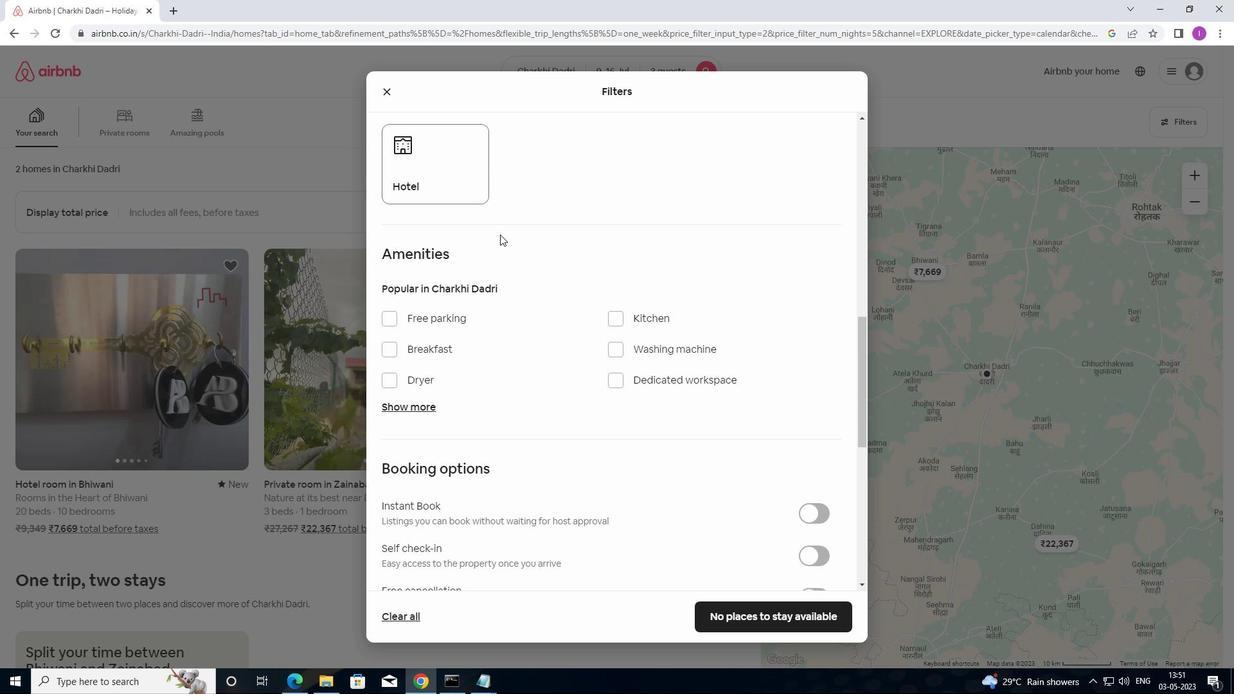 
Action: Mouse scrolled (541, 245) with delta (0, 0)
Screenshot: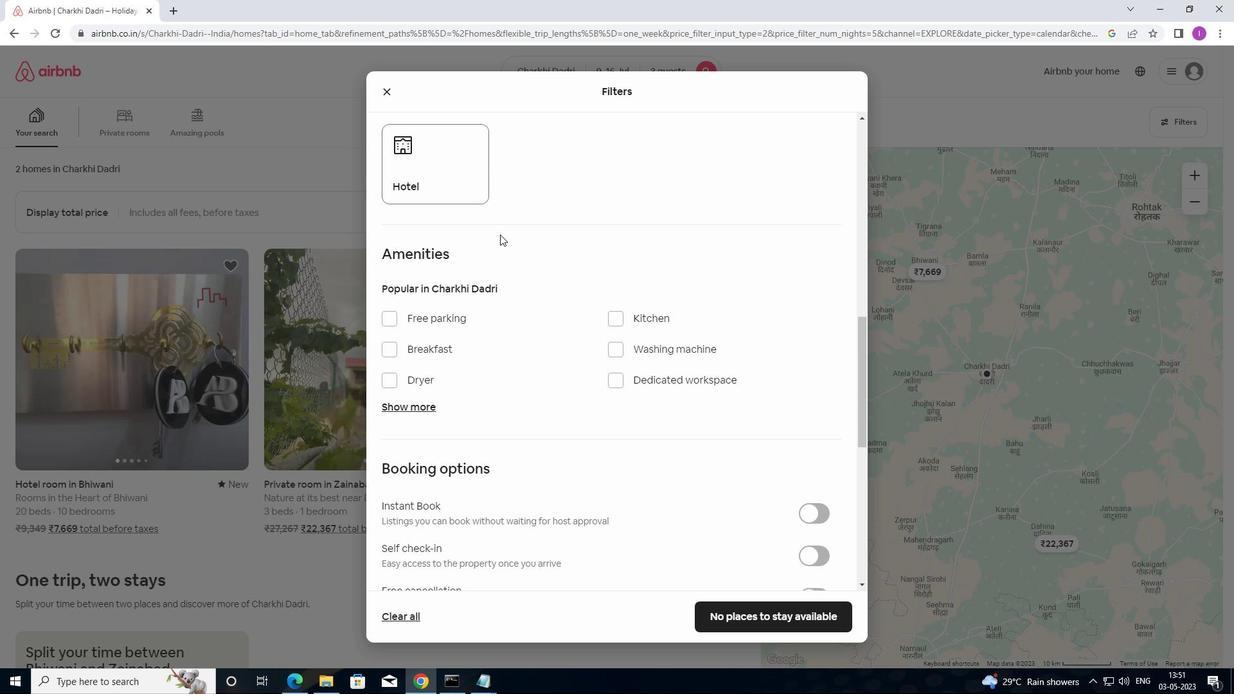 
Action: Mouse moved to (556, 254)
Screenshot: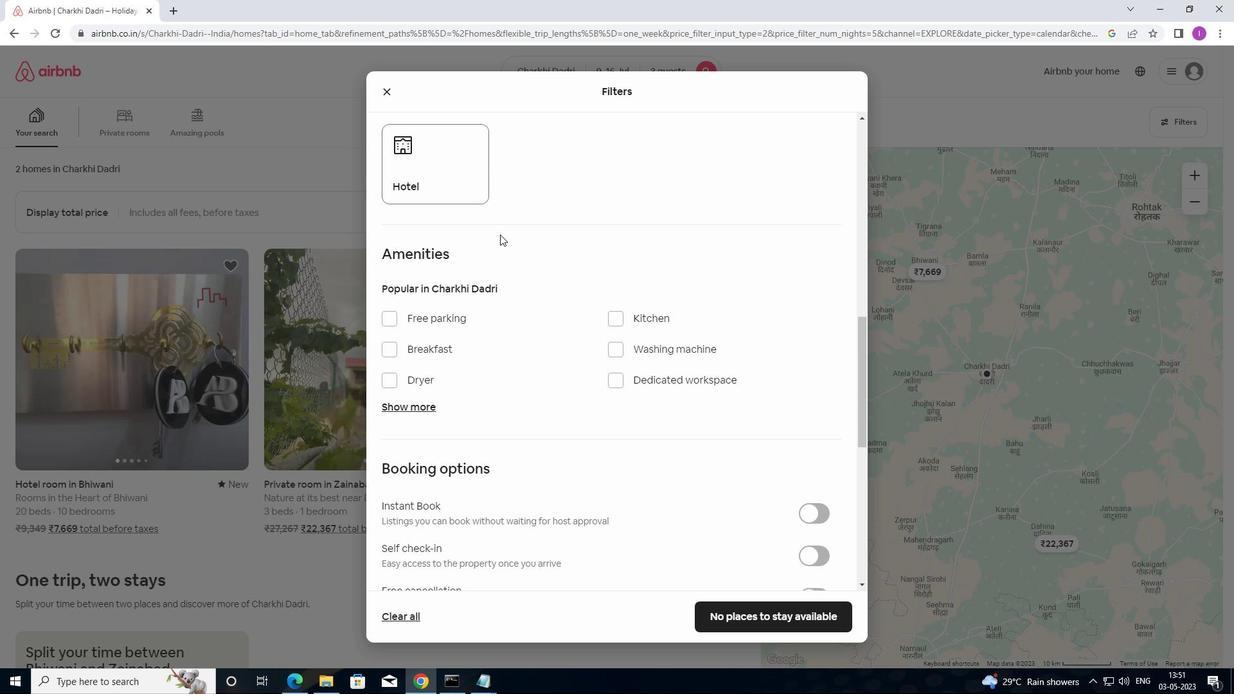 
Action: Mouse scrolled (556, 254) with delta (0, 0)
Screenshot: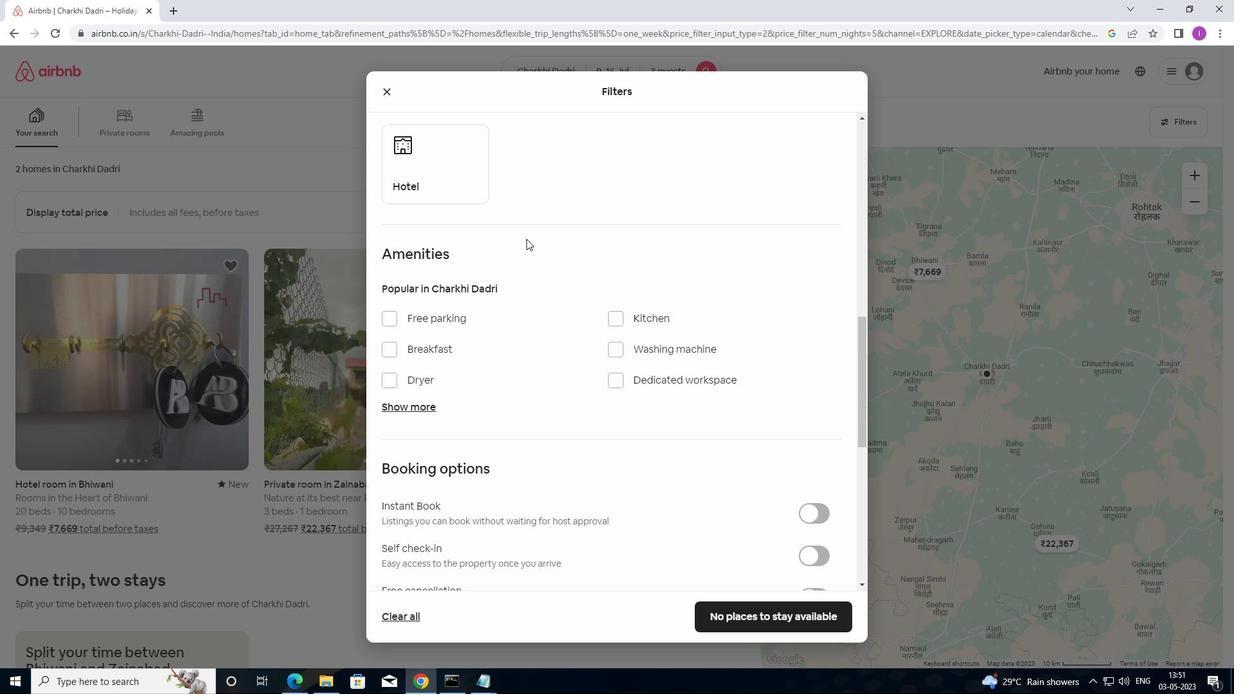 
Action: Mouse moved to (568, 261)
Screenshot: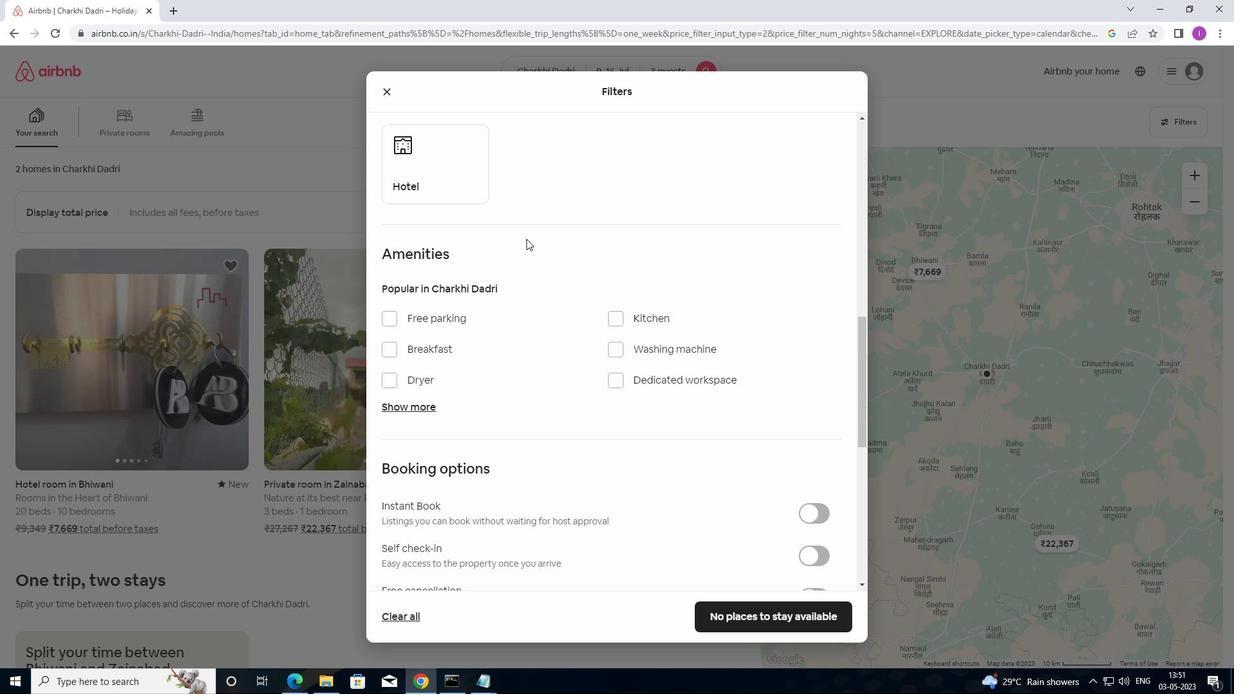 
Action: Mouse scrolled (568, 260) with delta (0, 0)
Screenshot: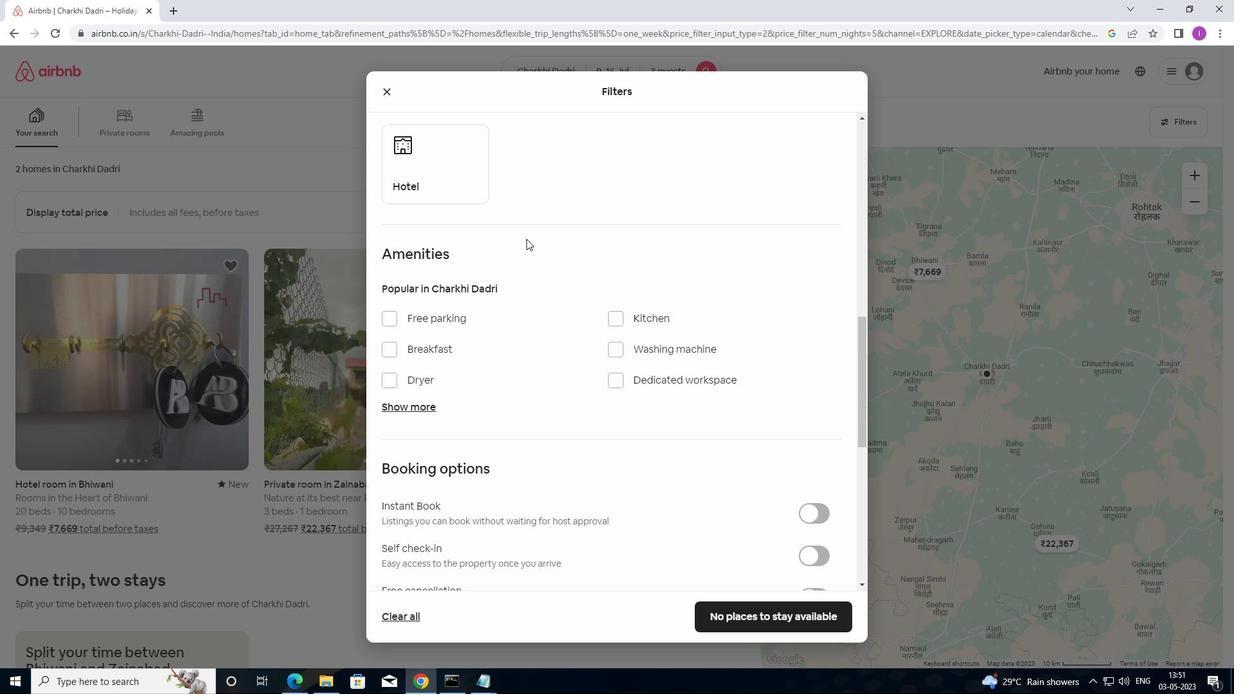 
Action: Mouse moved to (570, 261)
Screenshot: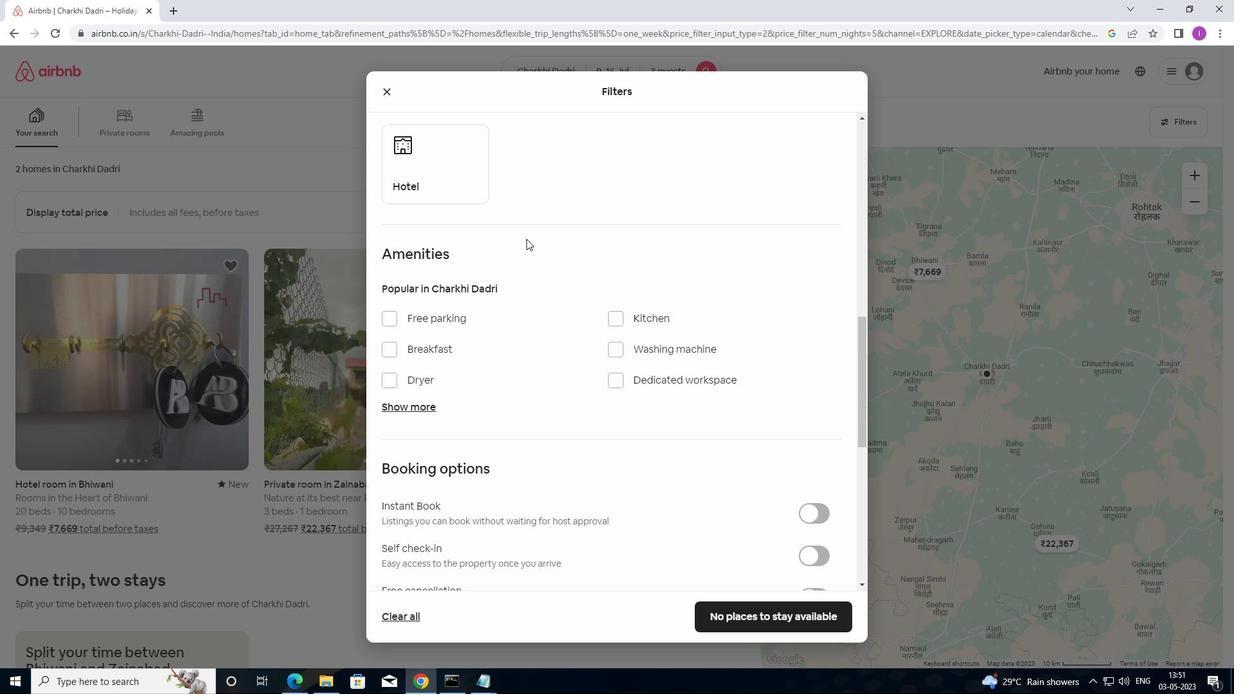 
Action: Mouse scrolled (570, 261) with delta (0, 0)
Screenshot: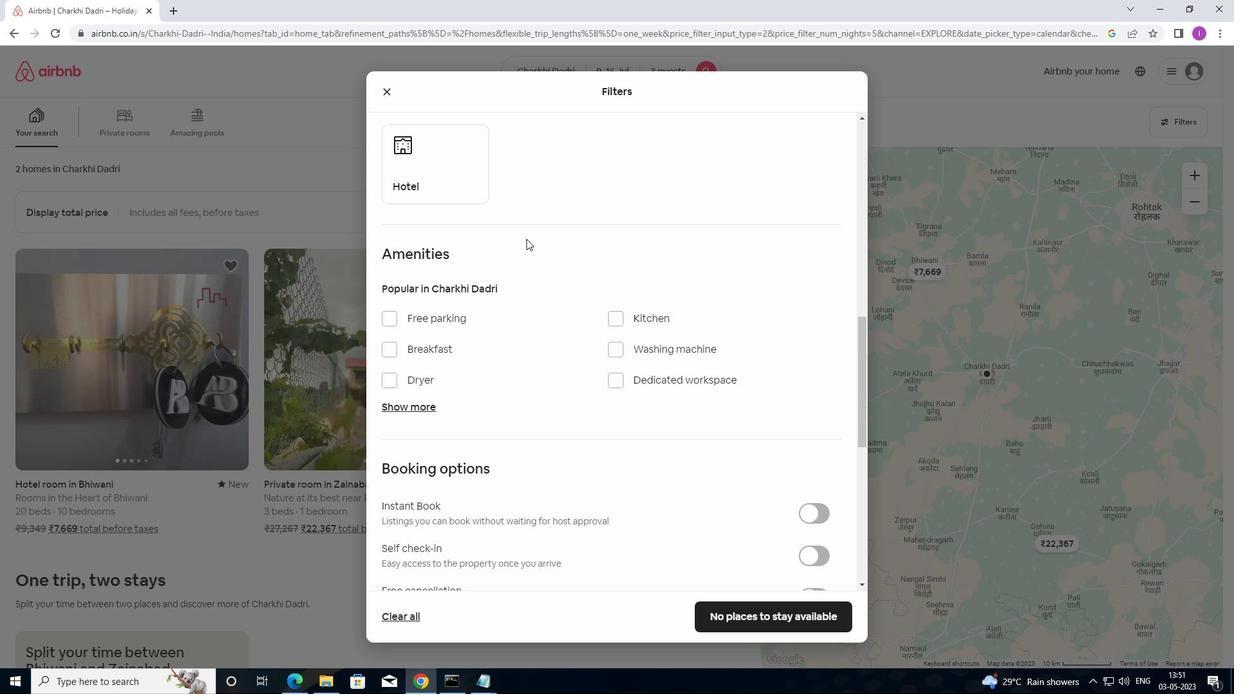 
Action: Mouse moved to (819, 302)
Screenshot: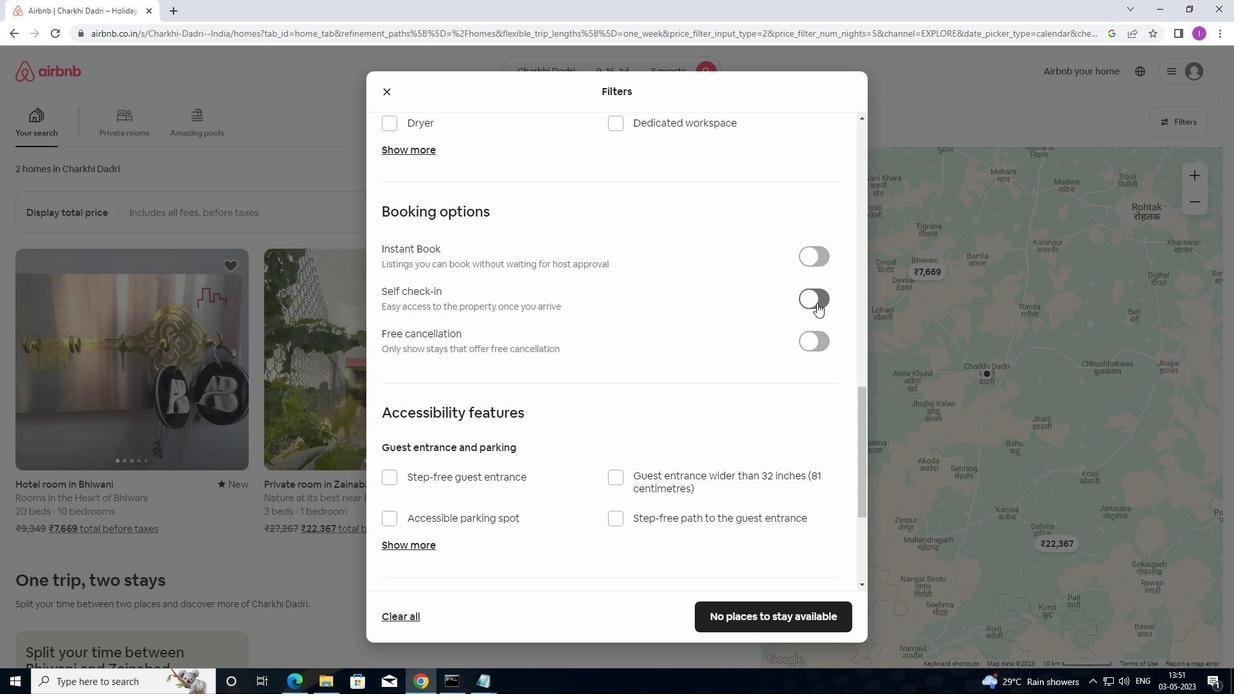 
Action: Mouse pressed left at (819, 302)
Screenshot: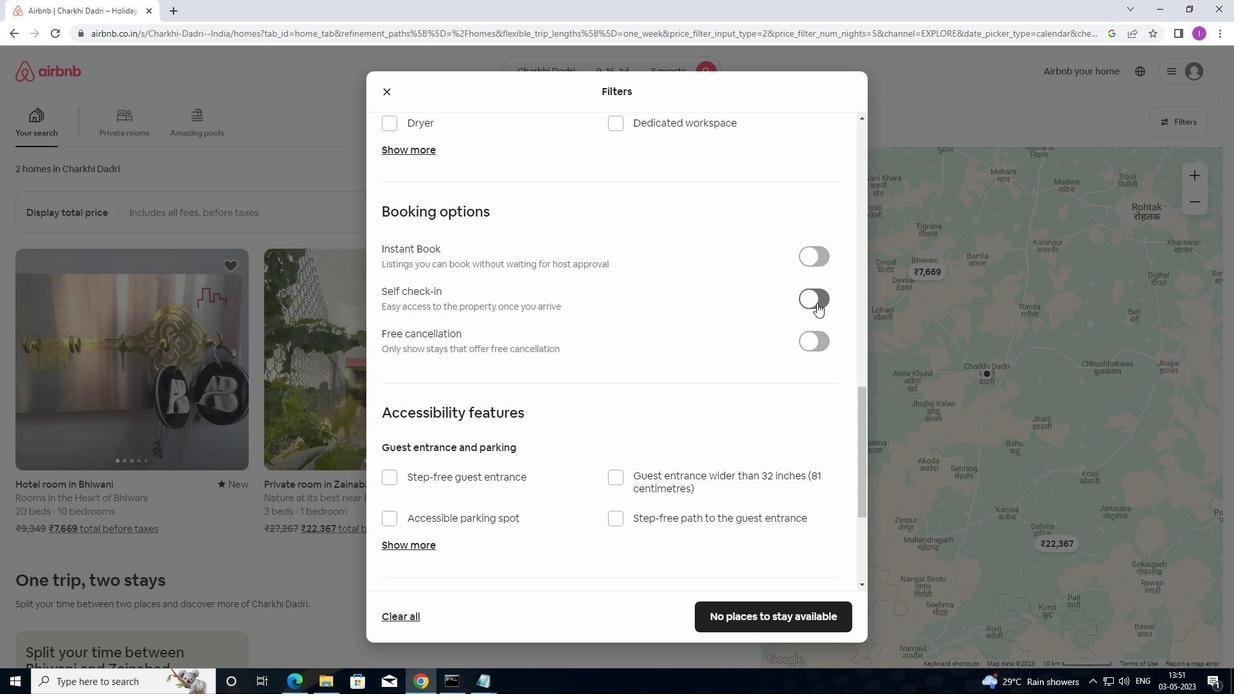 
Action: Mouse moved to (723, 365)
Screenshot: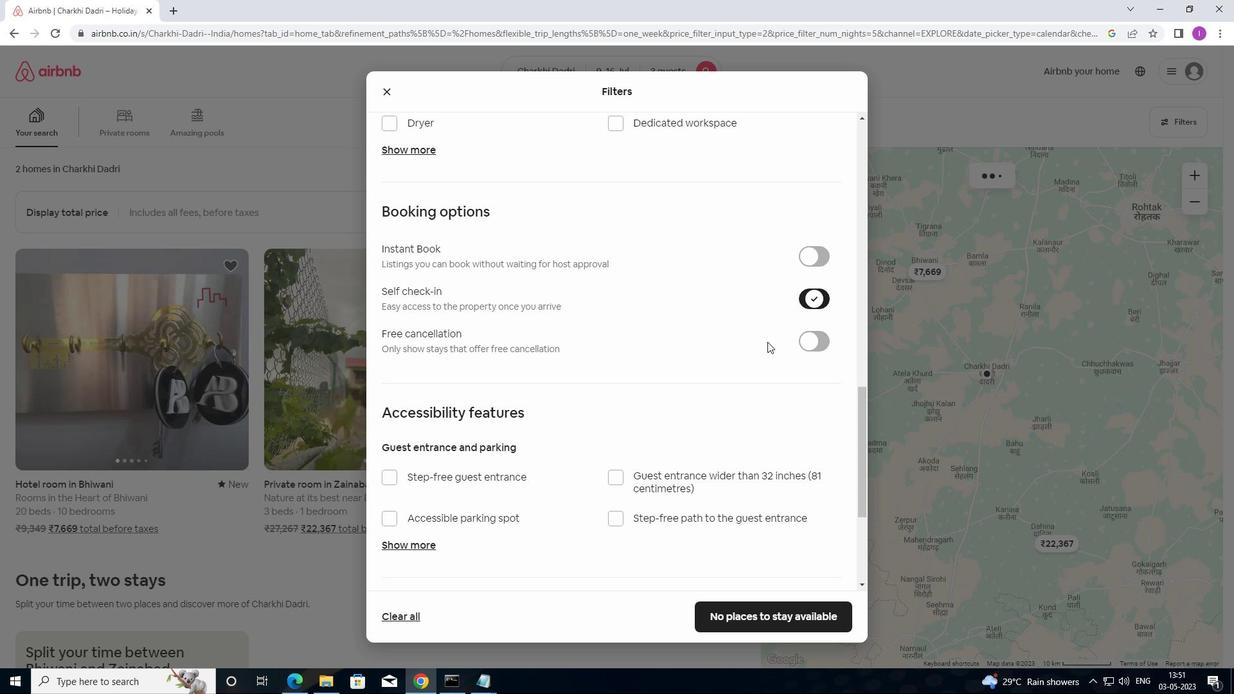 
Action: Mouse scrolled (723, 365) with delta (0, 0)
Screenshot: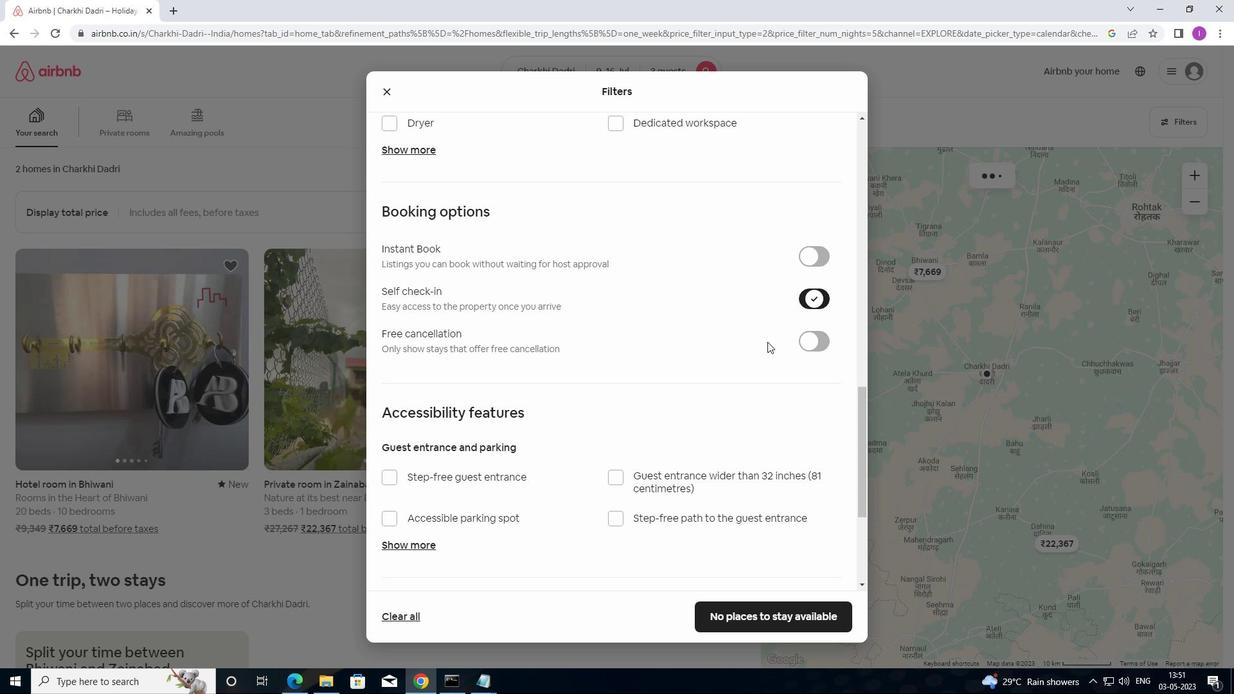 
Action: Mouse moved to (721, 369)
Screenshot: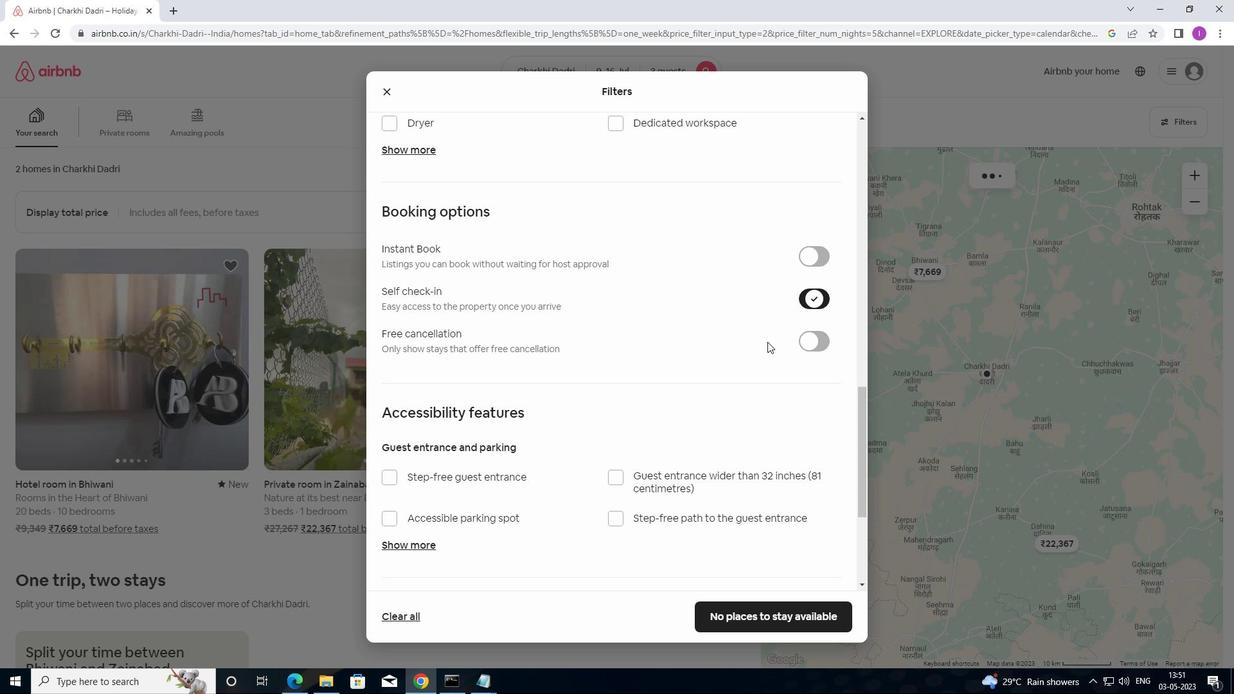 
Action: Mouse scrolled (721, 369) with delta (0, 0)
Screenshot: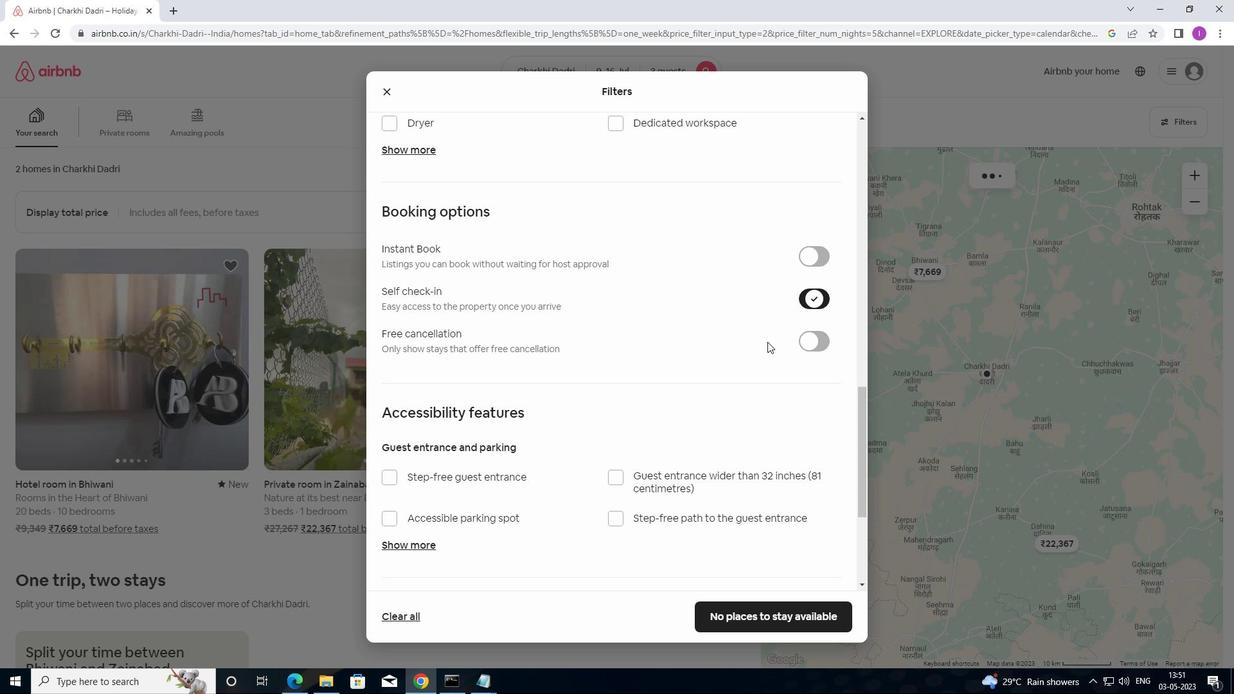 
Action: Mouse scrolled (721, 369) with delta (0, 0)
Screenshot: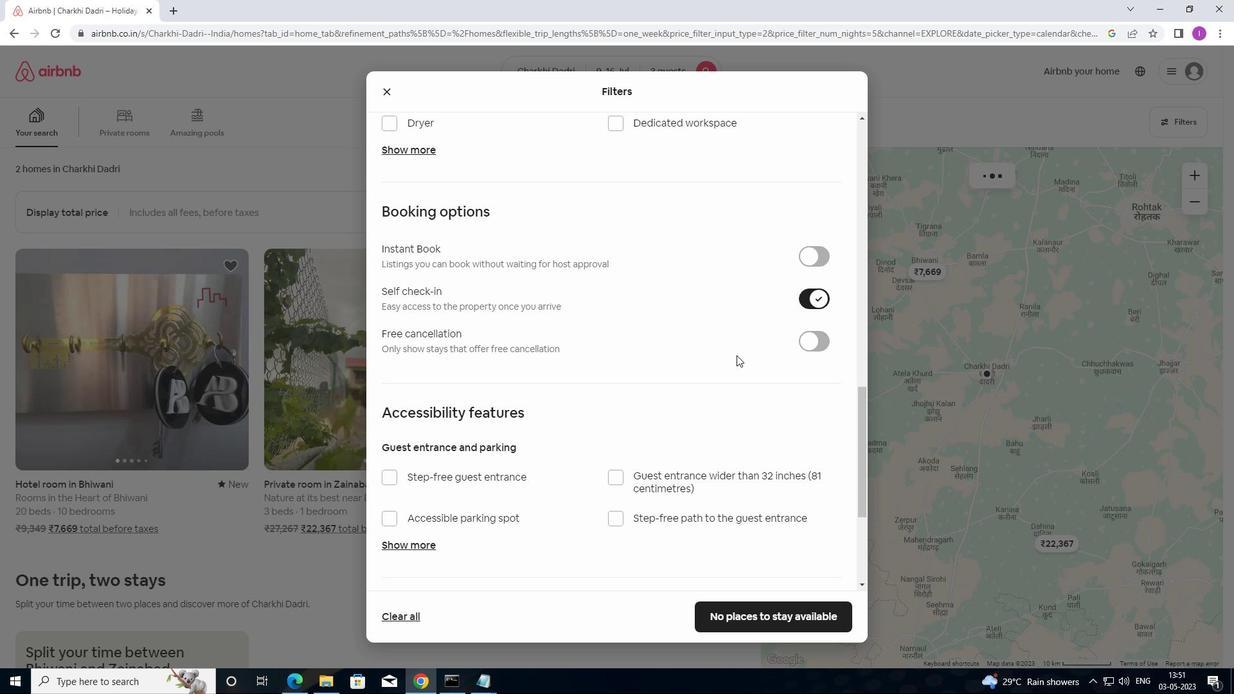 
Action: Mouse moved to (728, 360)
Screenshot: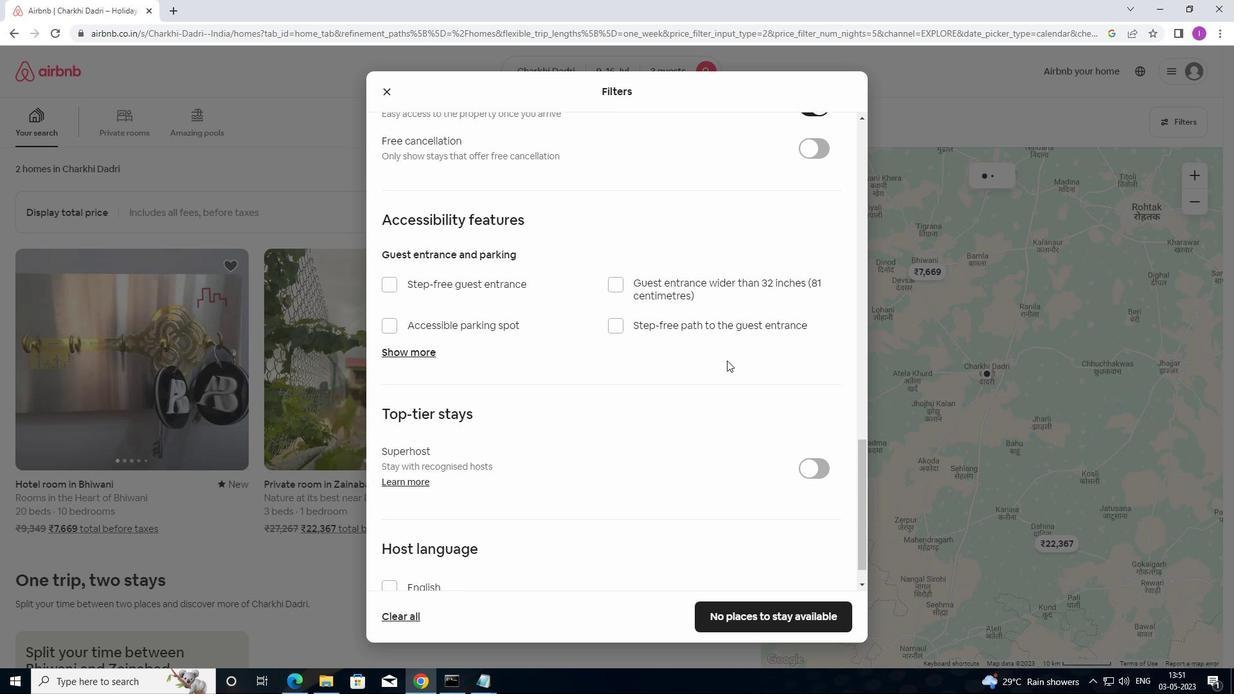 
Action: Mouse scrolled (728, 359) with delta (0, 0)
Screenshot: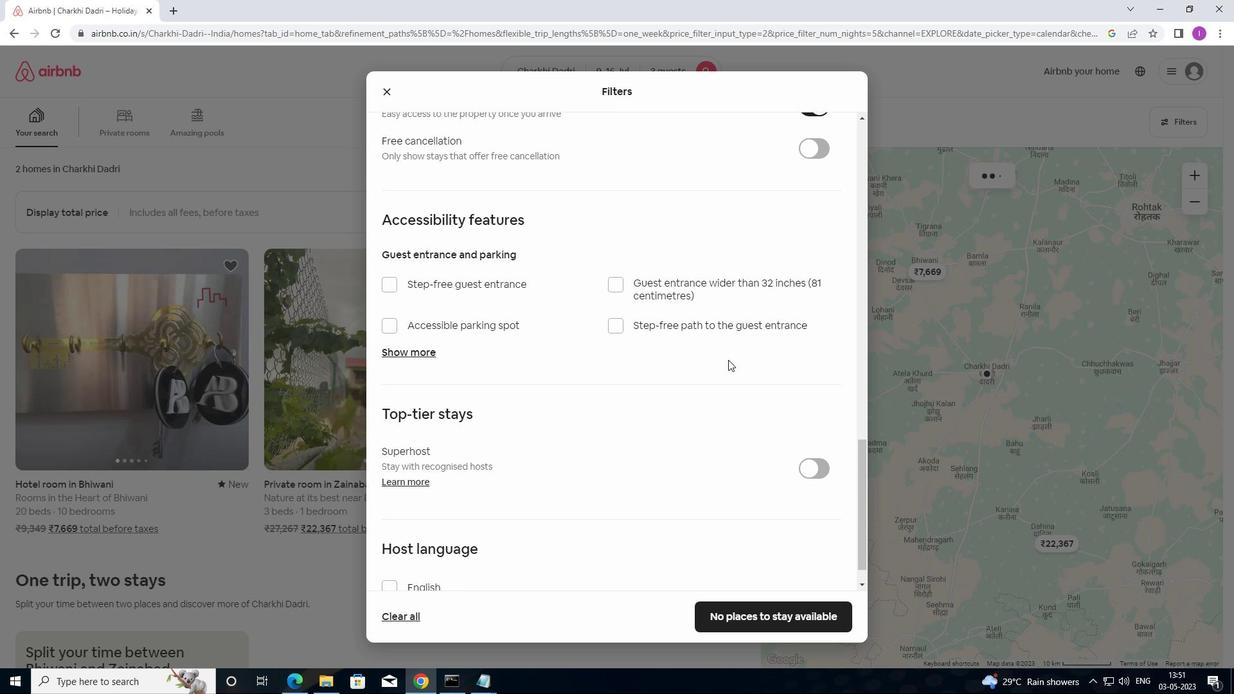 
Action: Mouse moved to (730, 358)
Screenshot: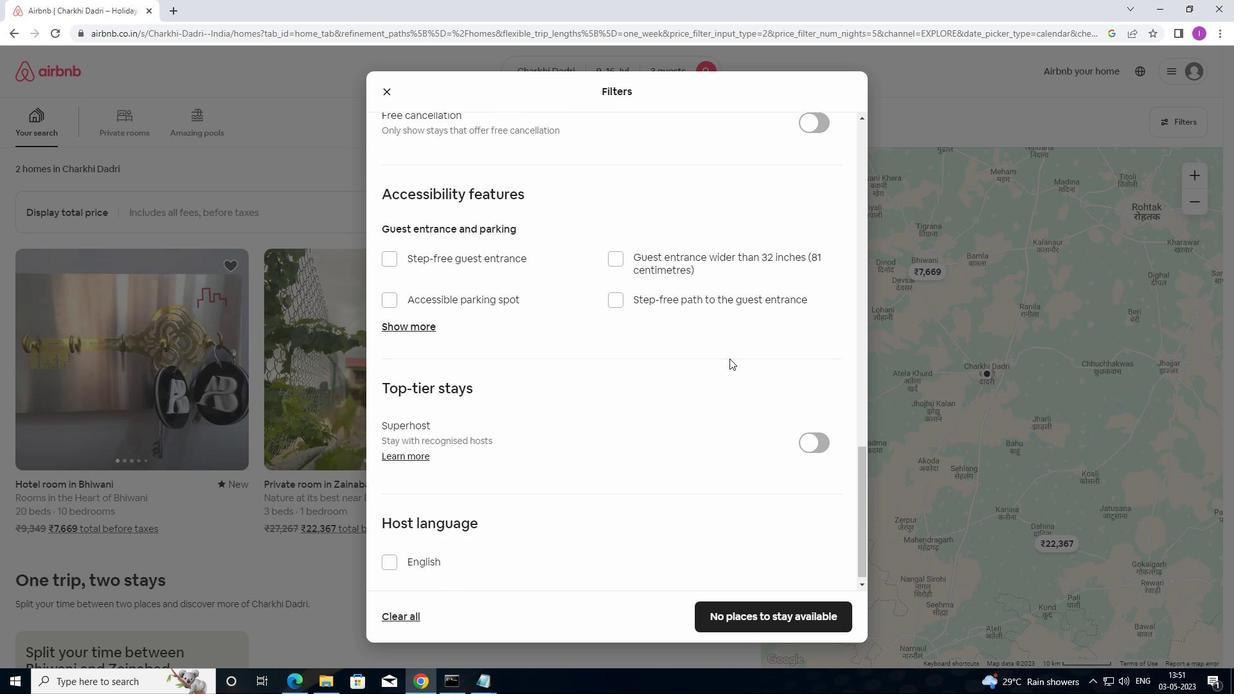 
Action: Mouse scrolled (730, 357) with delta (0, 0)
Screenshot: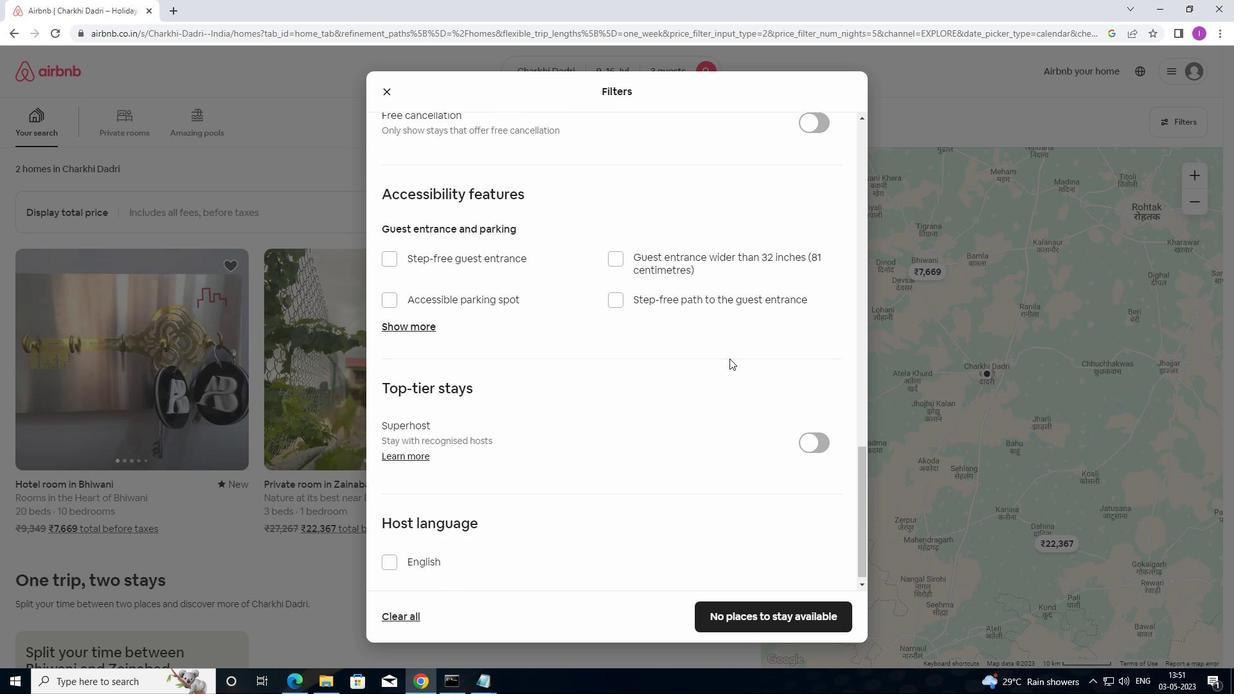 
Action: Mouse scrolled (730, 357) with delta (0, 0)
Screenshot: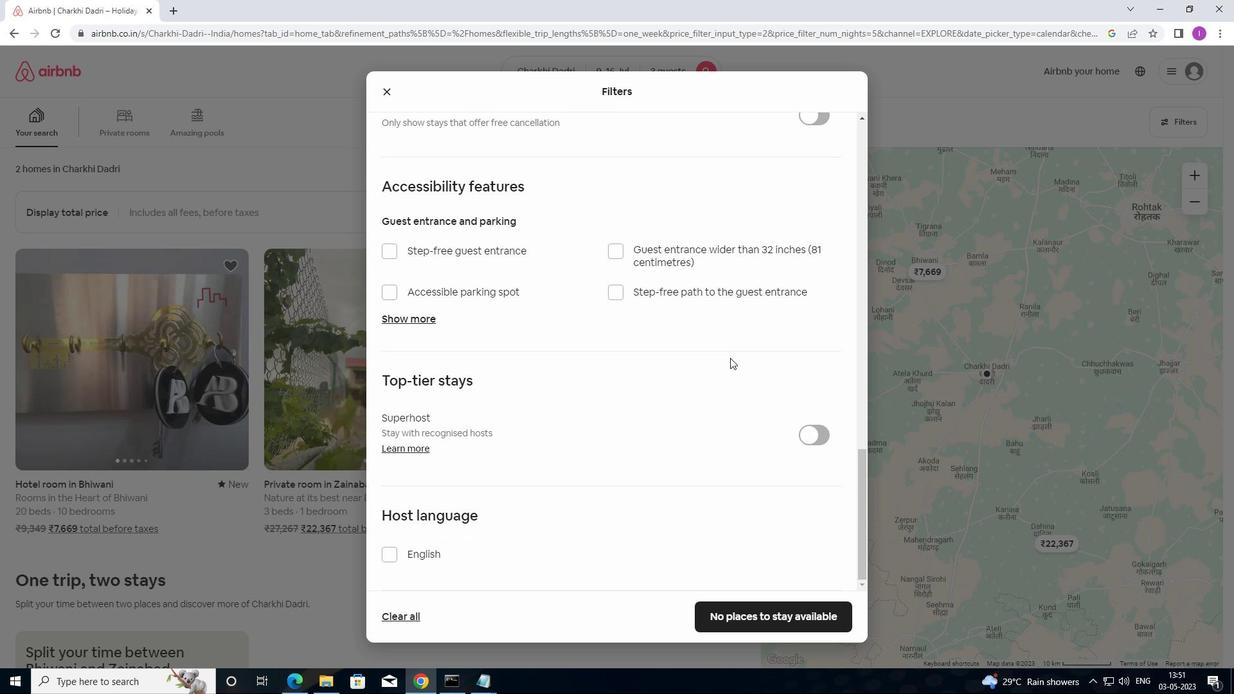 
Action: Mouse scrolled (730, 357) with delta (0, 0)
Screenshot: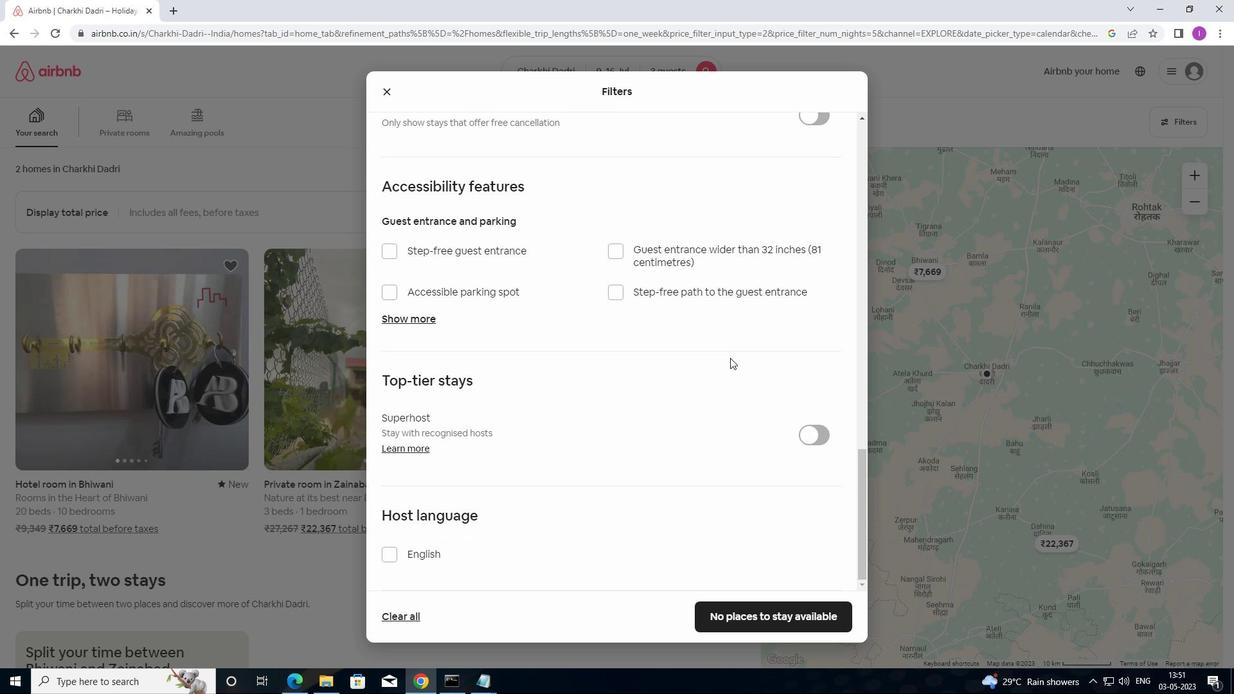 
Action: Mouse scrolled (730, 357) with delta (0, 0)
Screenshot: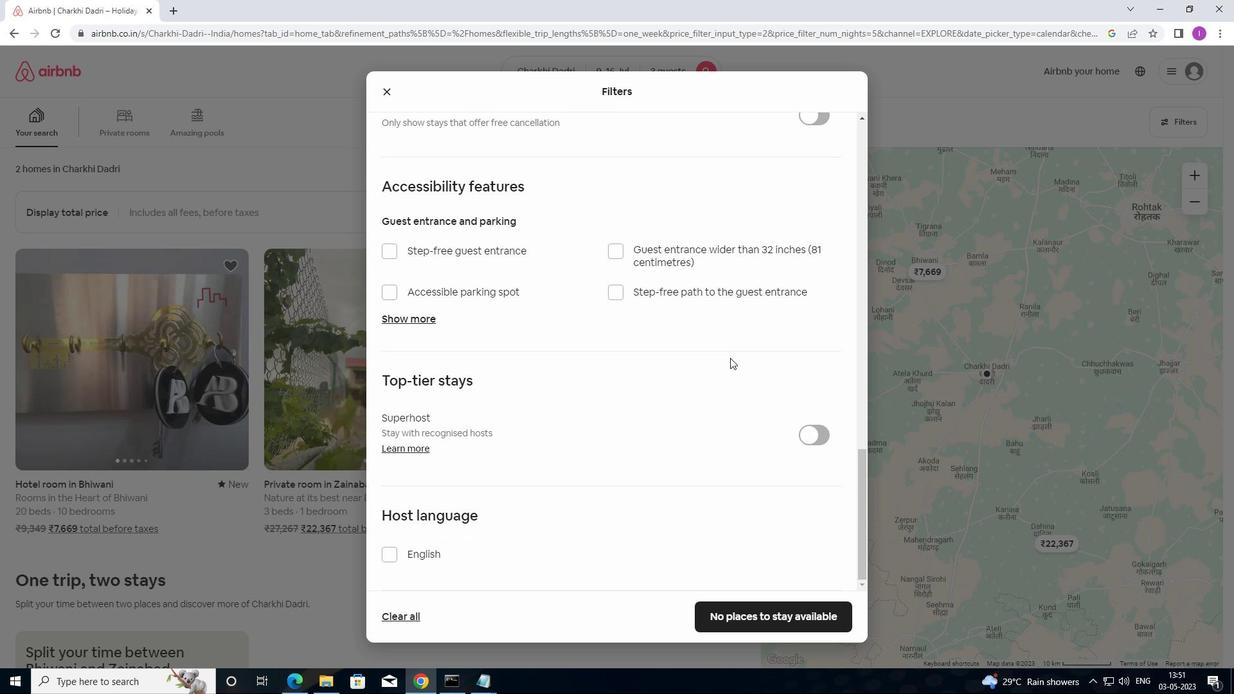 
Action: Mouse moved to (398, 547)
Screenshot: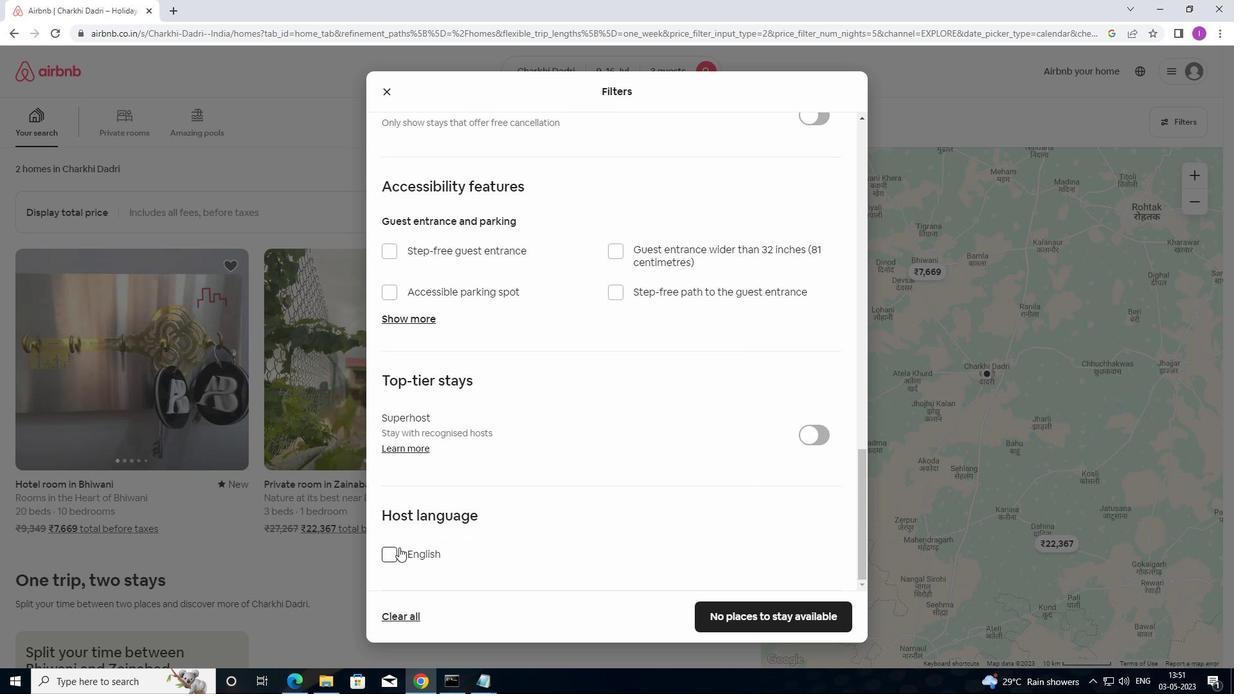 
Action: Mouse pressed left at (398, 547)
Screenshot: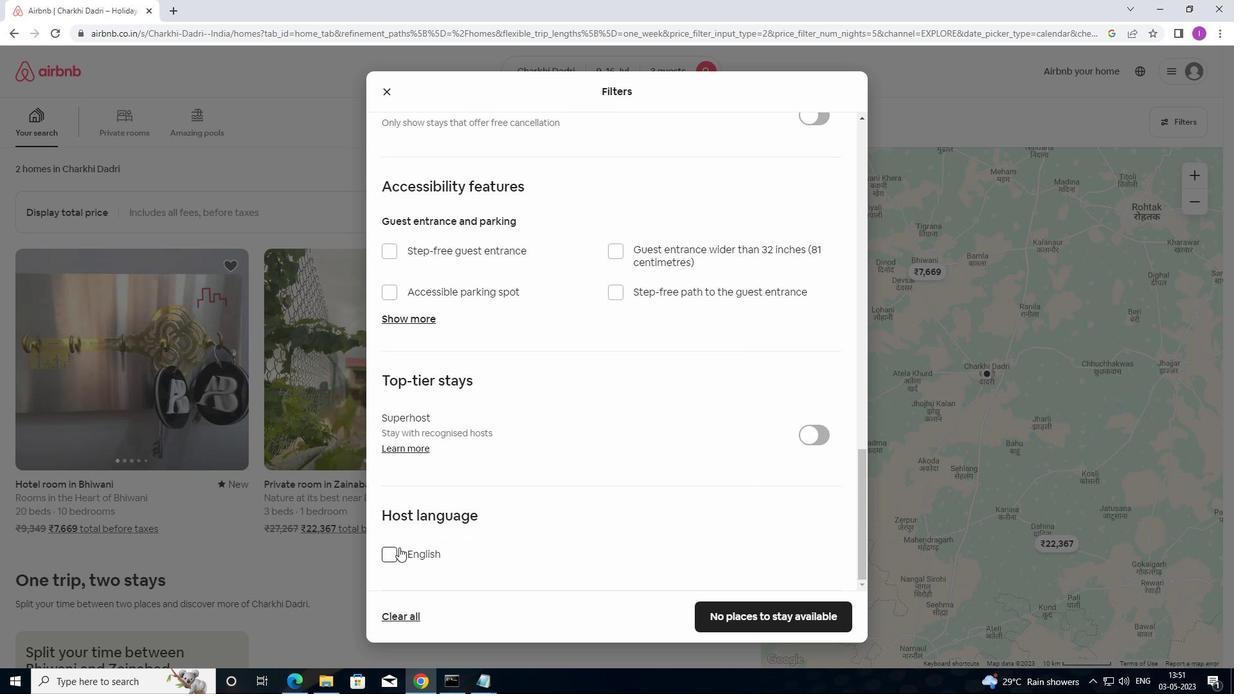 
Action: Mouse moved to (711, 610)
Screenshot: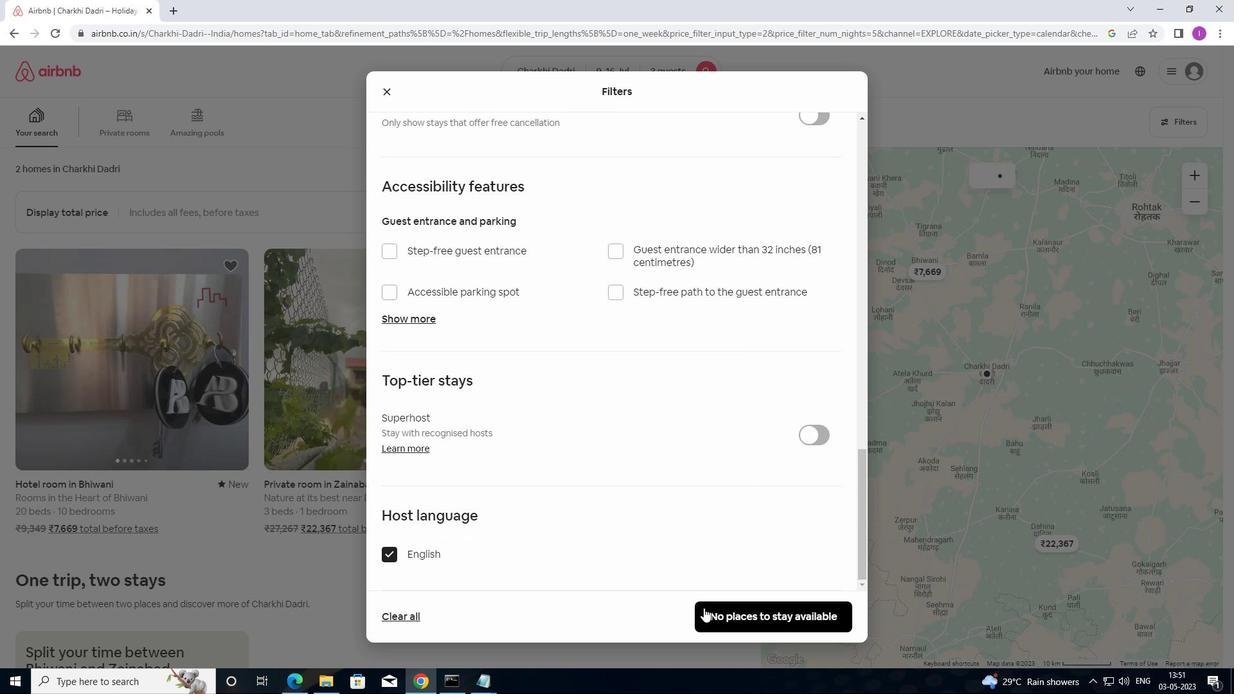 
Action: Mouse pressed left at (711, 610)
Screenshot: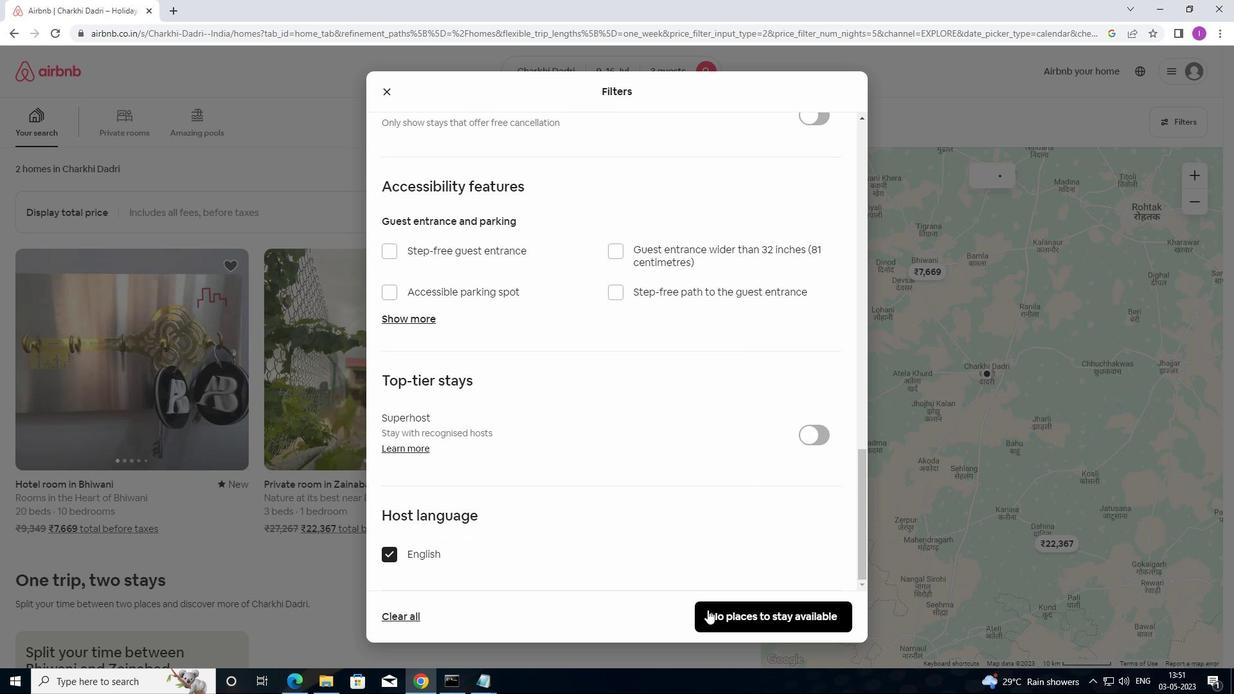 
Action: Mouse moved to (734, 592)
Screenshot: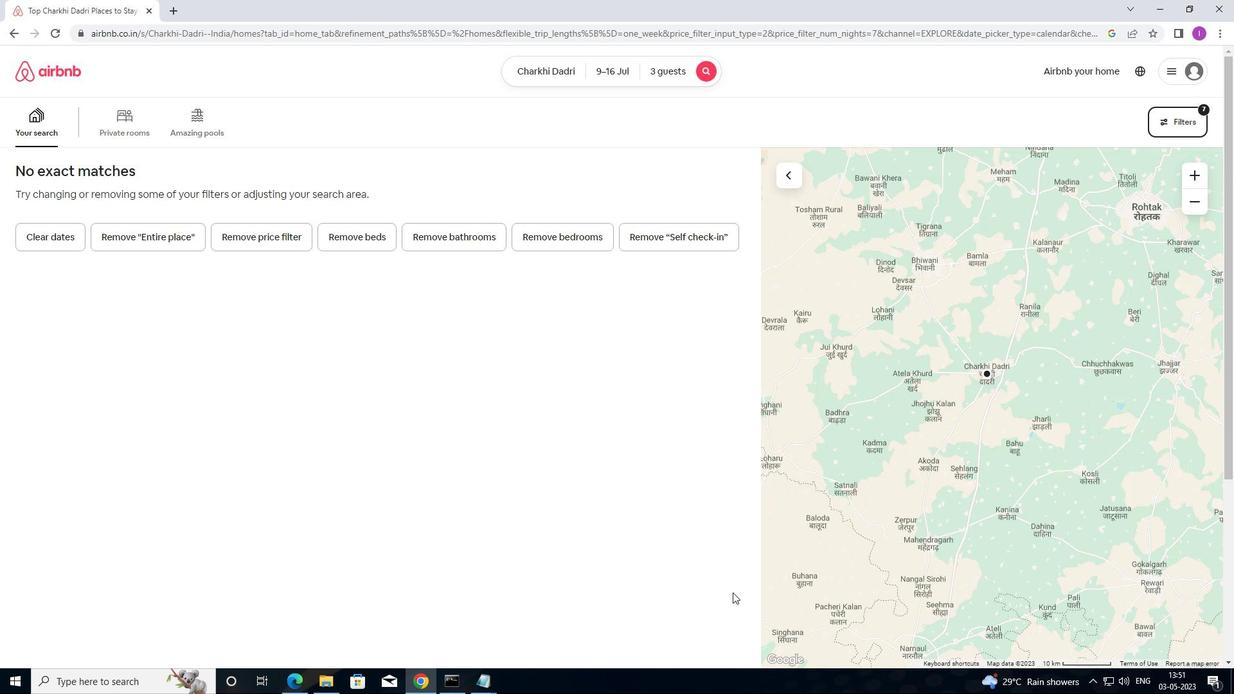
